 Task: Look for space in Novyy Urengoy, Russia from 12th August, 2023 to 25th August, 2023 for 6 adults, 2 children in price range Rs.10000 to Rs.15000. Place can be entire place or shared room with 6 bedrooms having 6 beds and 6 bathrooms. Property type can be house, flat, guest house. Amenities needed are: wifi, TV, free parkinig on premises, gym, breakfast. Booking option can be shelf check-in. Required host language is English.
Action: Mouse moved to (525, 131)
Screenshot: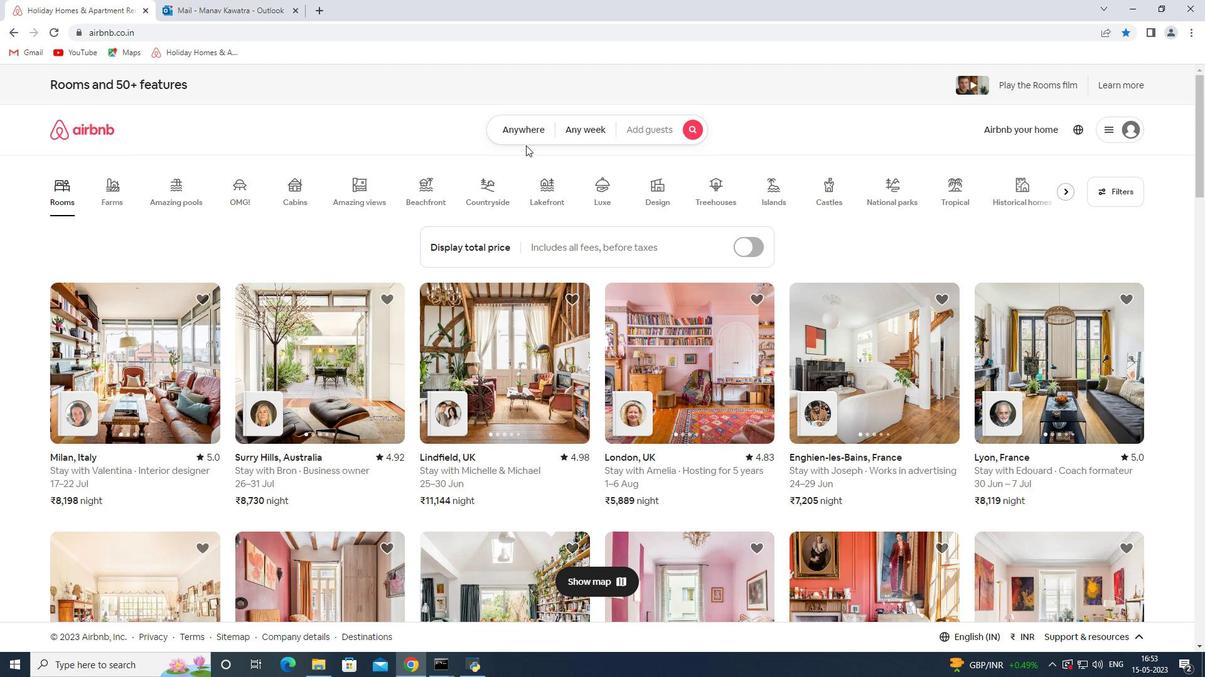 
Action: Mouse pressed left at (525, 131)
Screenshot: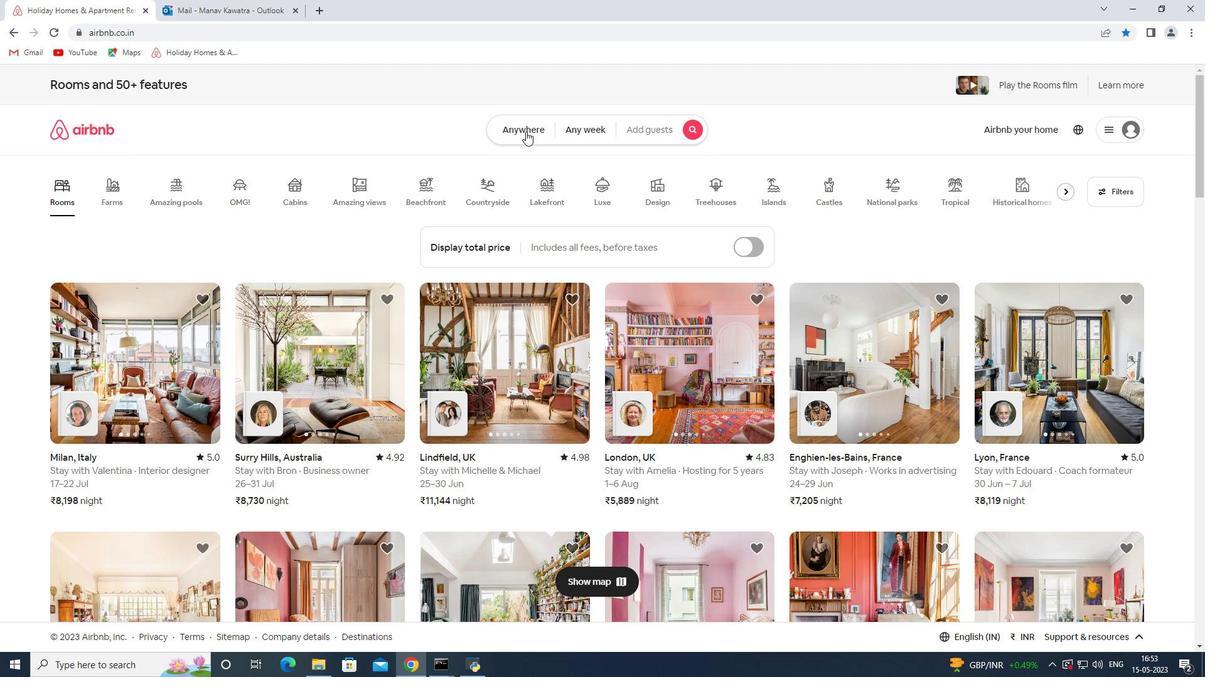 
Action: Mouse moved to (443, 188)
Screenshot: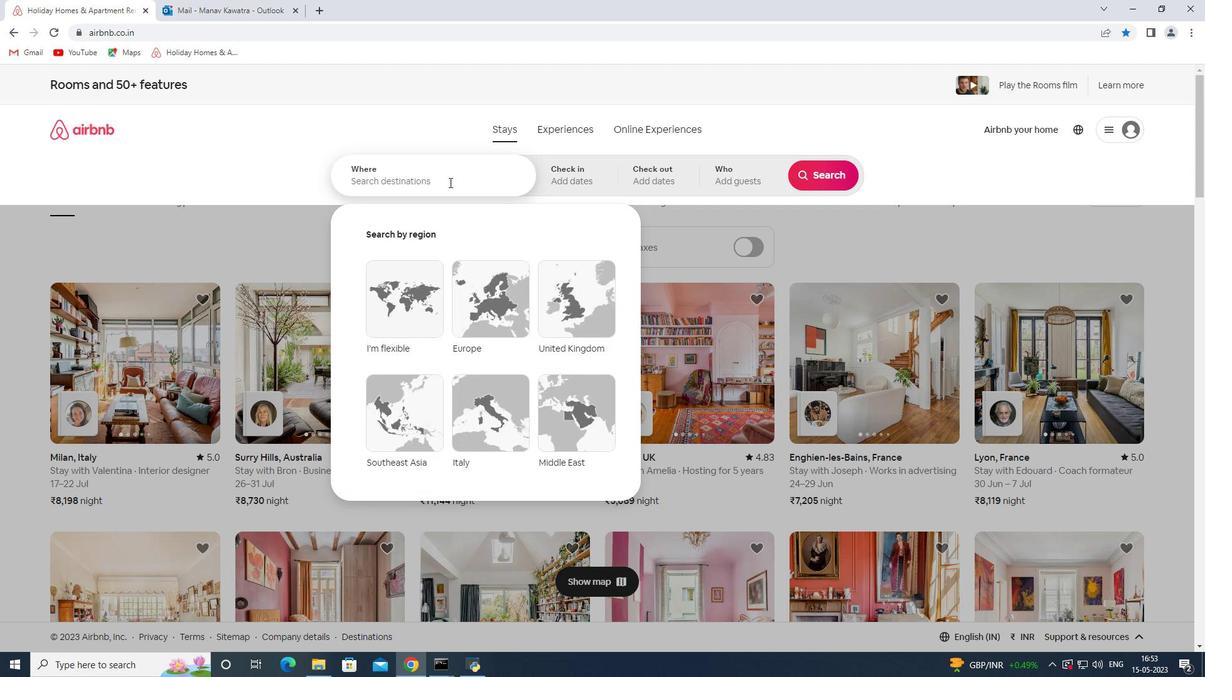 
Action: Mouse pressed left at (443, 188)
Screenshot: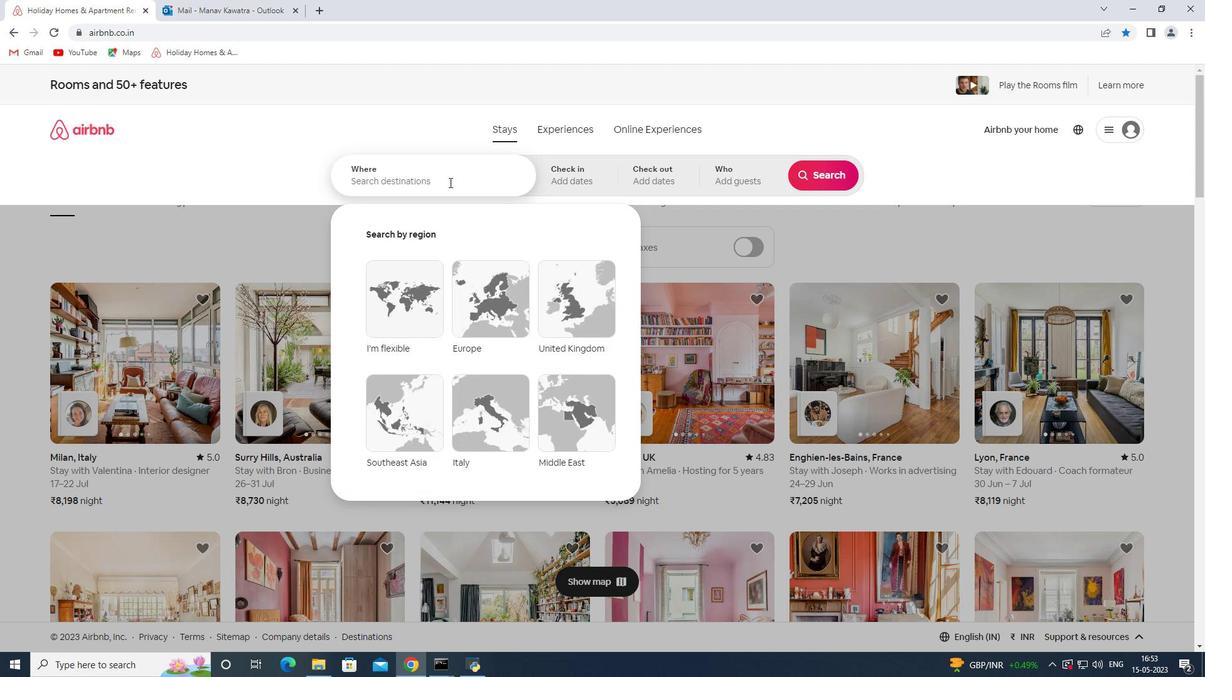 
Action: Key pressed <Key.shift><Key.shift><Key.shift>Novyy<Key.space>
Screenshot: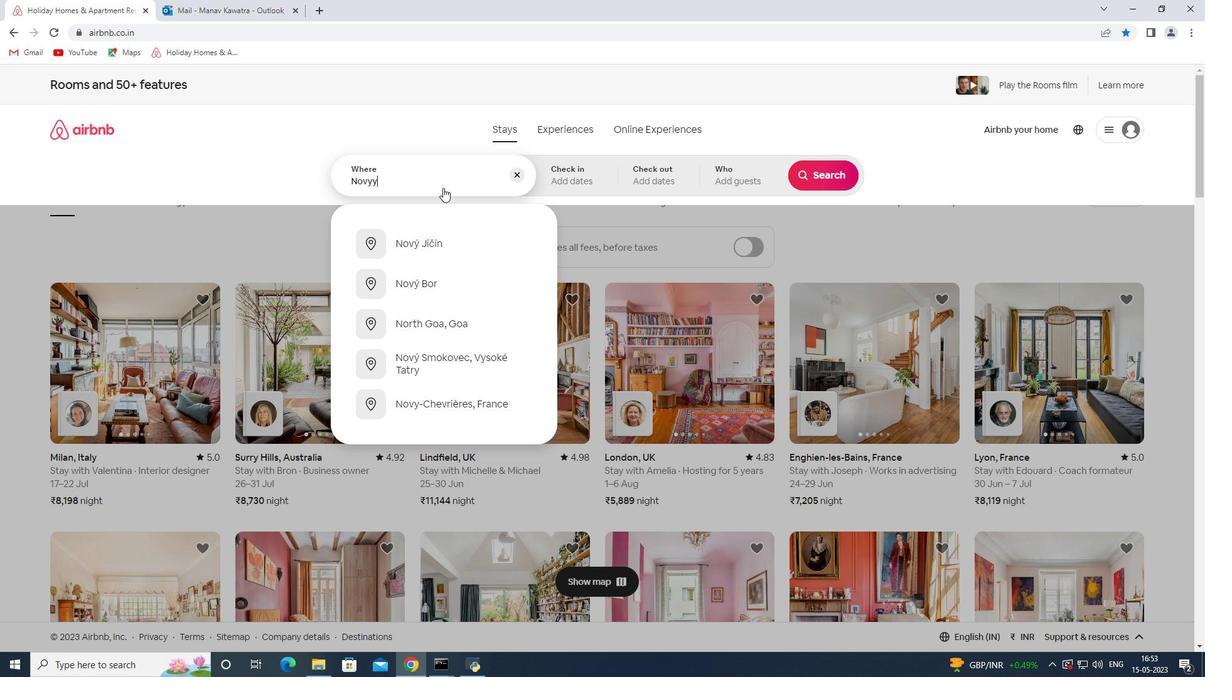 
Action: Mouse moved to (442, 187)
Screenshot: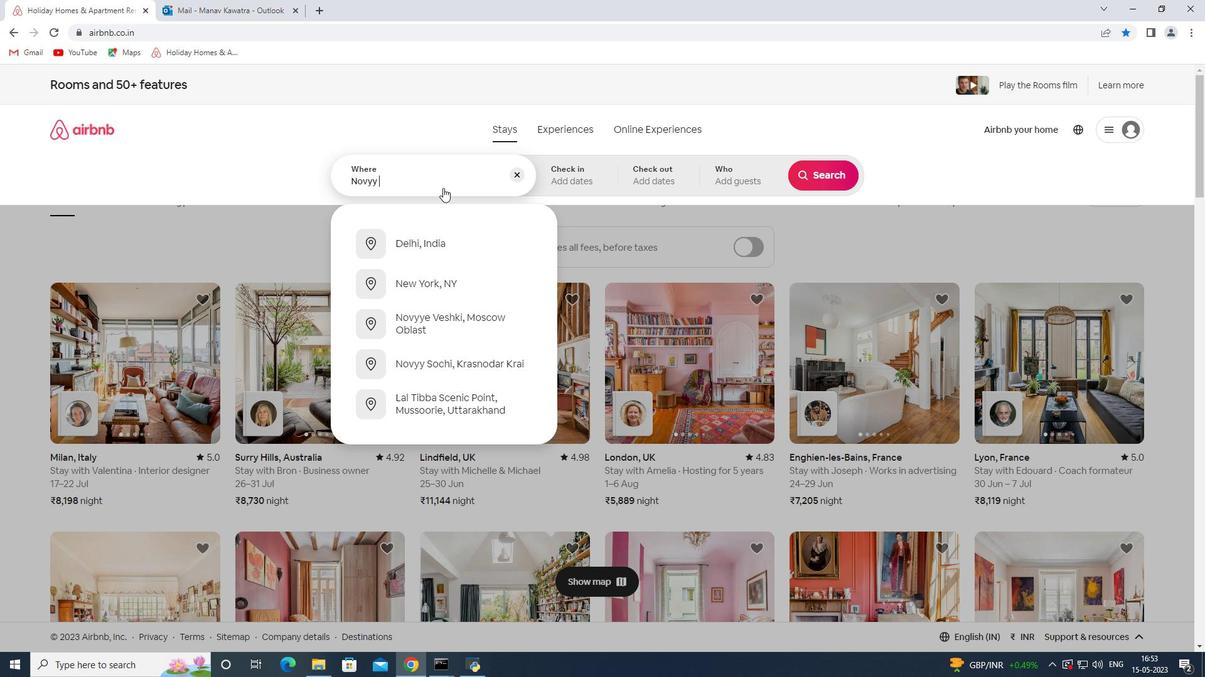 
Action: Key pressed <Key.shift>Urengoy<Key.space><Key.shift><Key.shift><Key.shift><Key.shift><Key.shift><Key.shift>Russia<Key.space>\<Key.enter>
Screenshot: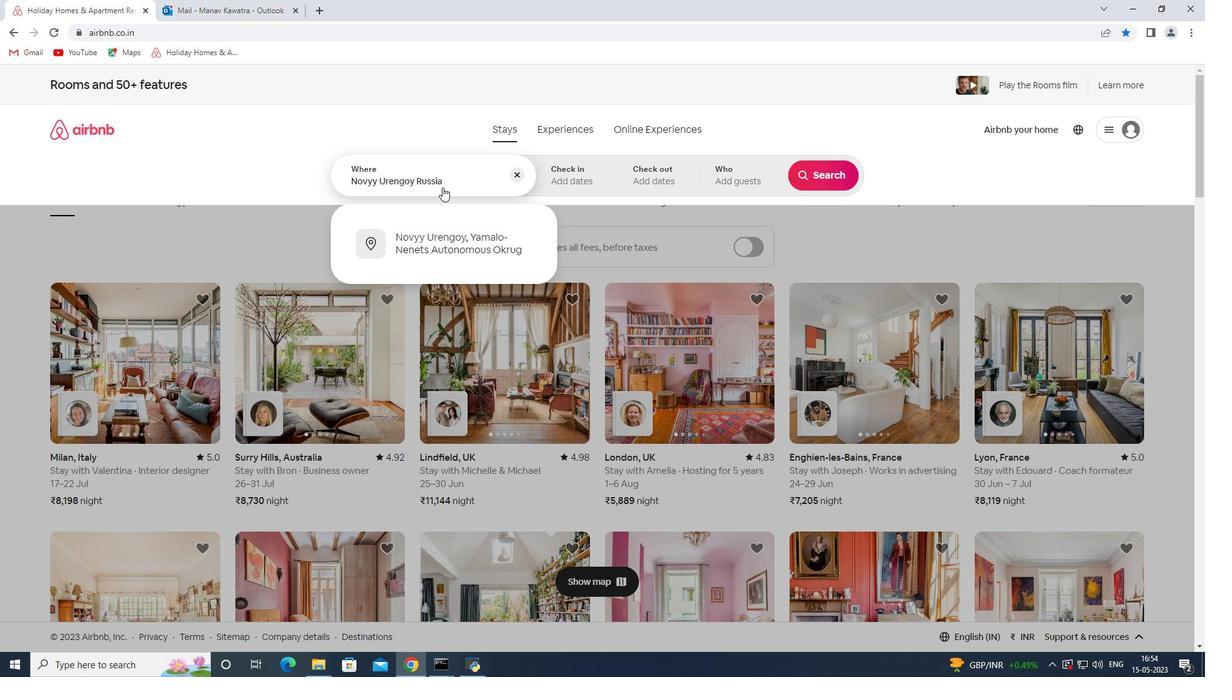 
Action: Mouse moved to (465, 181)
Screenshot: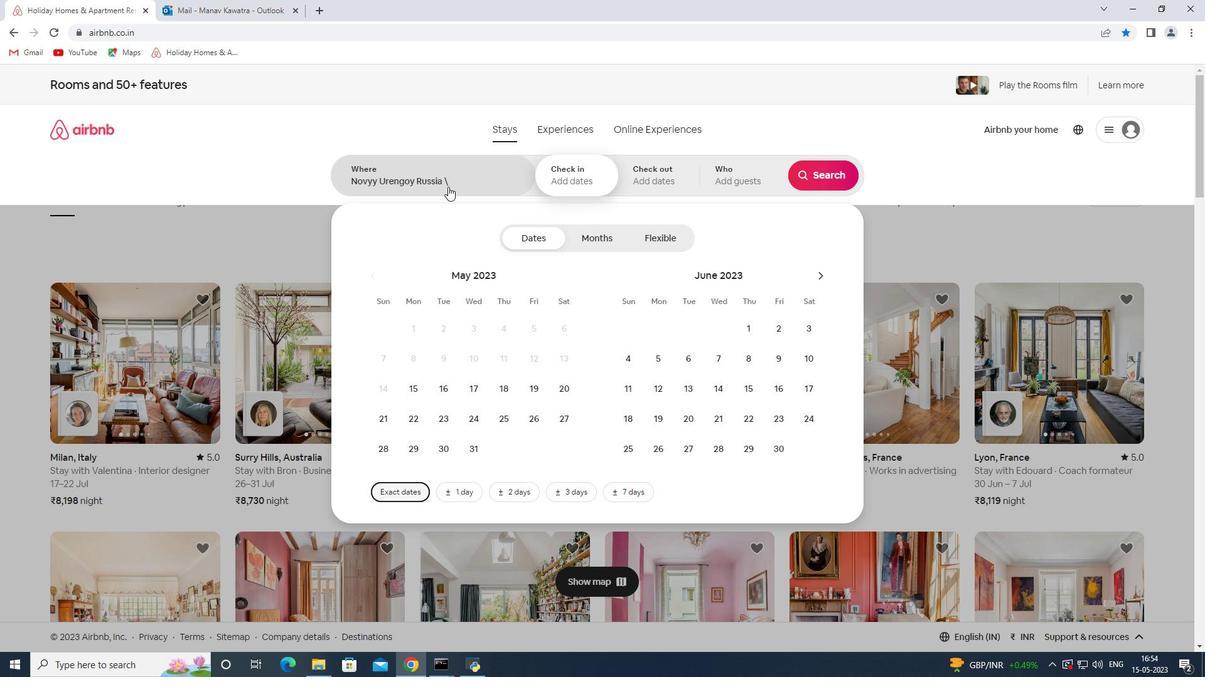 
Action: Mouse pressed left at (465, 181)
Screenshot: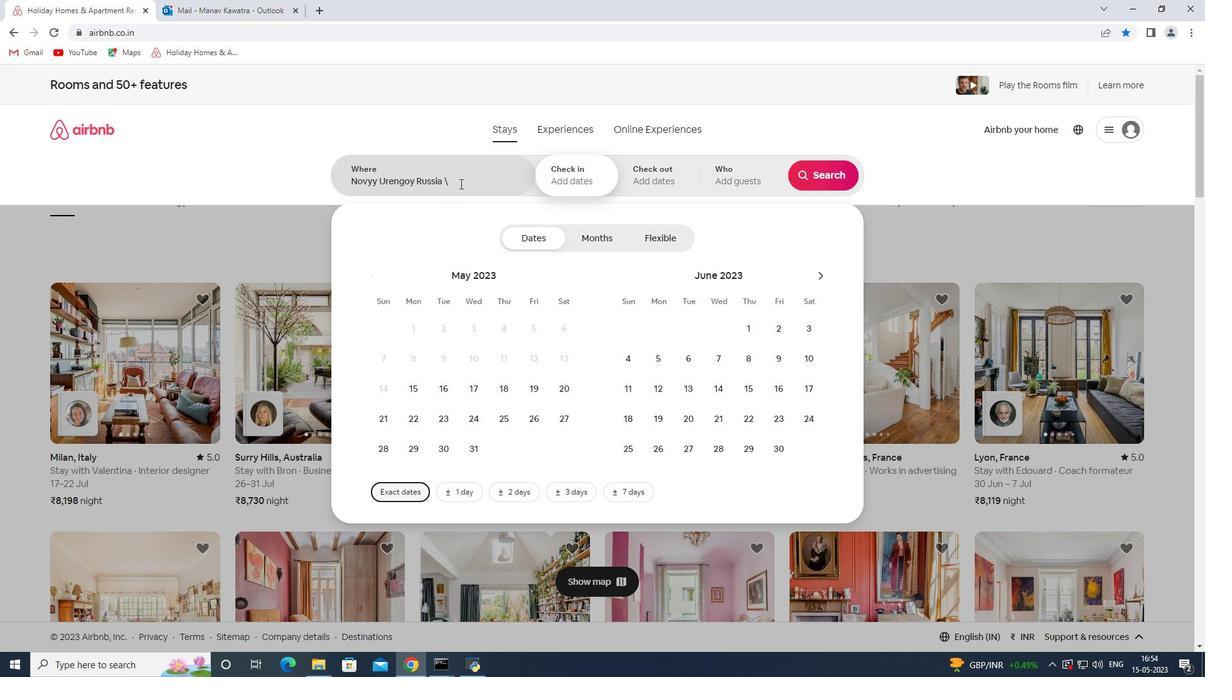 
Action: Mouse moved to (465, 181)
Screenshot: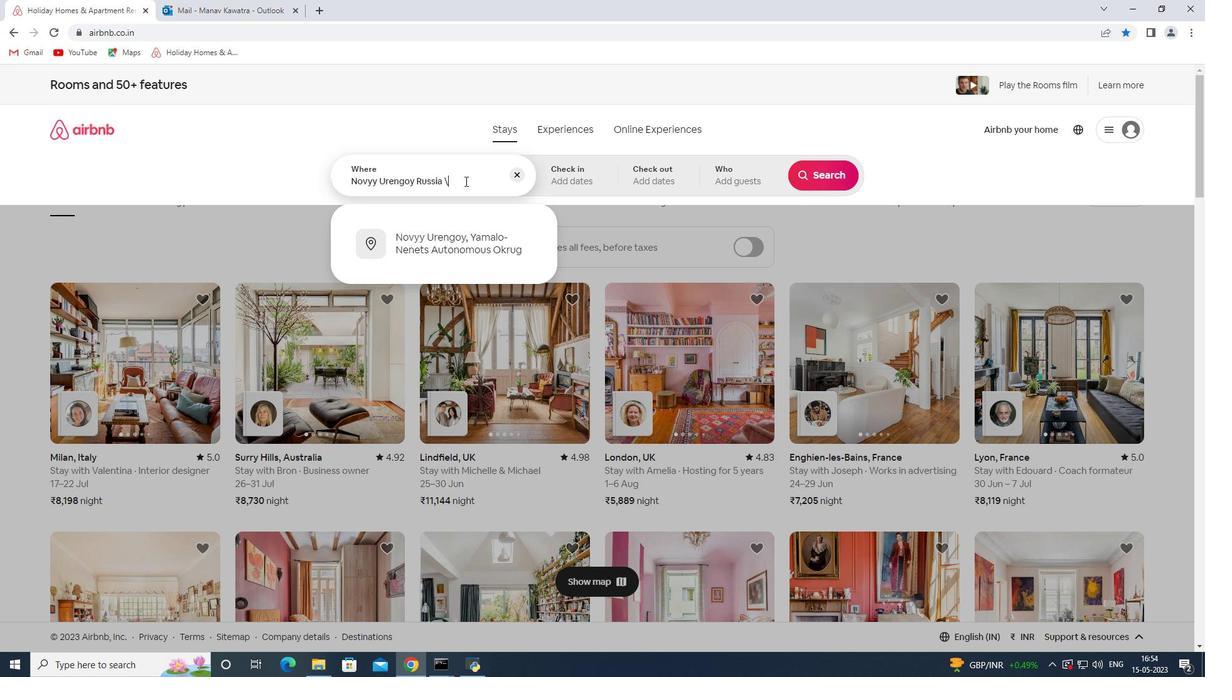 
Action: Key pressed <Key.backspace><Key.enter>
Screenshot: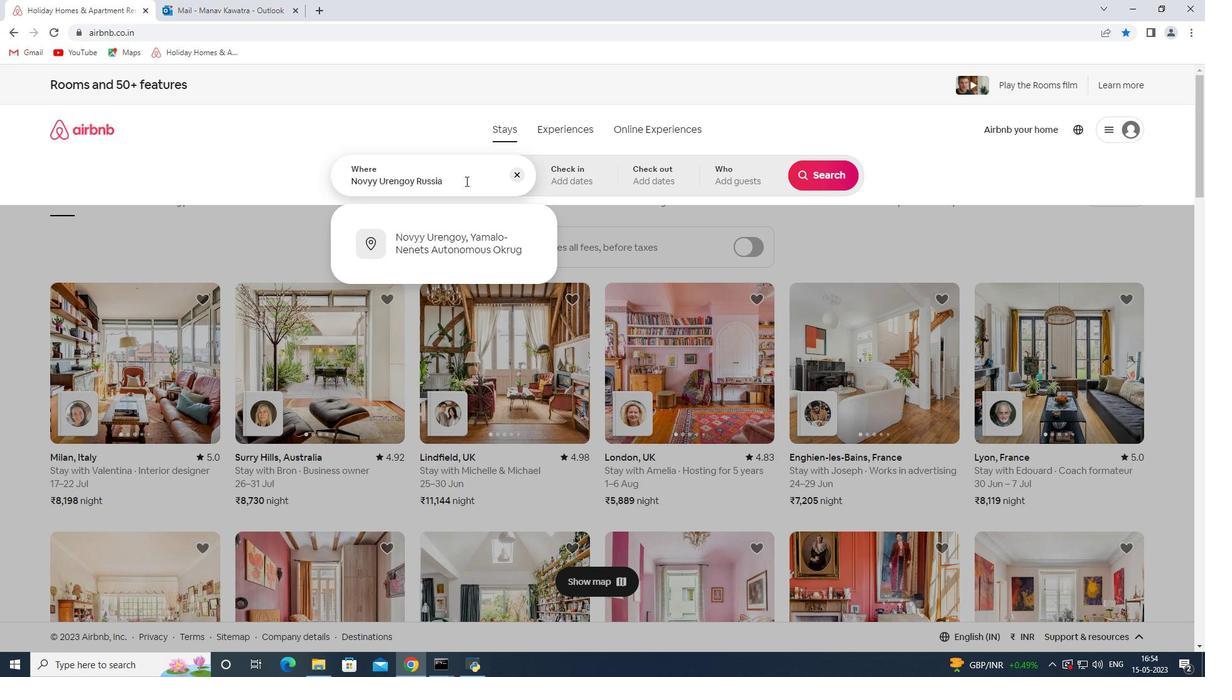 
Action: Mouse moved to (803, 267)
Screenshot: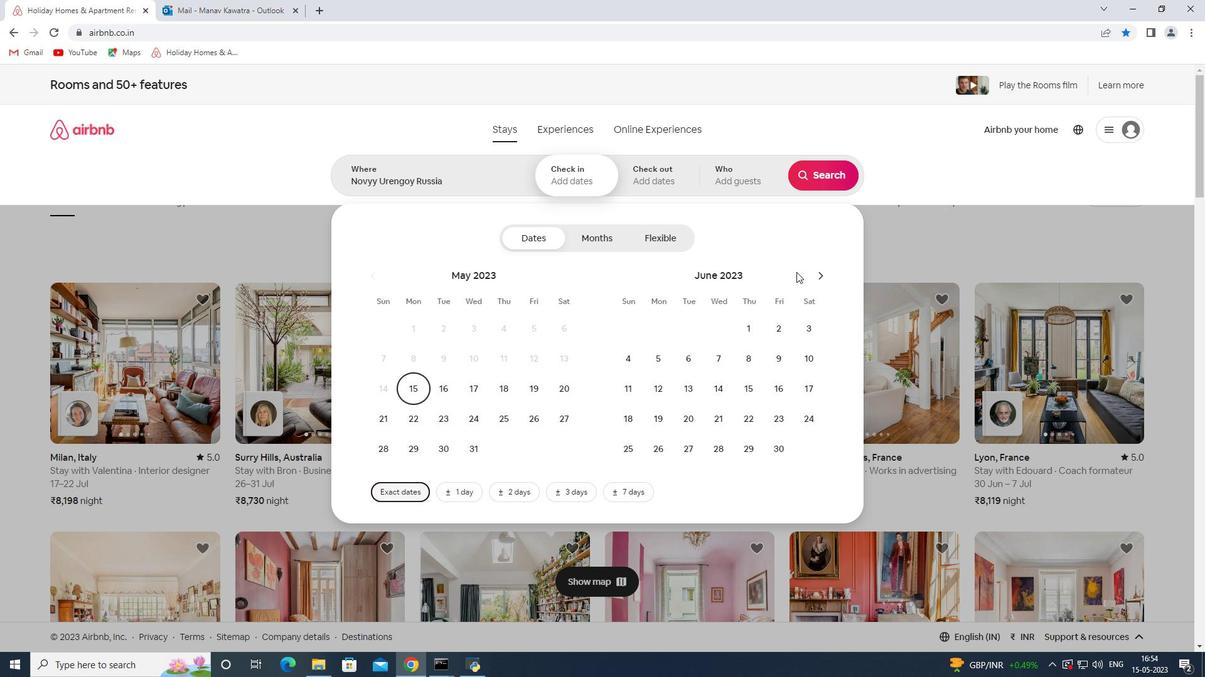 
Action: Mouse pressed left at (803, 267)
Screenshot: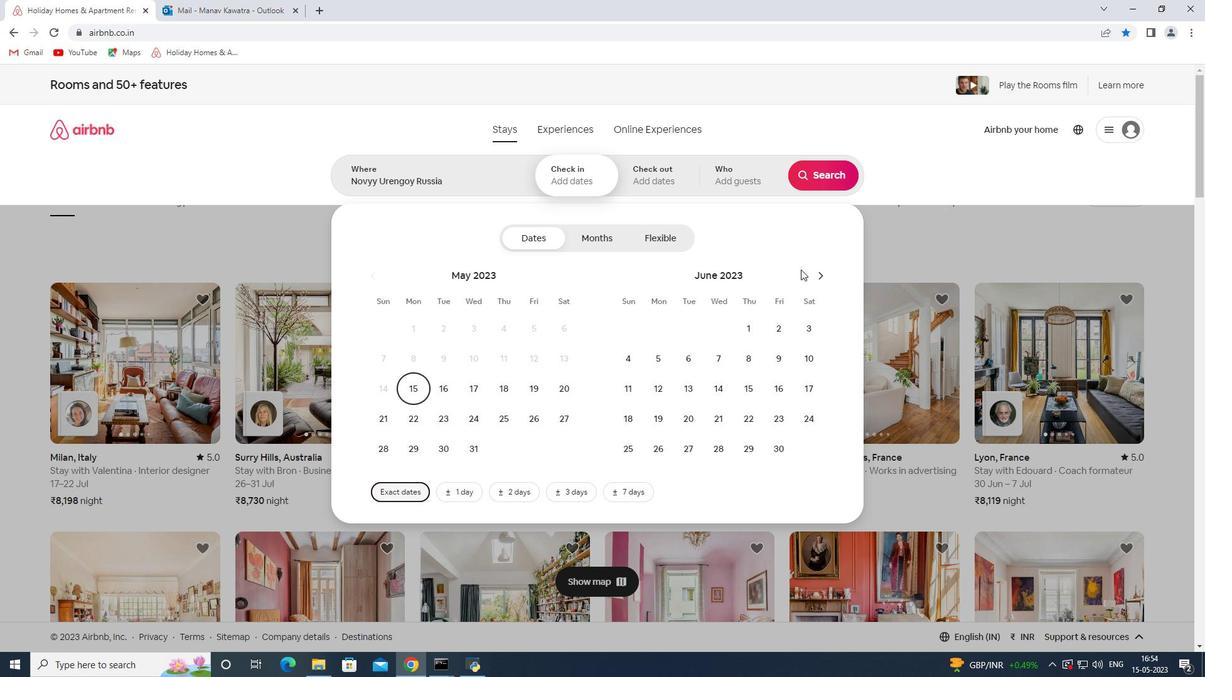 
Action: Mouse moved to (808, 271)
Screenshot: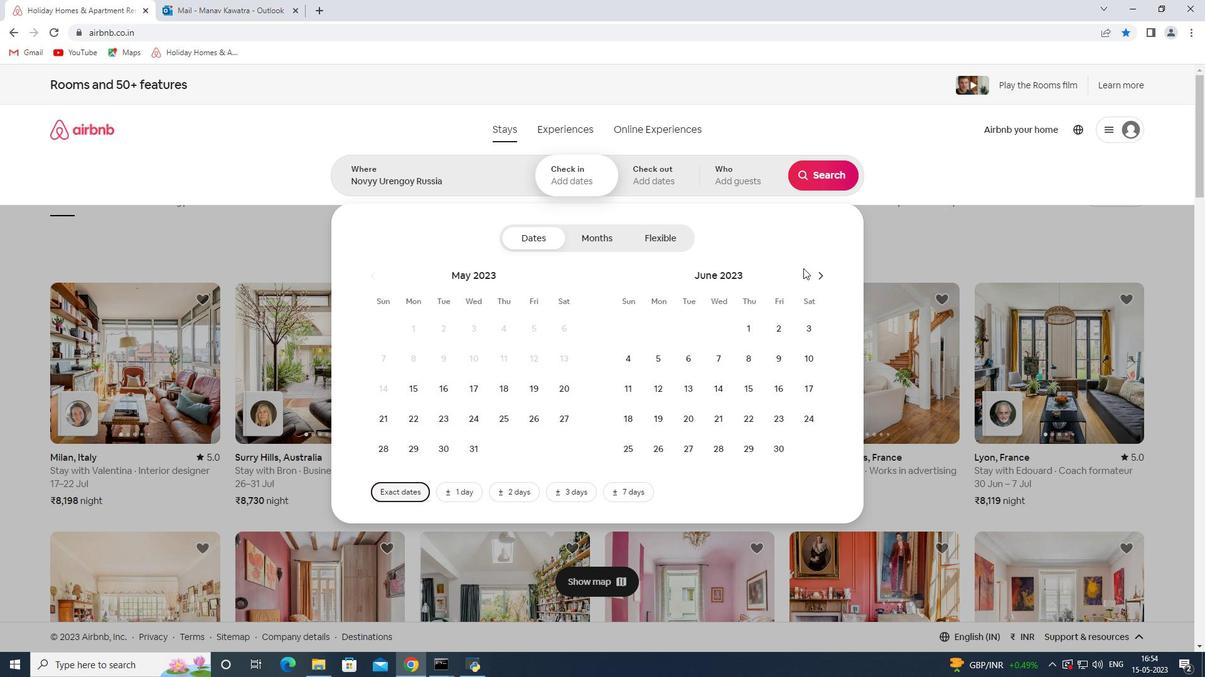 
Action: Mouse pressed left at (808, 271)
Screenshot: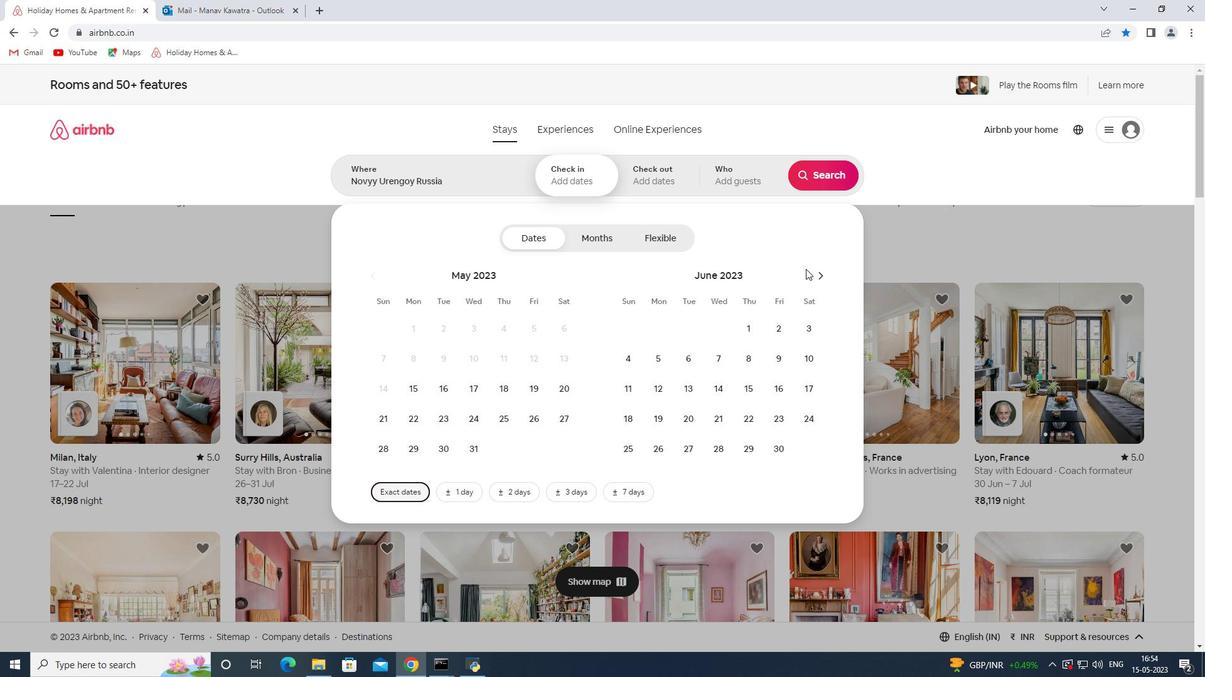 
Action: Mouse moved to (820, 272)
Screenshot: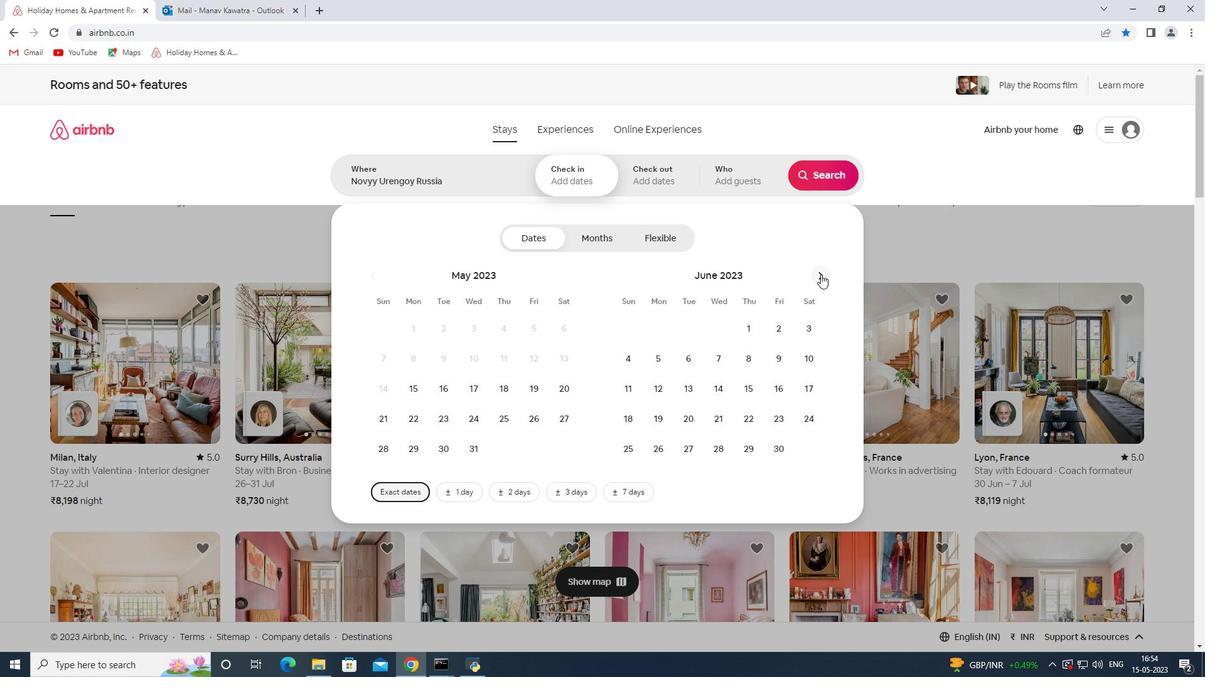 
Action: Mouse pressed left at (820, 272)
Screenshot: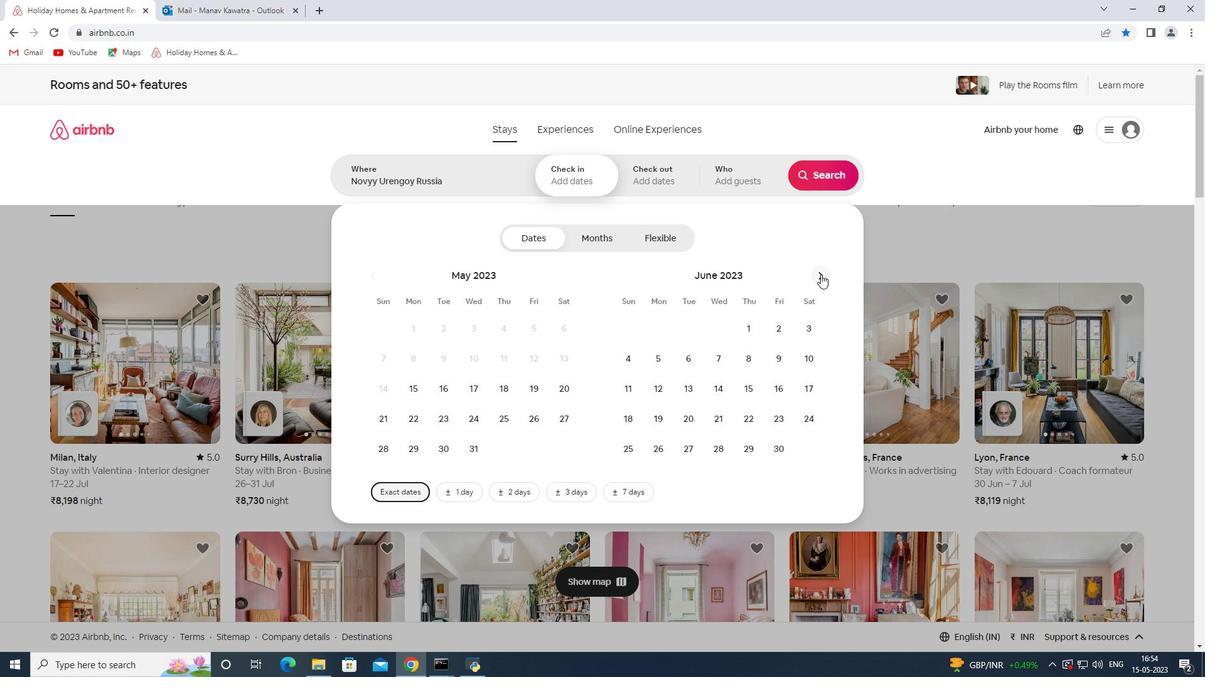 
Action: Mouse moved to (810, 271)
Screenshot: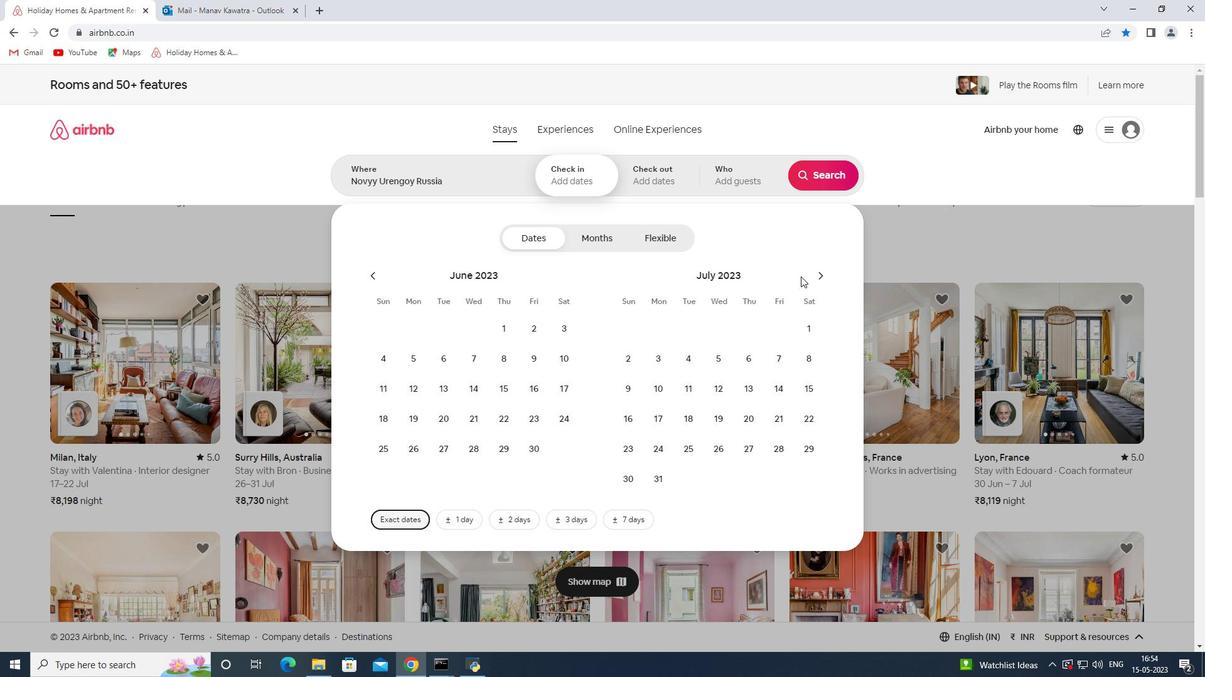 
Action: Mouse pressed left at (810, 271)
Screenshot: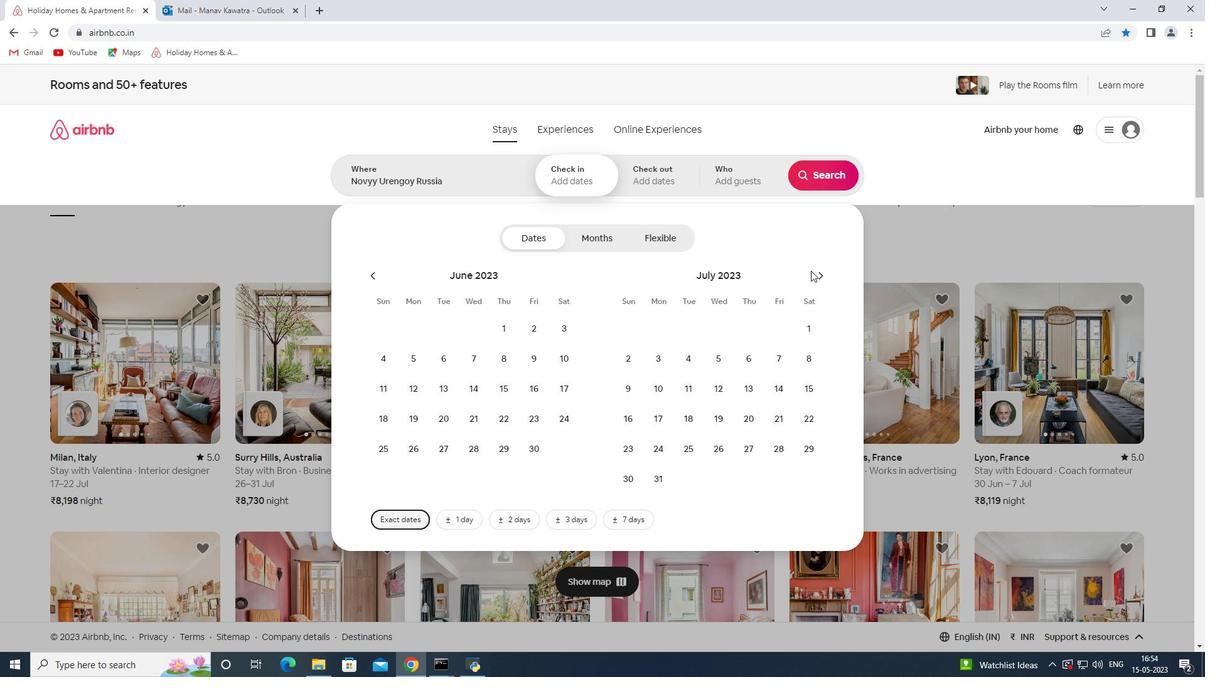 
Action: Mouse moved to (814, 273)
Screenshot: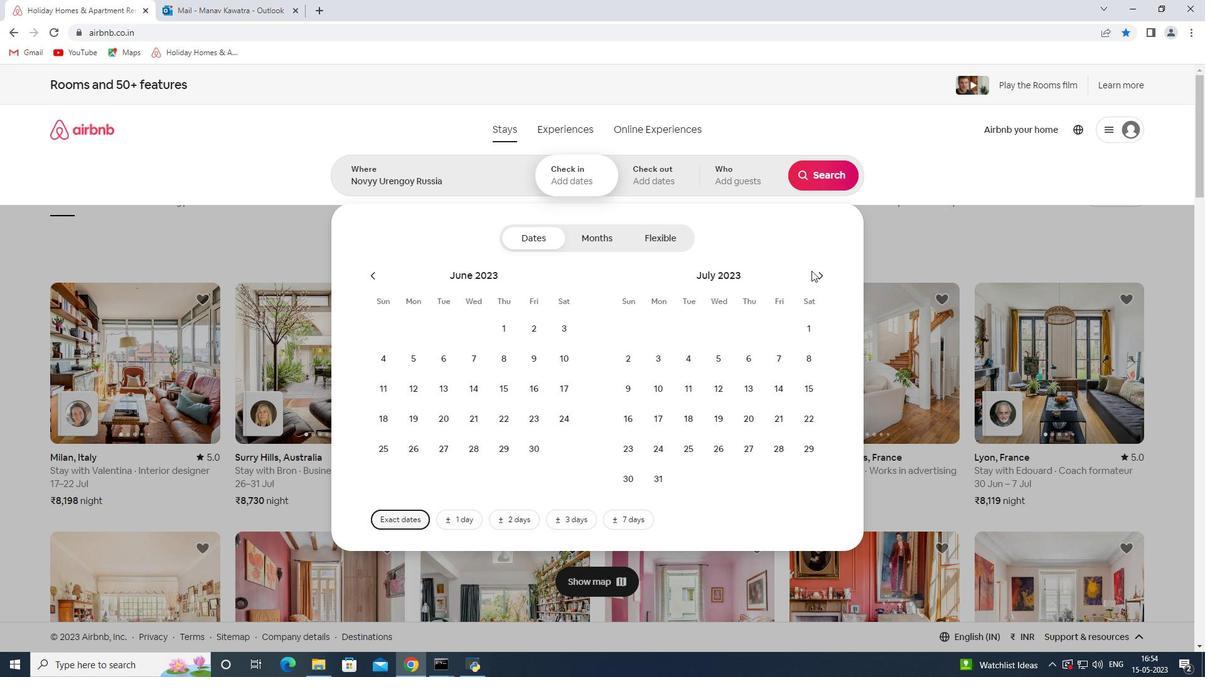 
Action: Mouse pressed left at (814, 273)
Screenshot: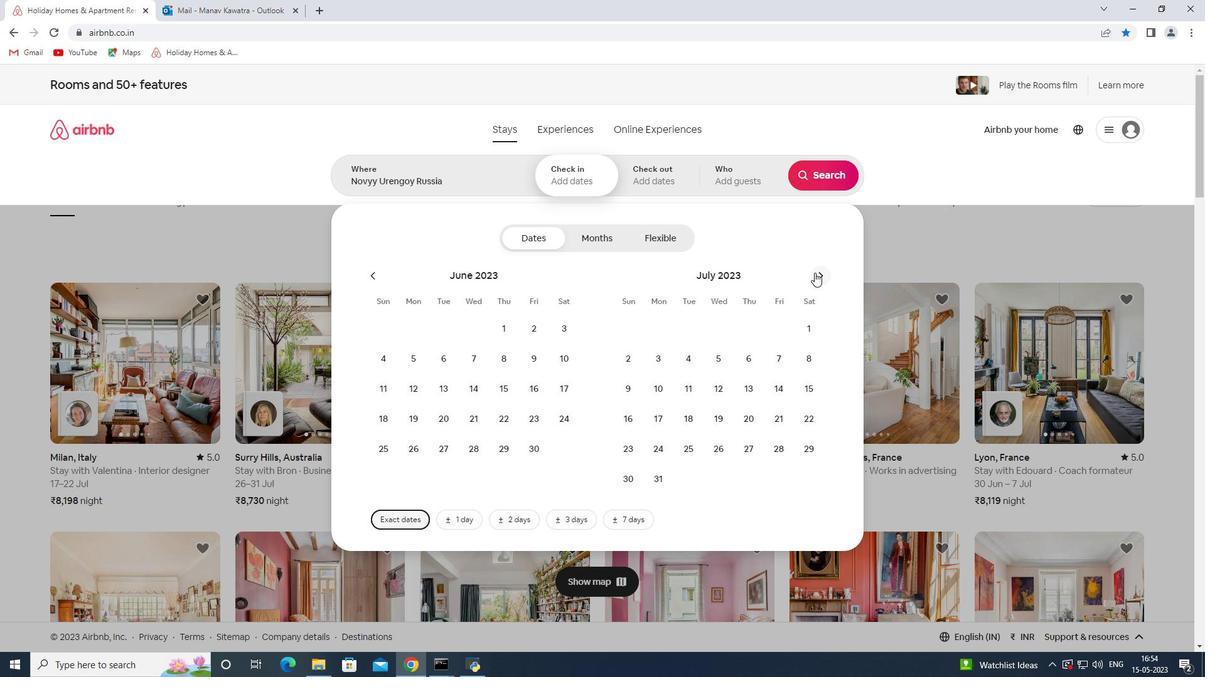 
Action: Mouse pressed left at (814, 273)
Screenshot: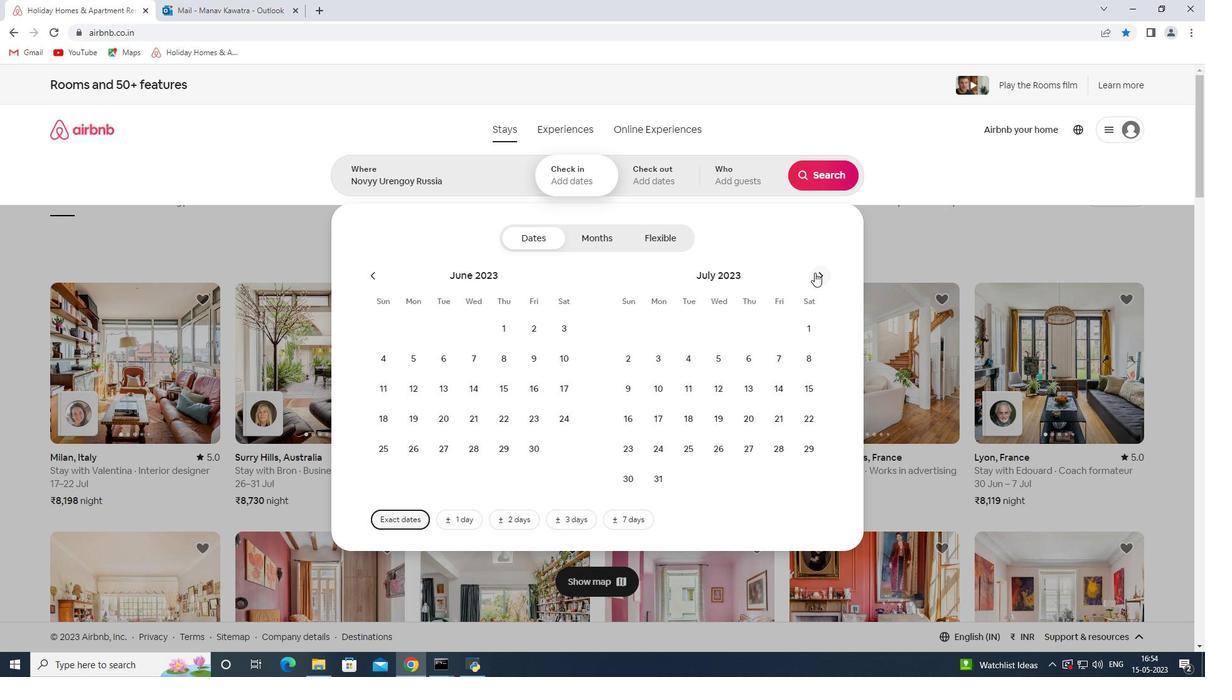 
Action: Mouse moved to (561, 353)
Screenshot: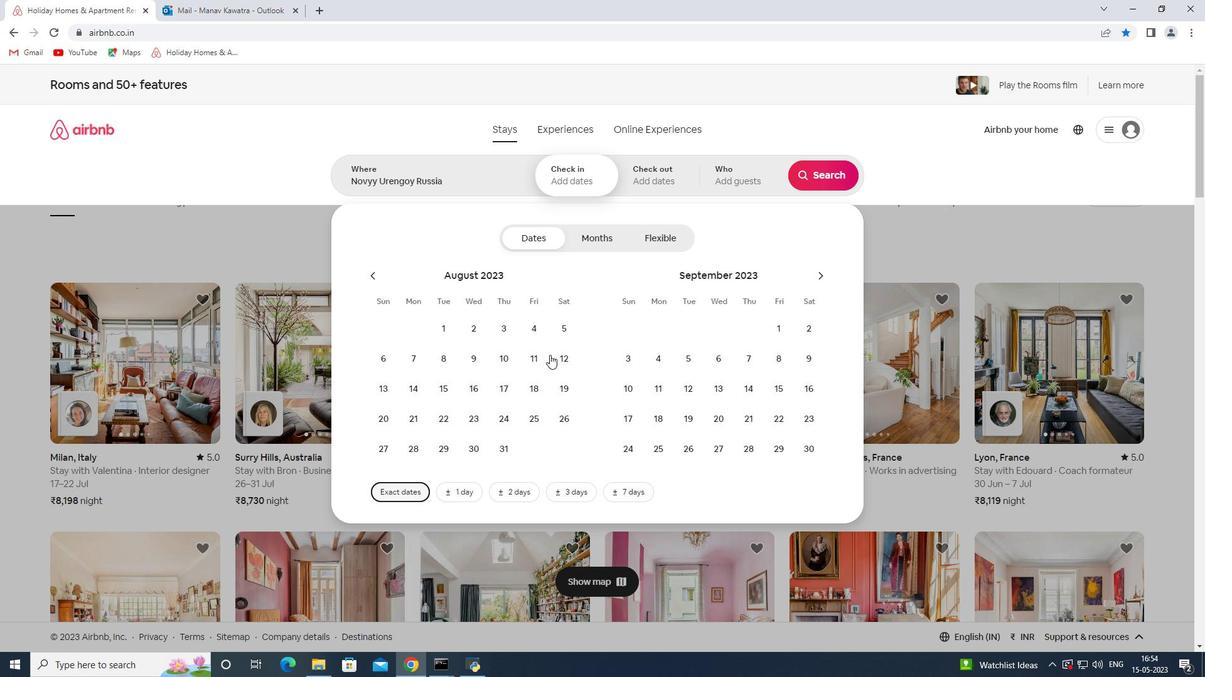 
Action: Mouse pressed left at (561, 353)
Screenshot: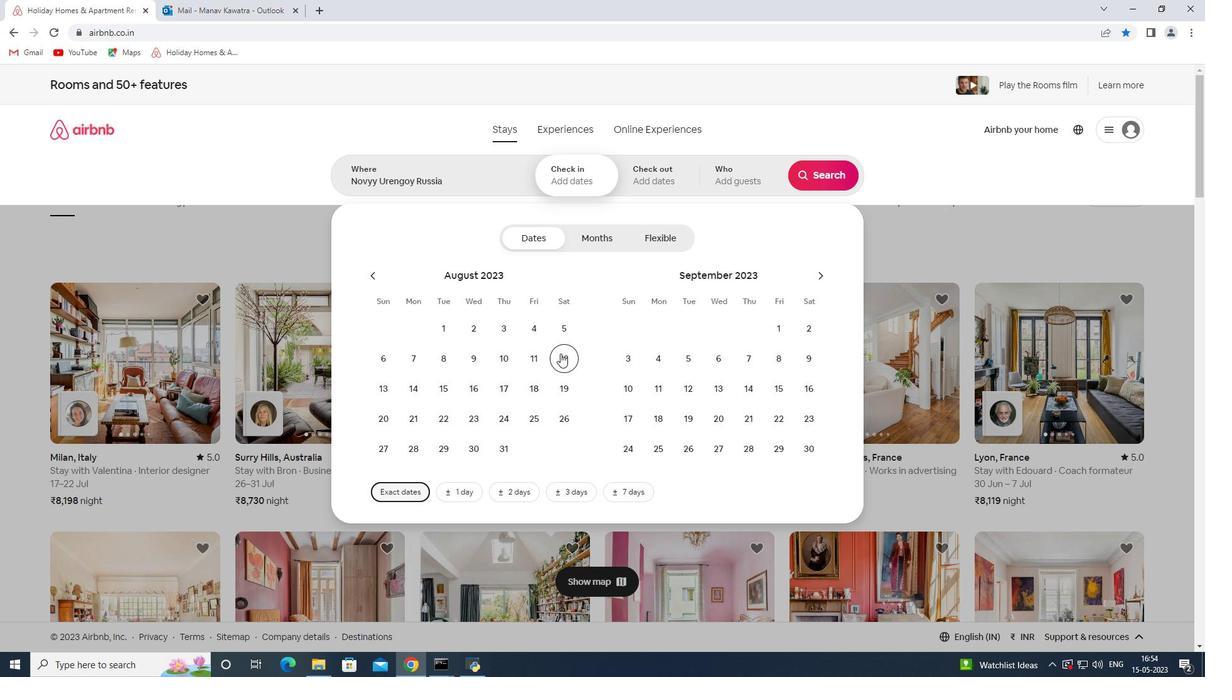
Action: Mouse moved to (527, 421)
Screenshot: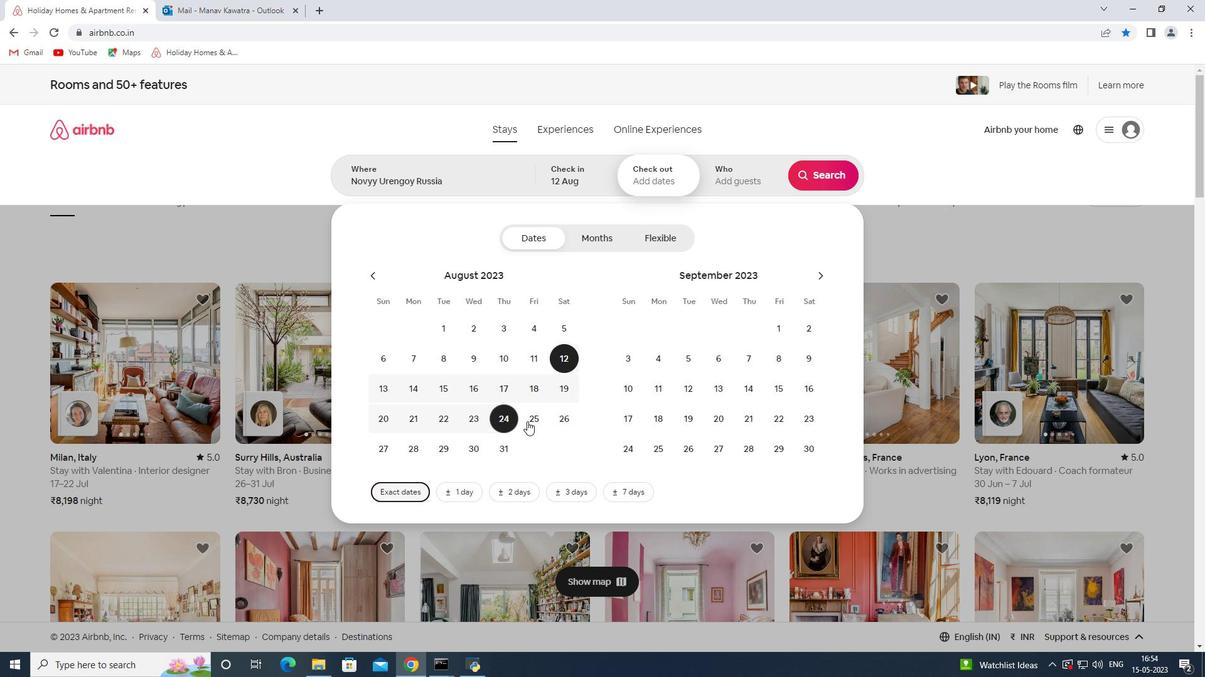 
Action: Mouse pressed left at (527, 421)
Screenshot: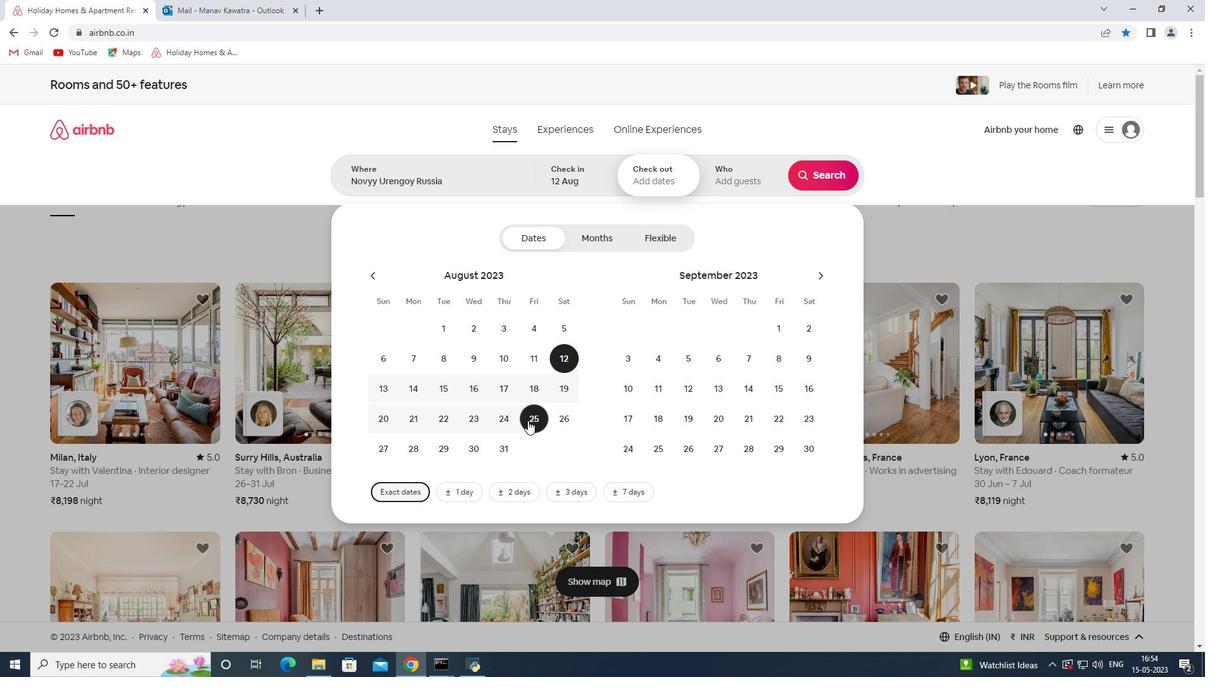 
Action: Mouse moved to (730, 178)
Screenshot: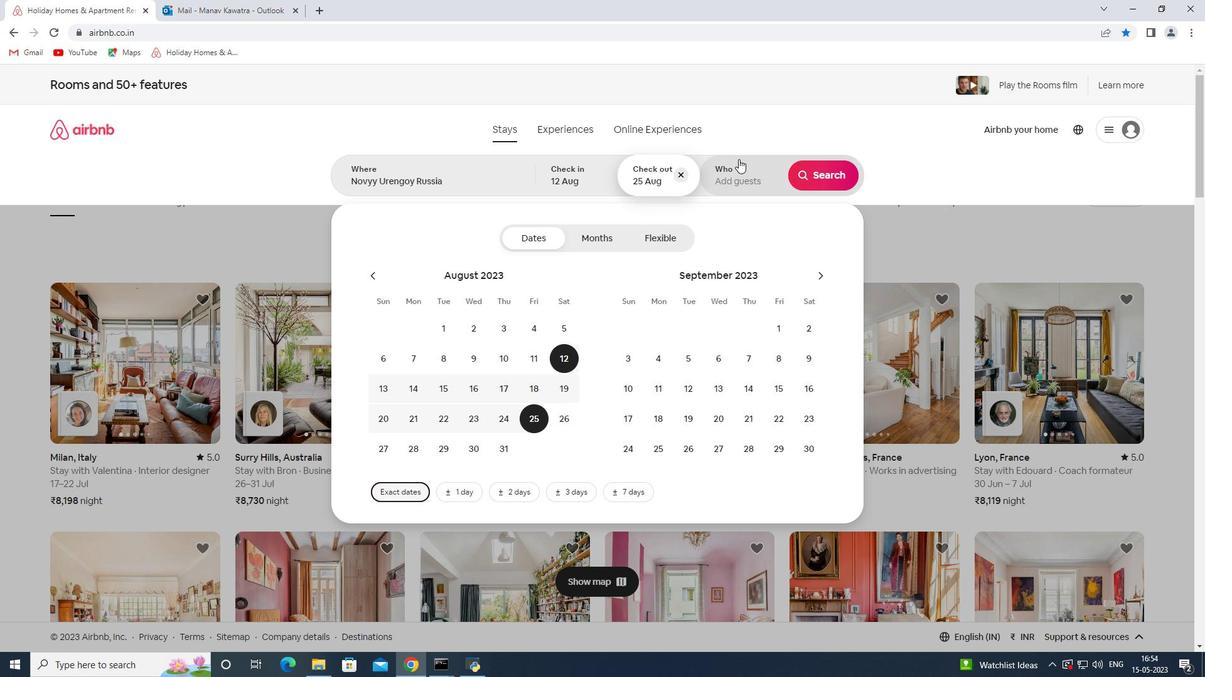 
Action: Mouse pressed left at (730, 178)
Screenshot: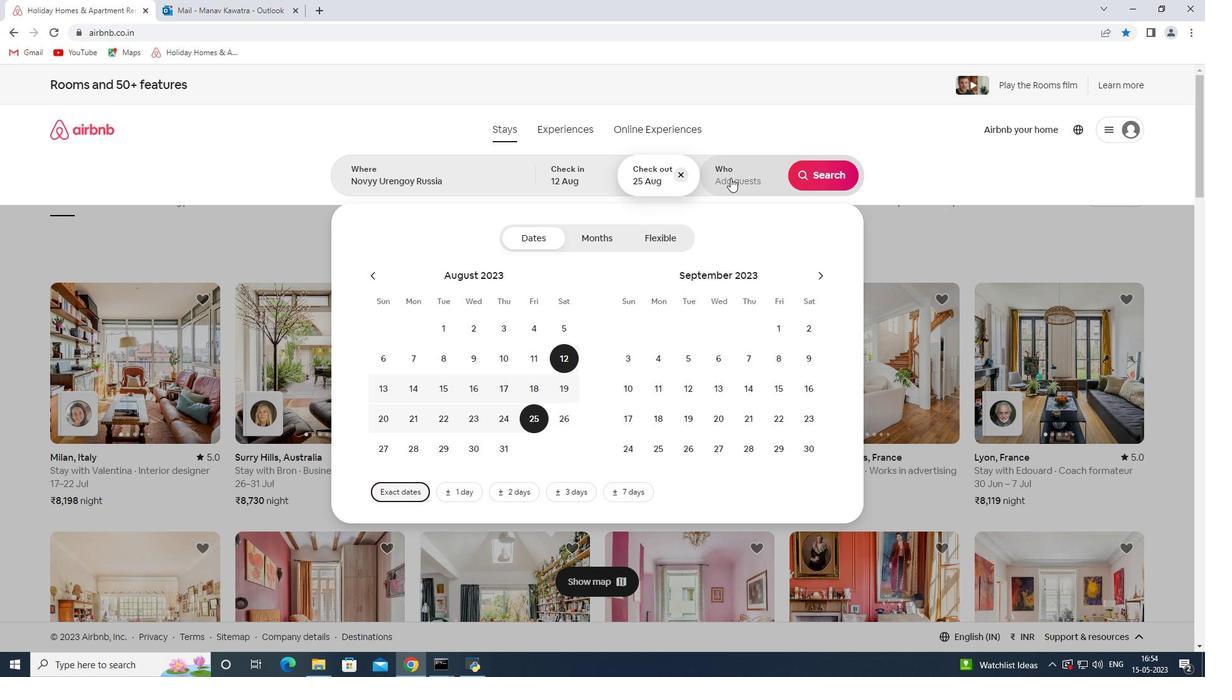
Action: Mouse moved to (827, 241)
Screenshot: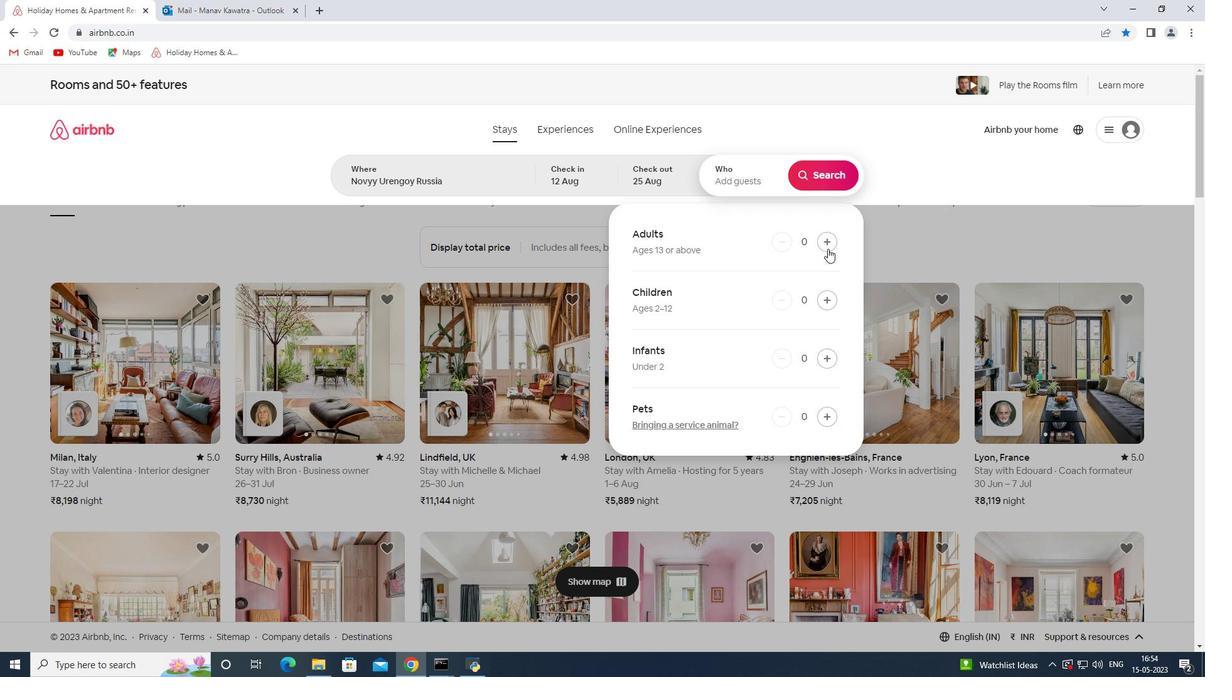 
Action: Mouse pressed left at (827, 241)
Screenshot: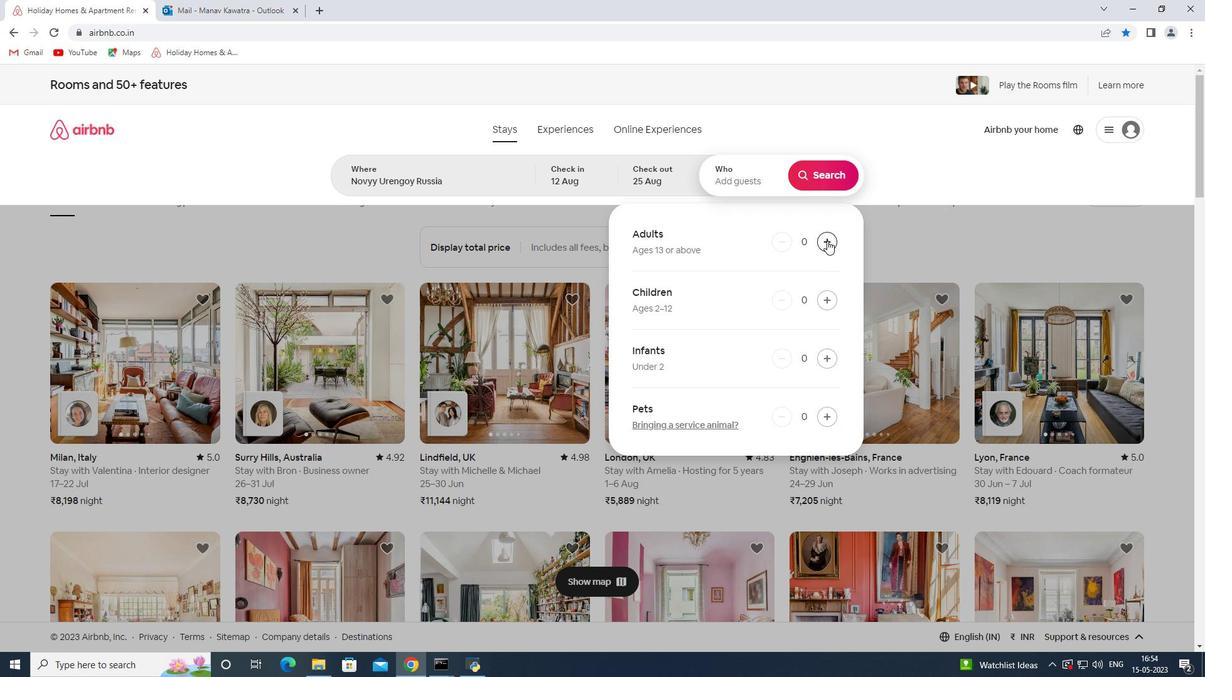 
Action: Mouse moved to (823, 241)
Screenshot: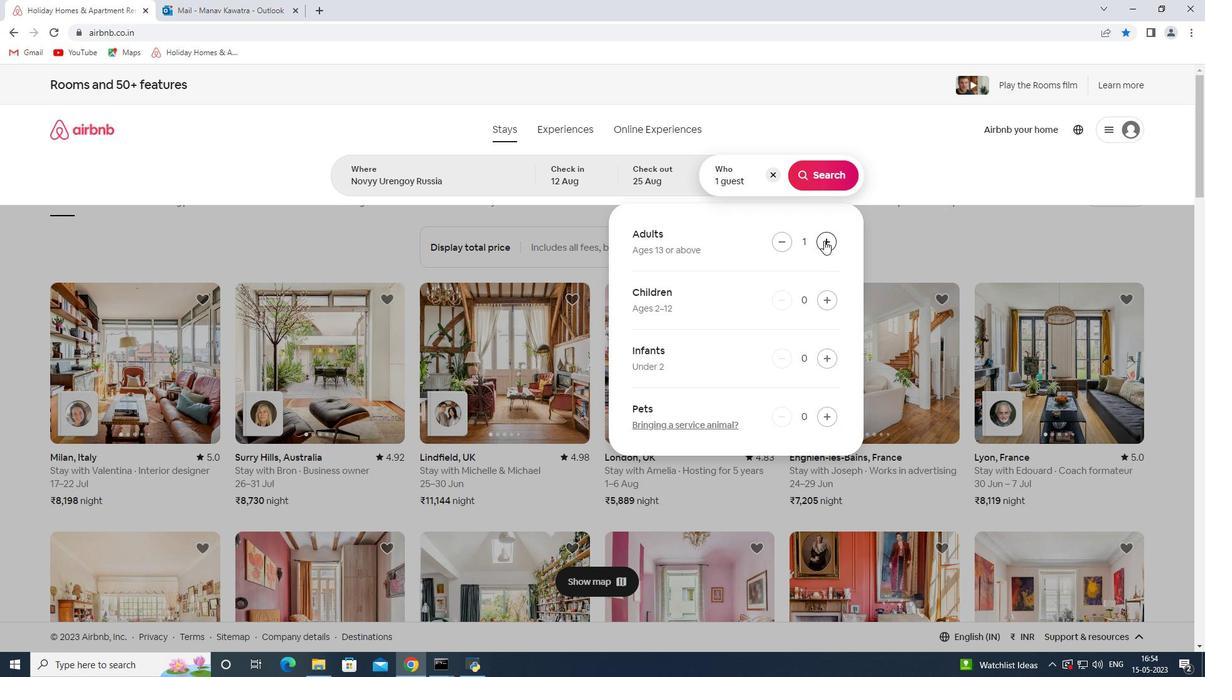
Action: Mouse pressed left at (823, 241)
Screenshot: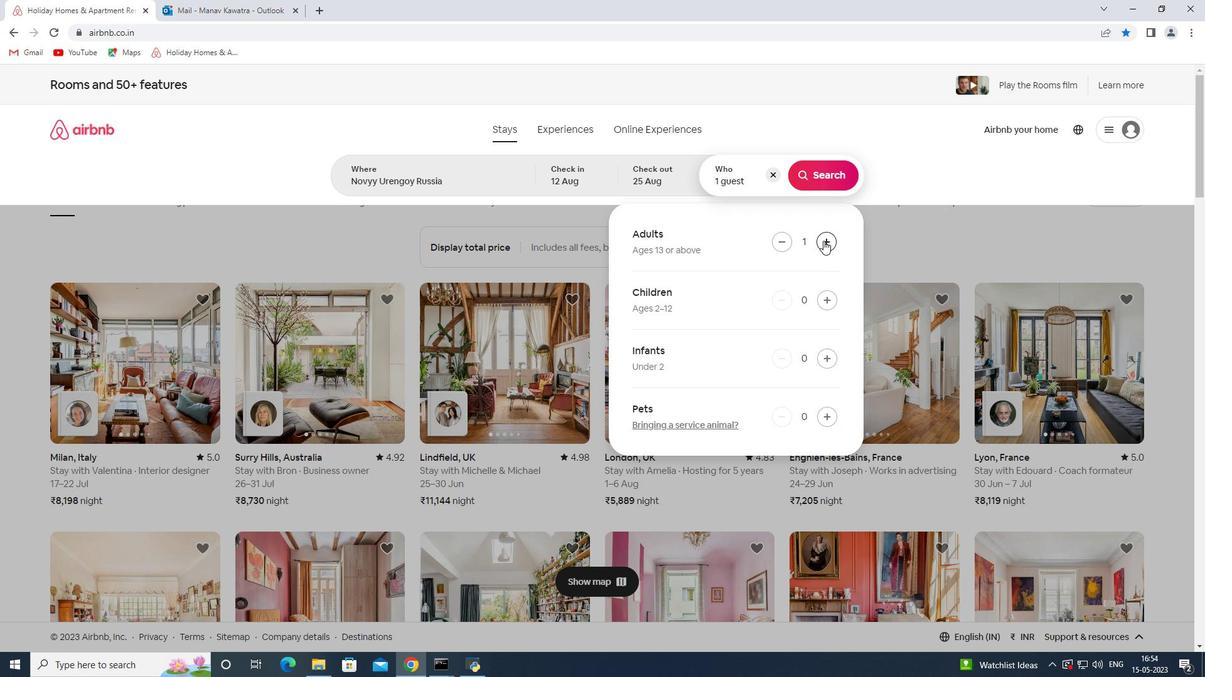 
Action: Mouse moved to (827, 249)
Screenshot: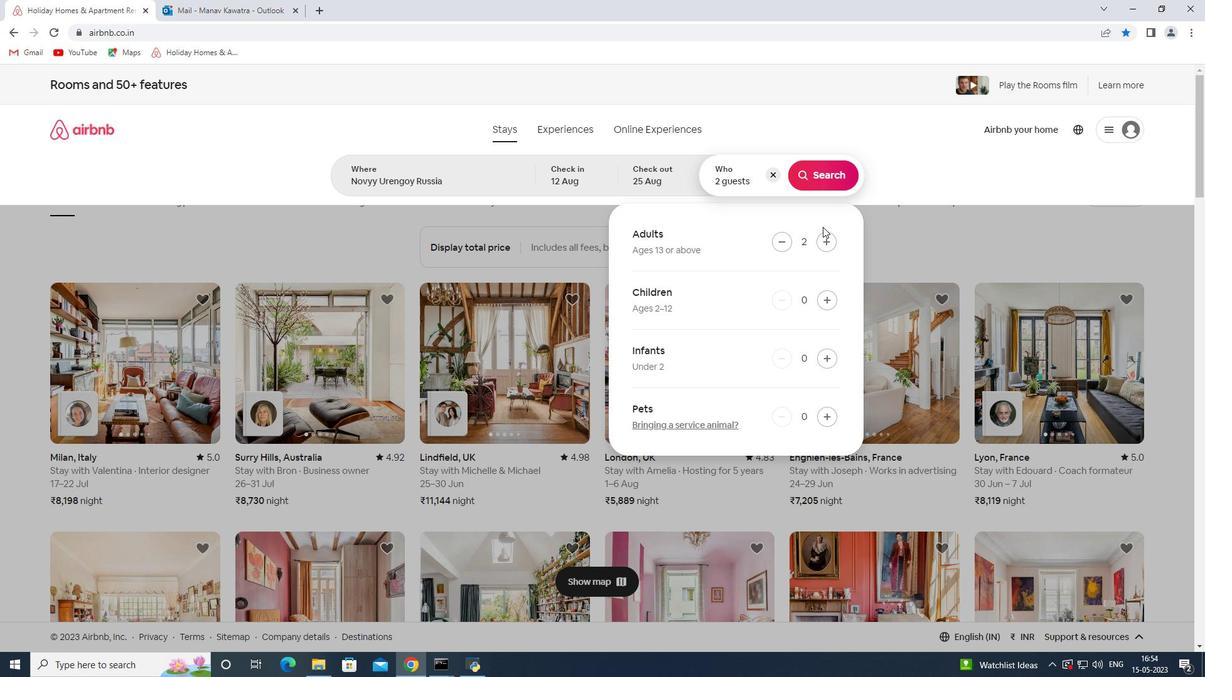 
Action: Mouse pressed left at (827, 249)
Screenshot: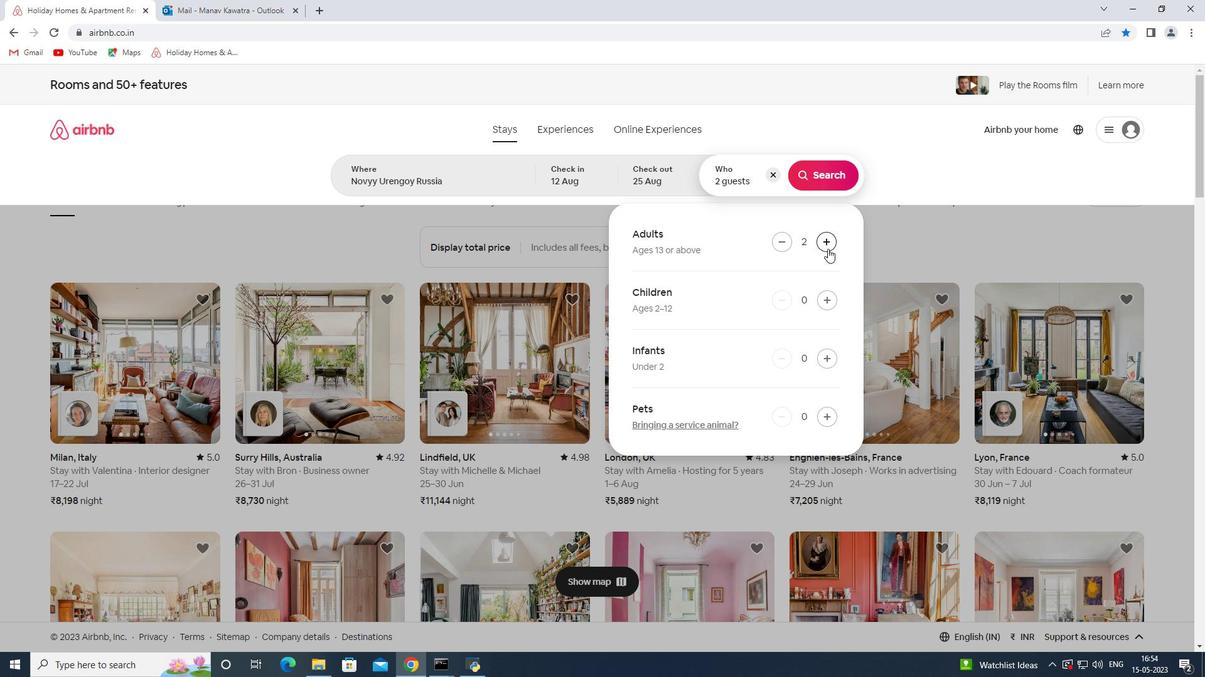 
Action: Mouse pressed left at (827, 249)
Screenshot: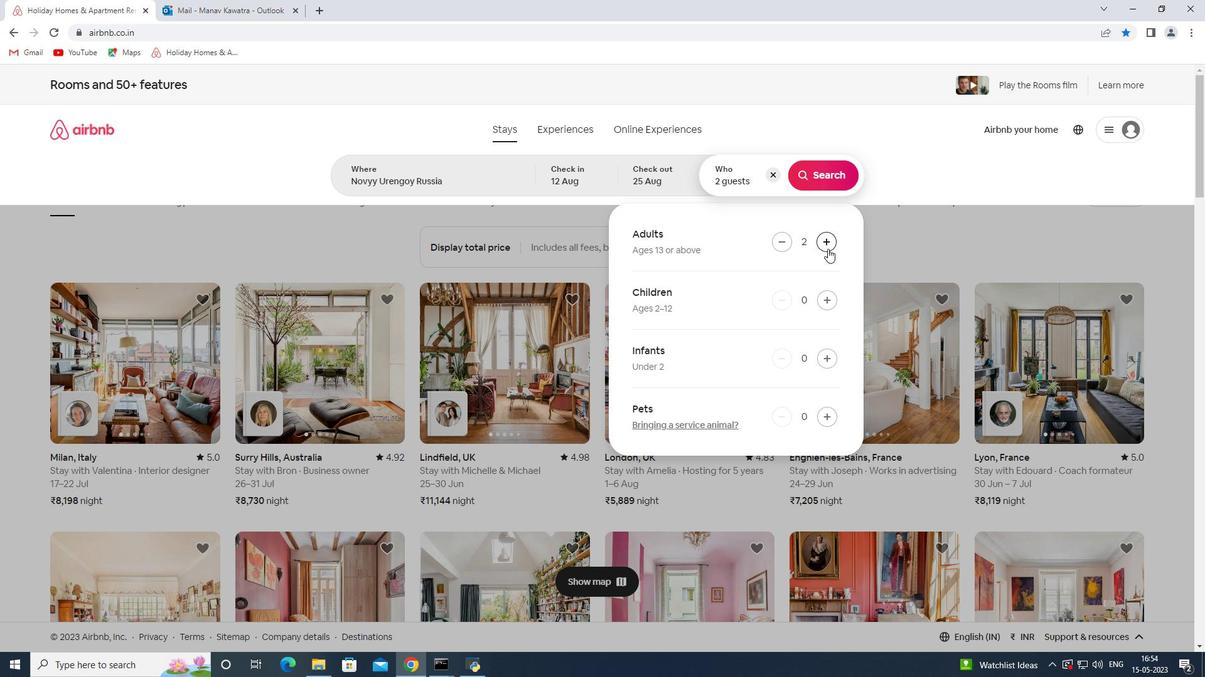 
Action: Mouse pressed left at (827, 249)
Screenshot: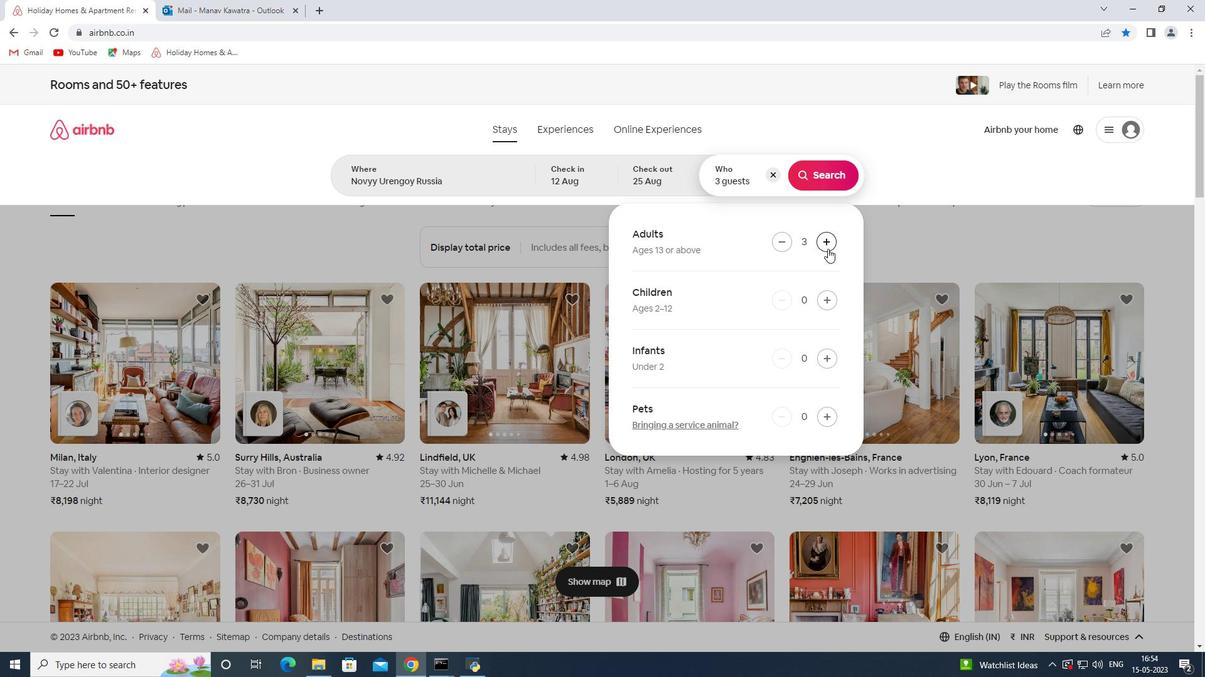 
Action: Mouse pressed left at (827, 249)
Screenshot: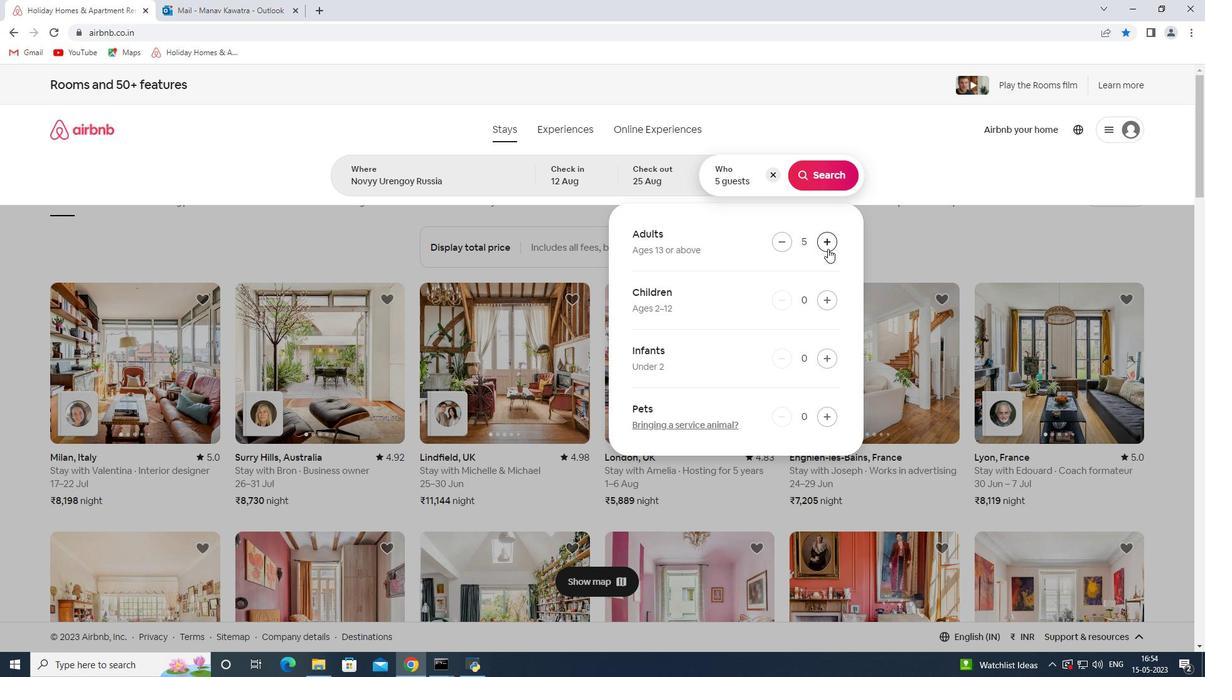 
Action: Mouse moved to (823, 301)
Screenshot: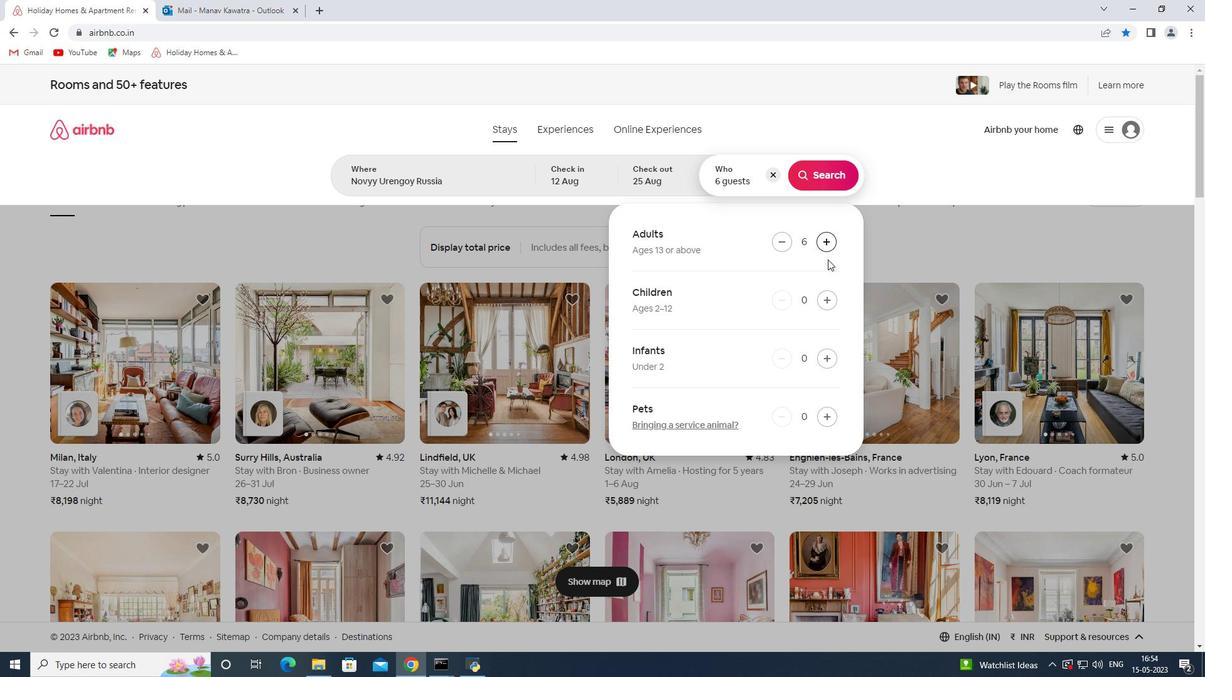 
Action: Mouse pressed left at (823, 301)
Screenshot: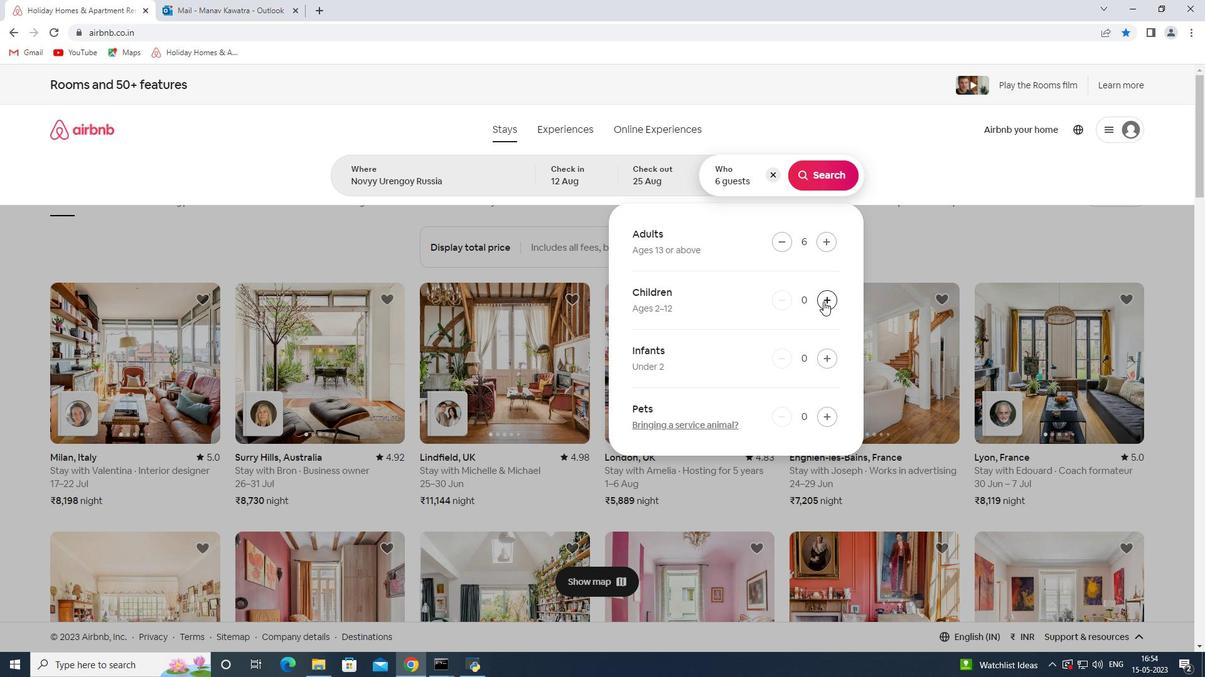 
Action: Mouse pressed left at (823, 301)
Screenshot: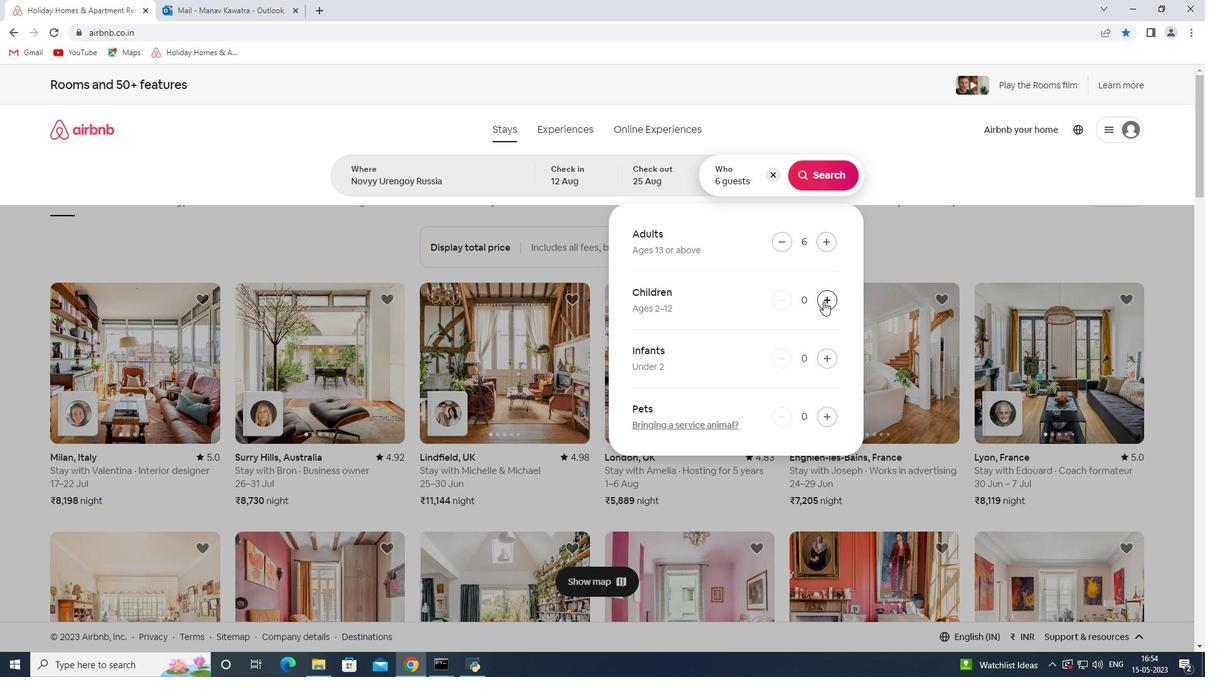 
Action: Mouse moved to (822, 177)
Screenshot: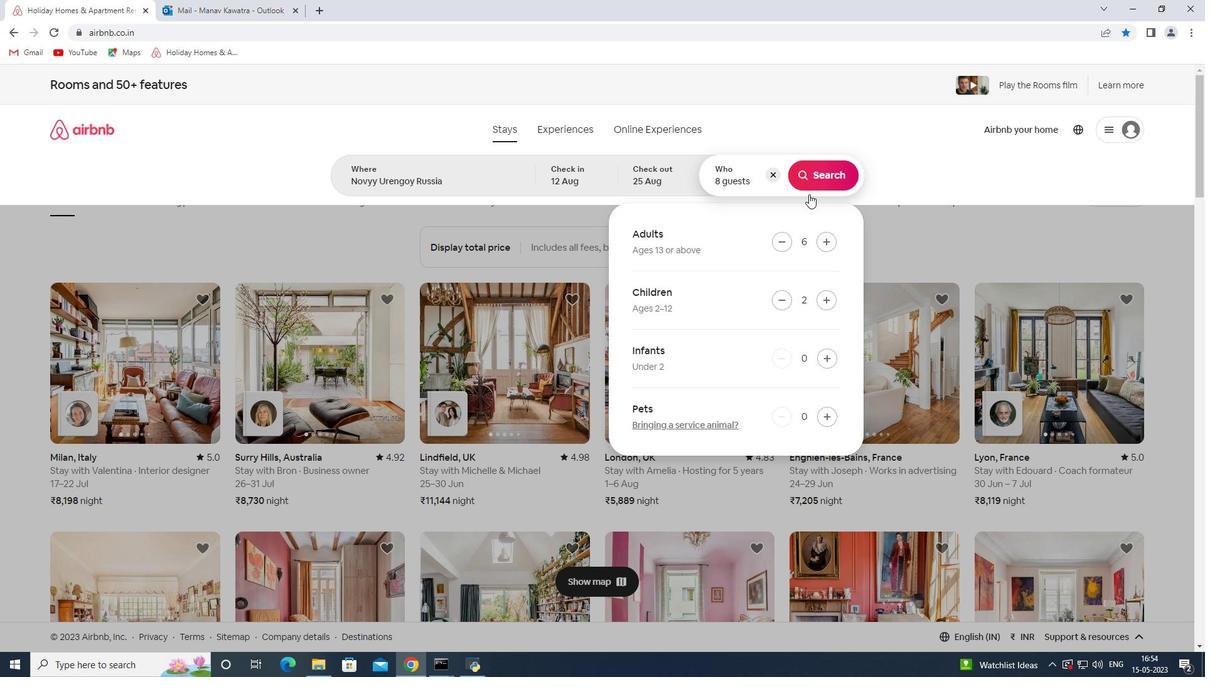 
Action: Mouse pressed left at (822, 177)
Screenshot: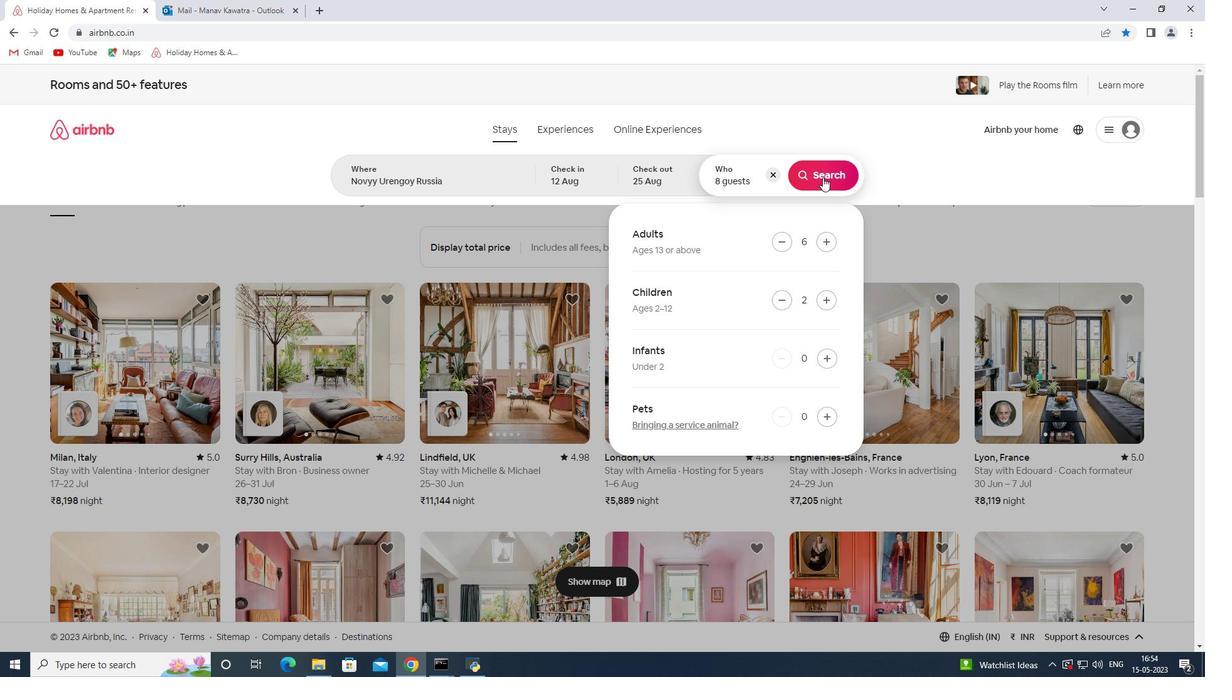 
Action: Mouse moved to (1143, 142)
Screenshot: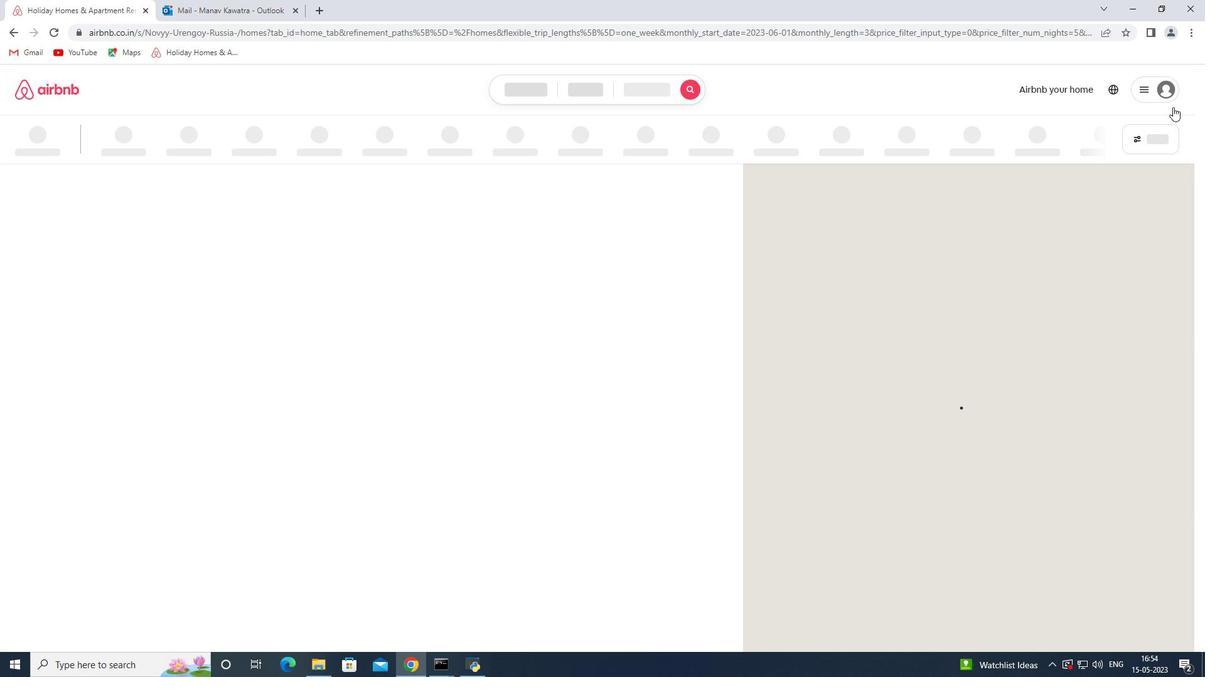 
Action: Mouse pressed left at (1143, 142)
Screenshot: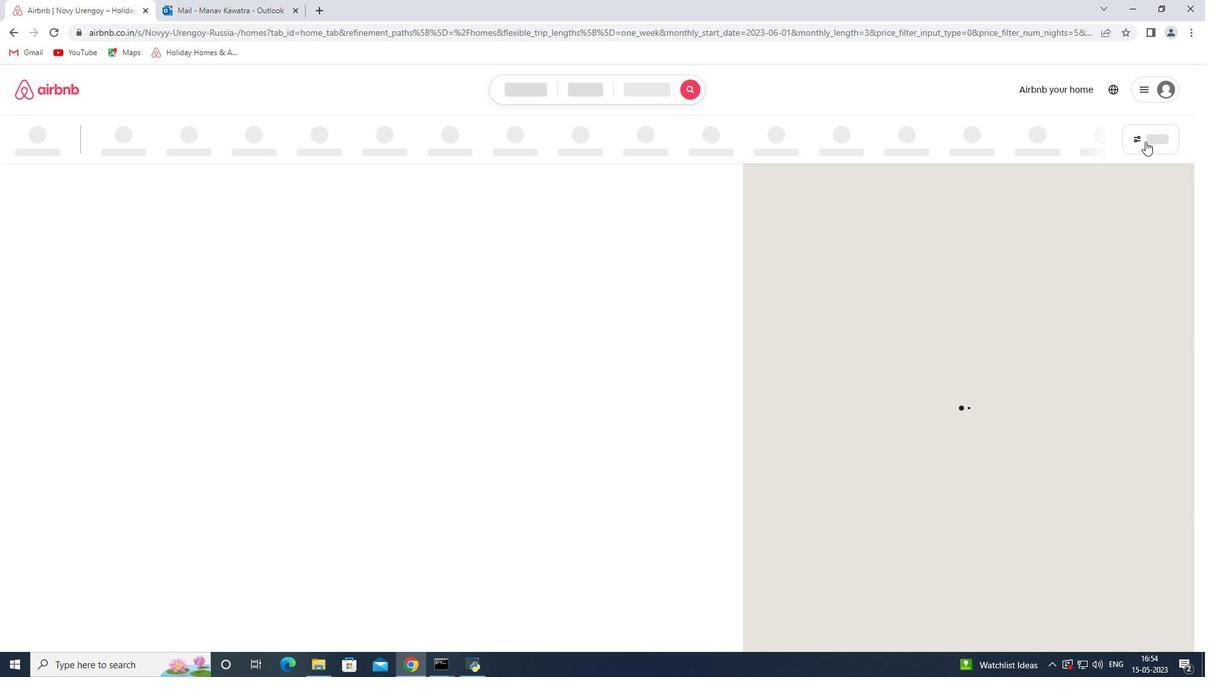 
Action: Mouse moved to (458, 445)
Screenshot: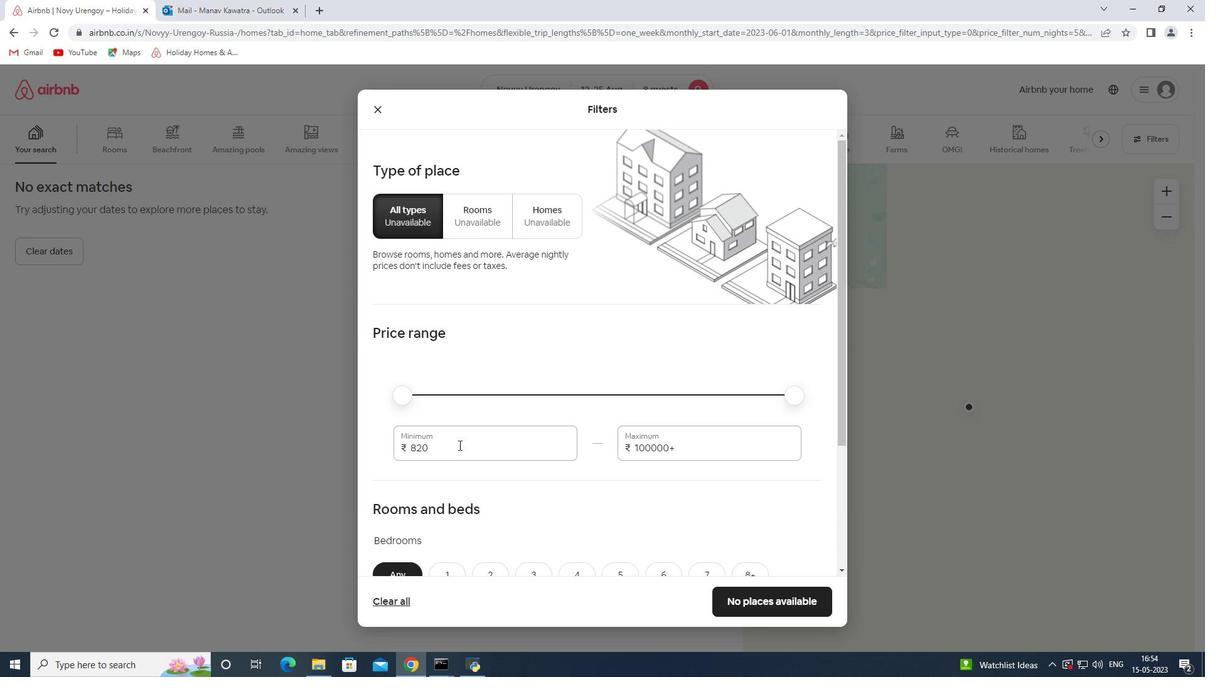 
Action: Mouse pressed left at (458, 445)
Screenshot: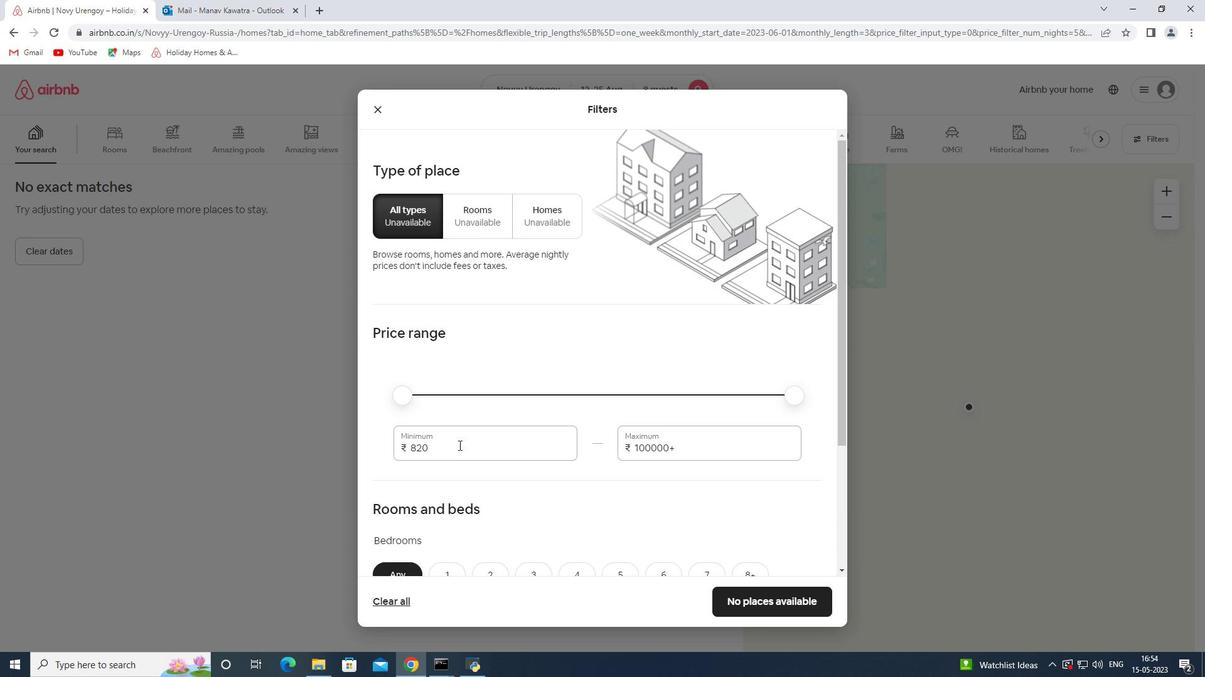 
Action: Mouse moved to (461, 446)
Screenshot: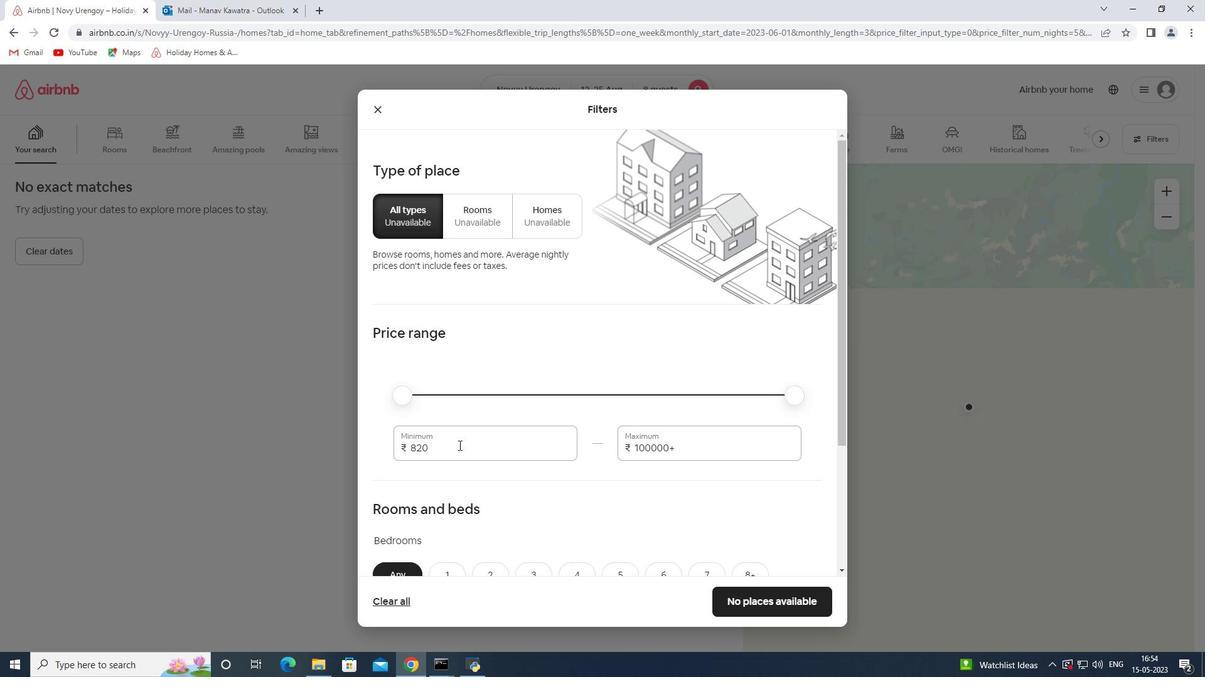 
Action: Mouse pressed left at (461, 446)
Screenshot: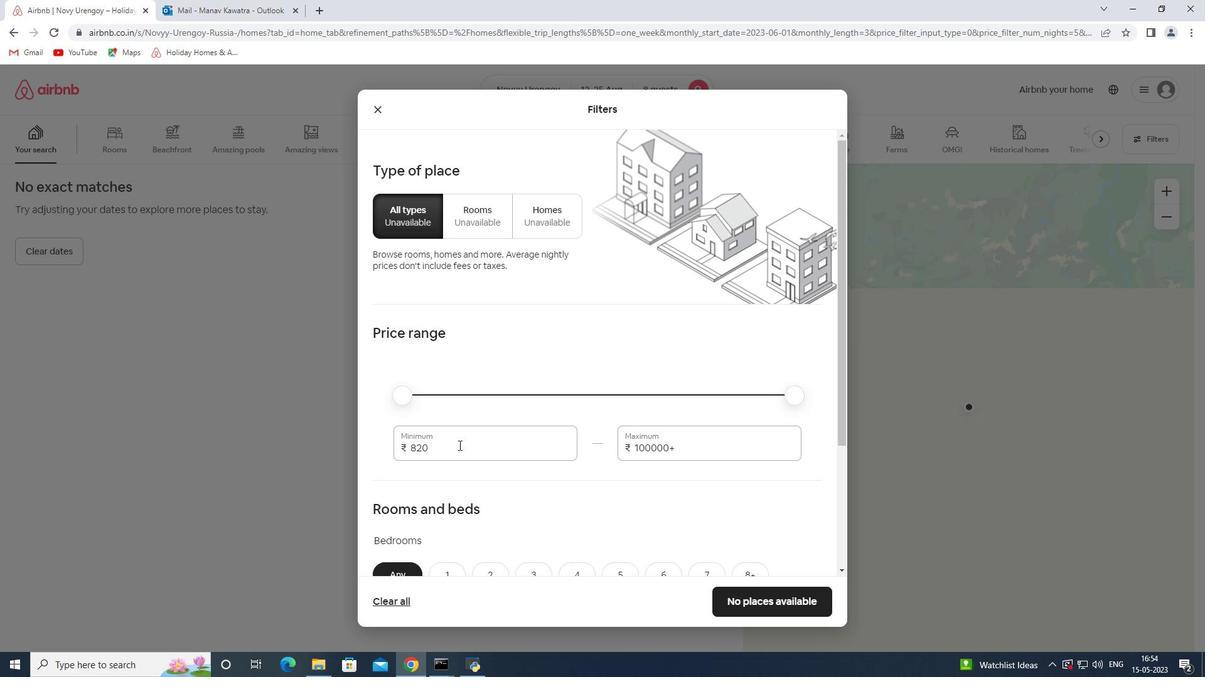 
Action: Mouse moved to (431, 440)
Screenshot: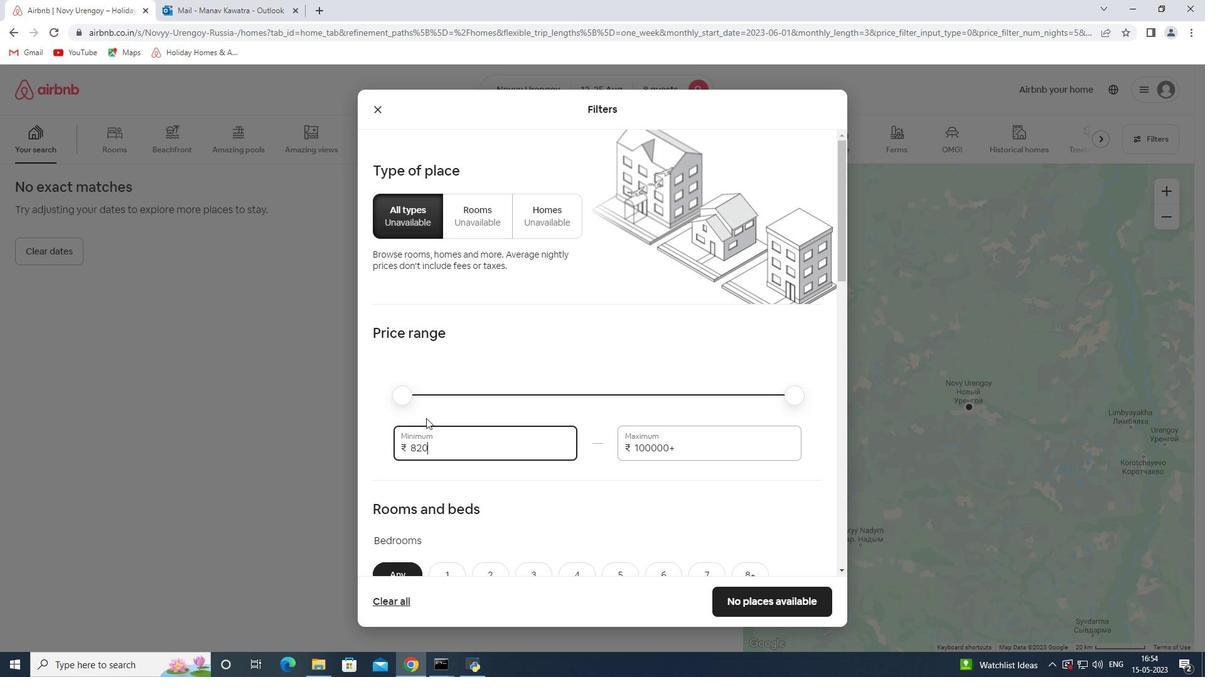 
Action: Mouse pressed left at (431, 440)
Screenshot: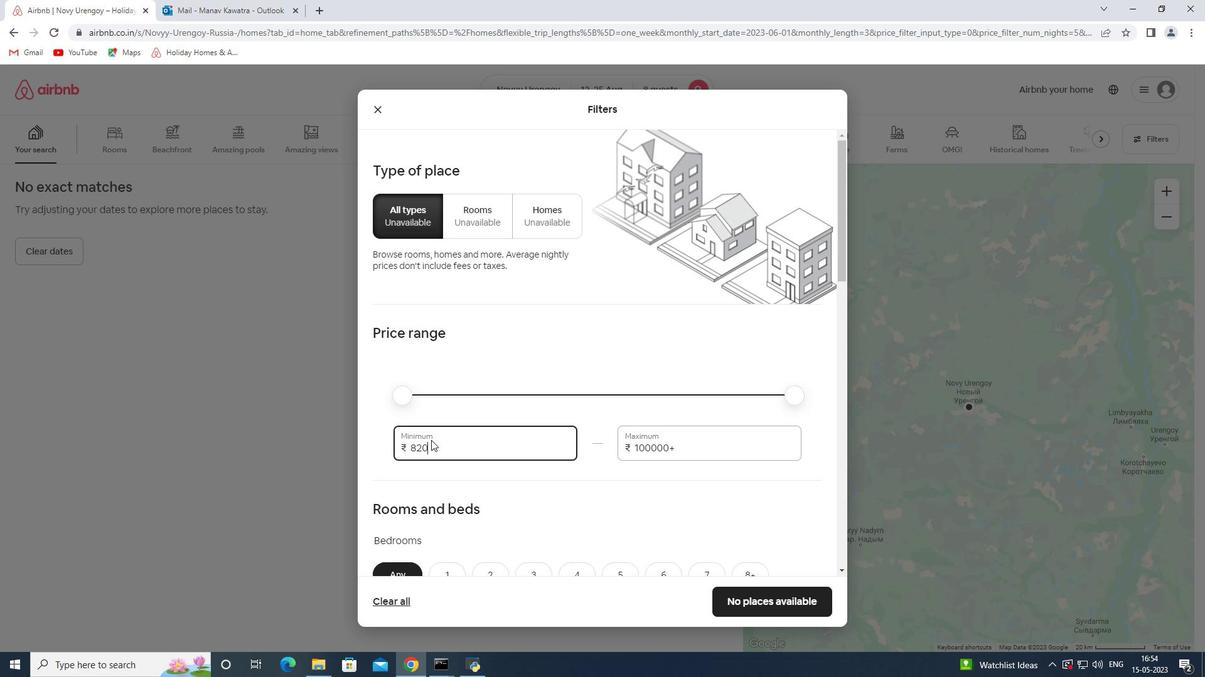 
Action: Mouse moved to (431, 441)
Screenshot: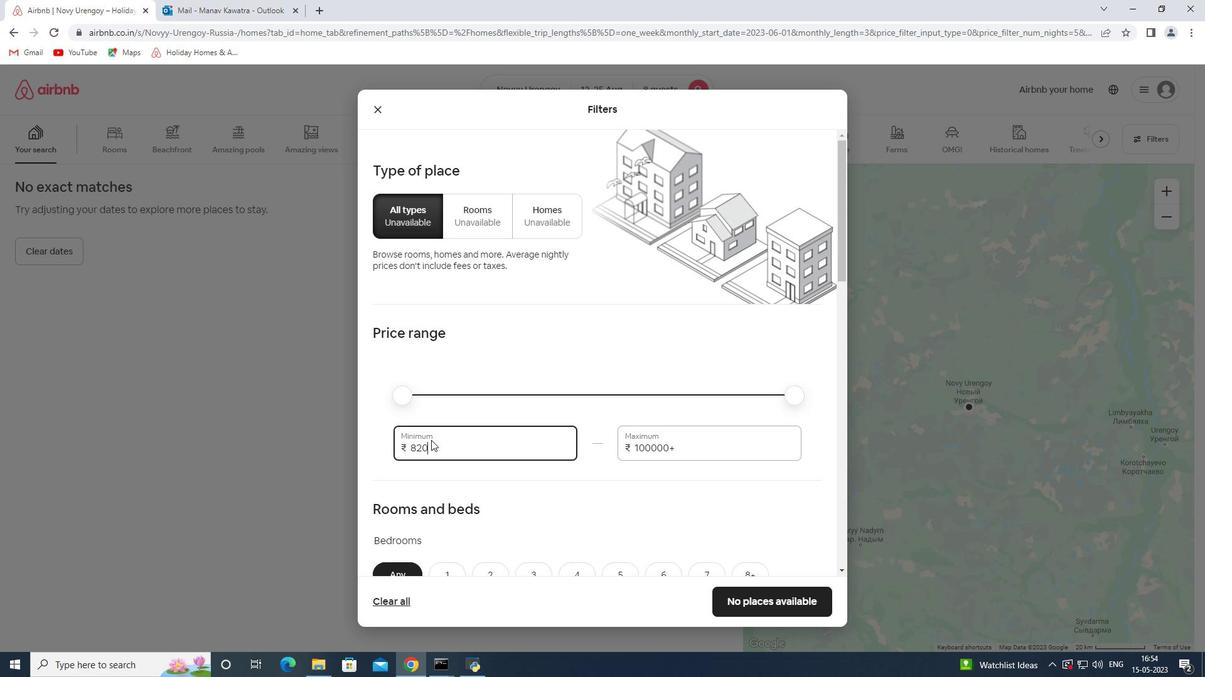 
Action: Mouse pressed left at (431, 441)
Screenshot: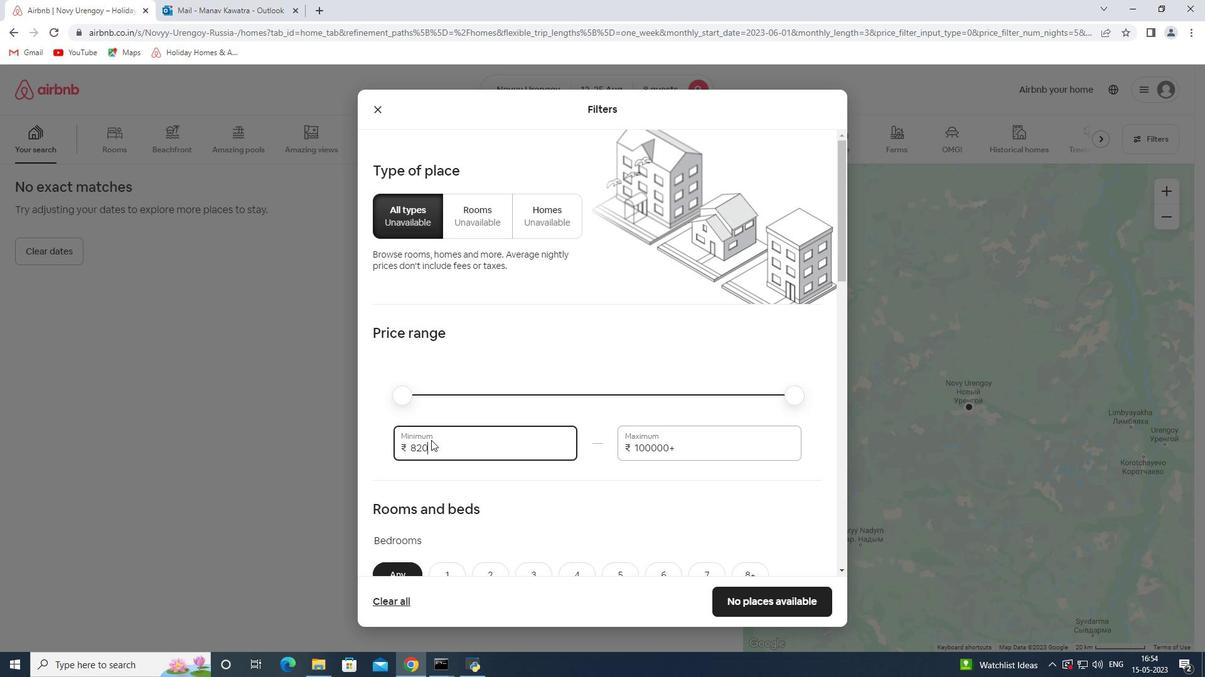 
Action: Mouse moved to (431, 448)
Screenshot: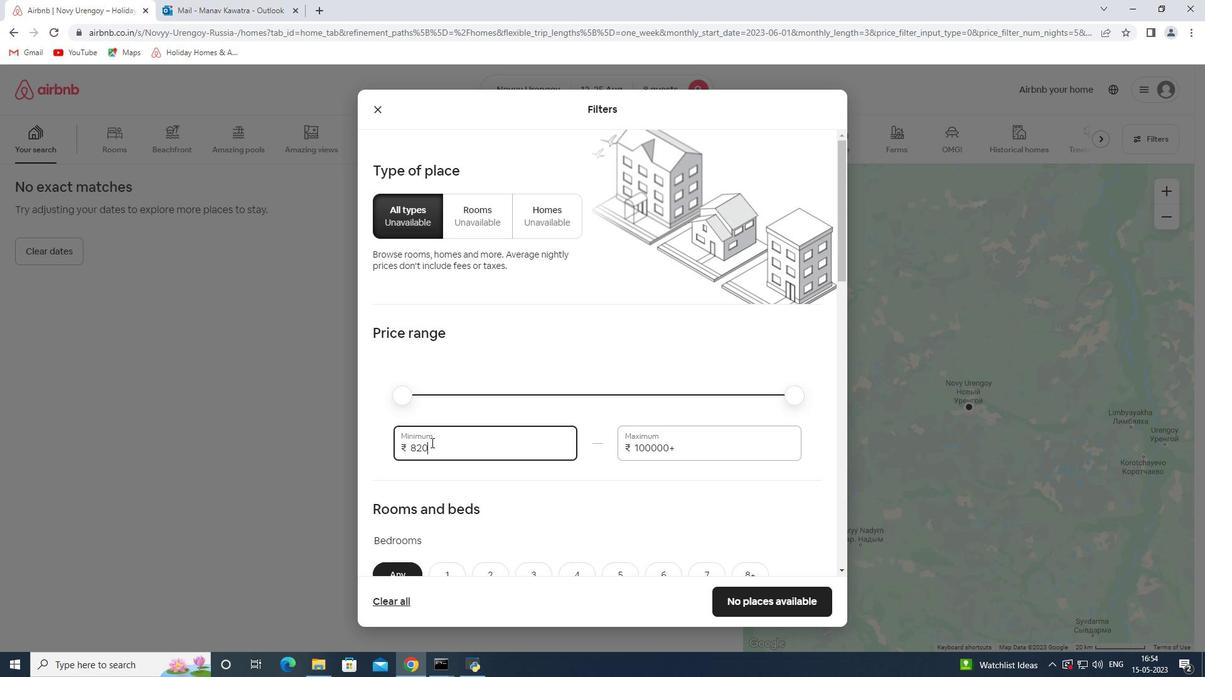 
Action: Mouse pressed left at (431, 448)
Screenshot: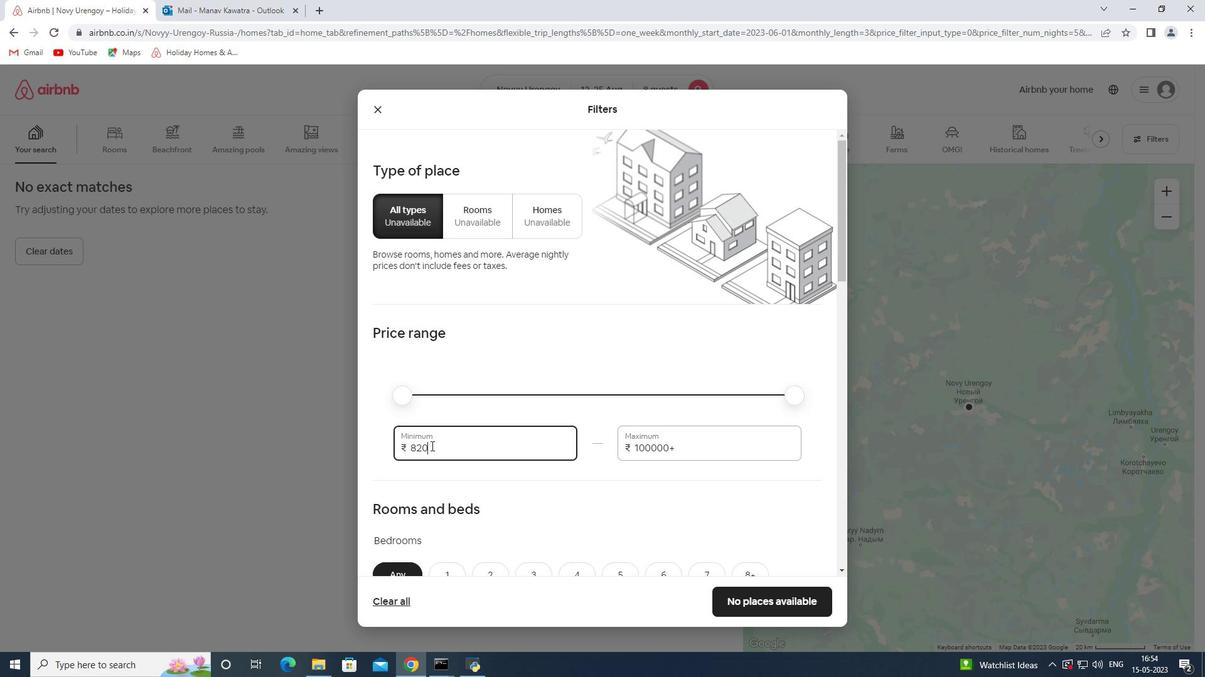 
Action: Mouse moved to (430, 448)
Screenshot: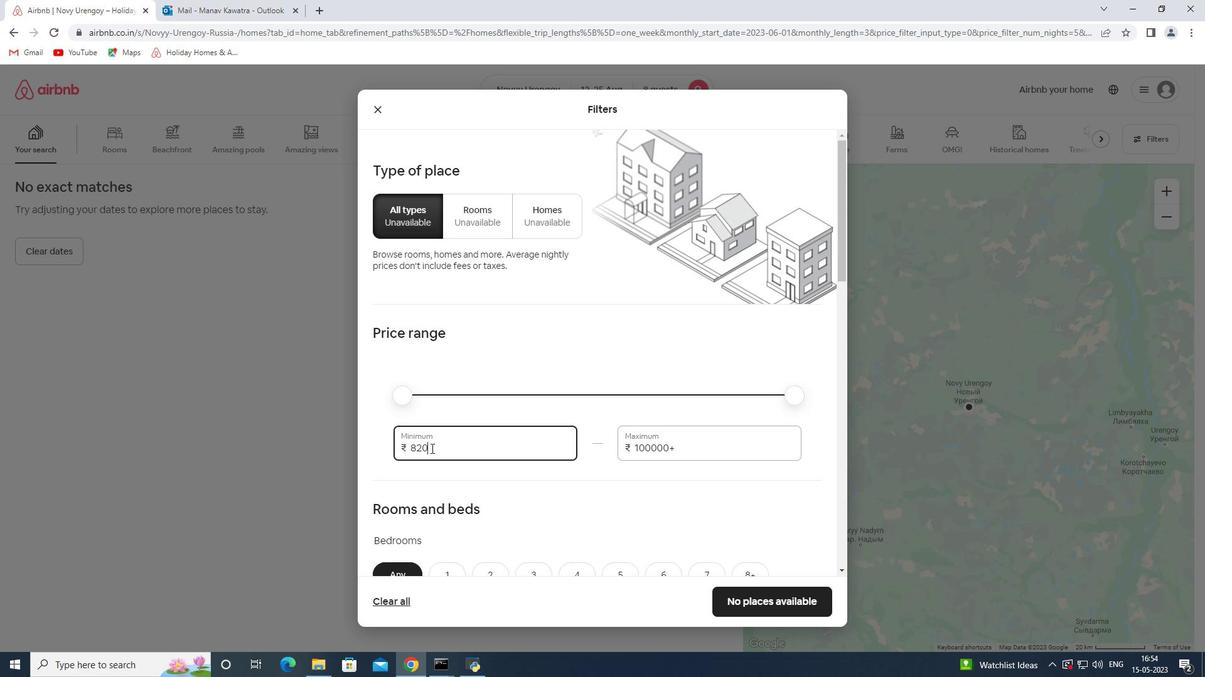 
Action: Mouse pressed left at (430, 448)
Screenshot: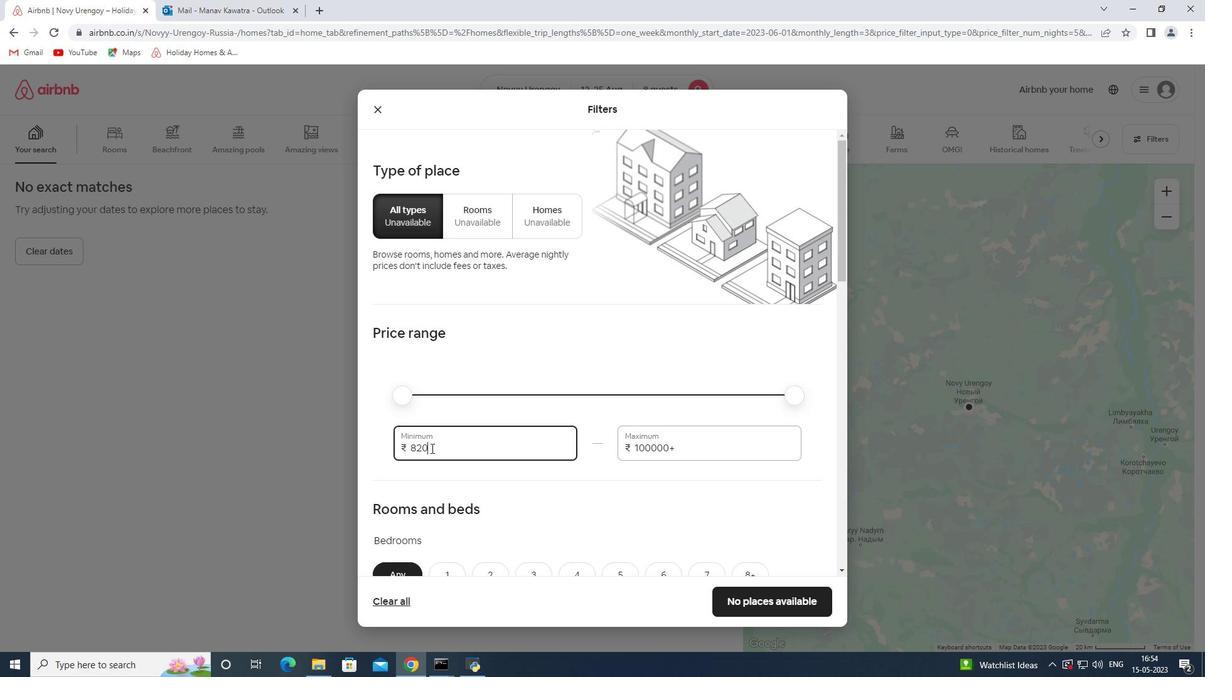 
Action: Key pressed 10000<Key.tab>15000
Screenshot: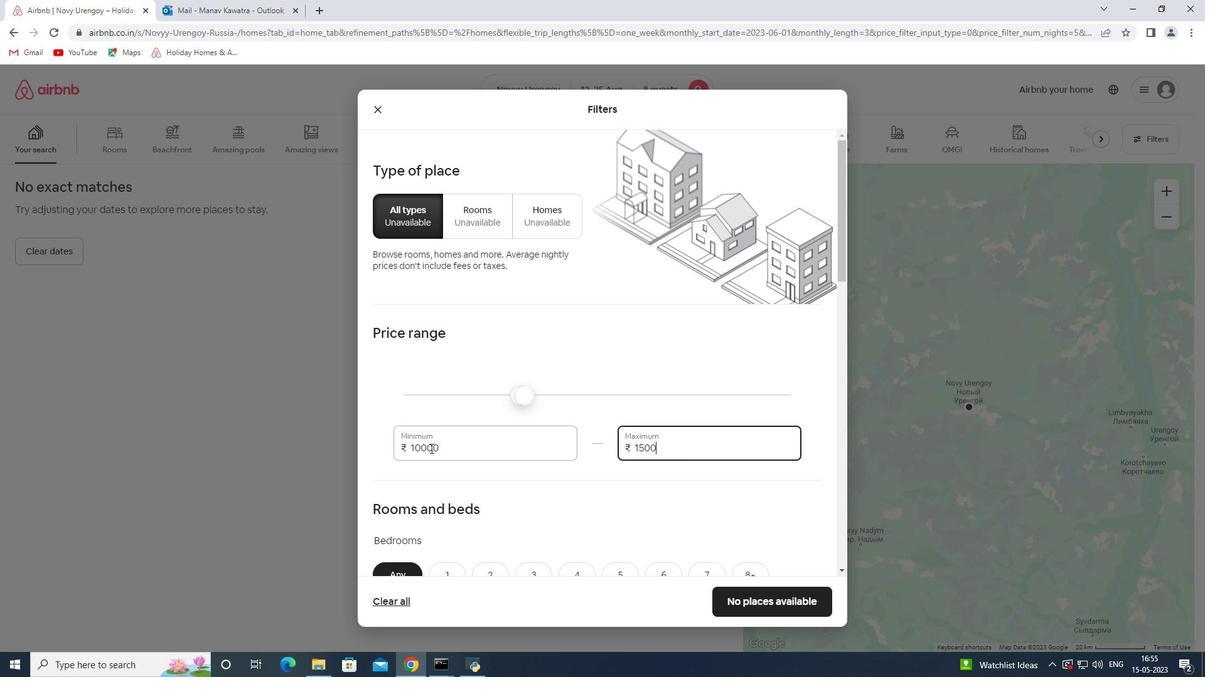 
Action: Mouse moved to (461, 441)
Screenshot: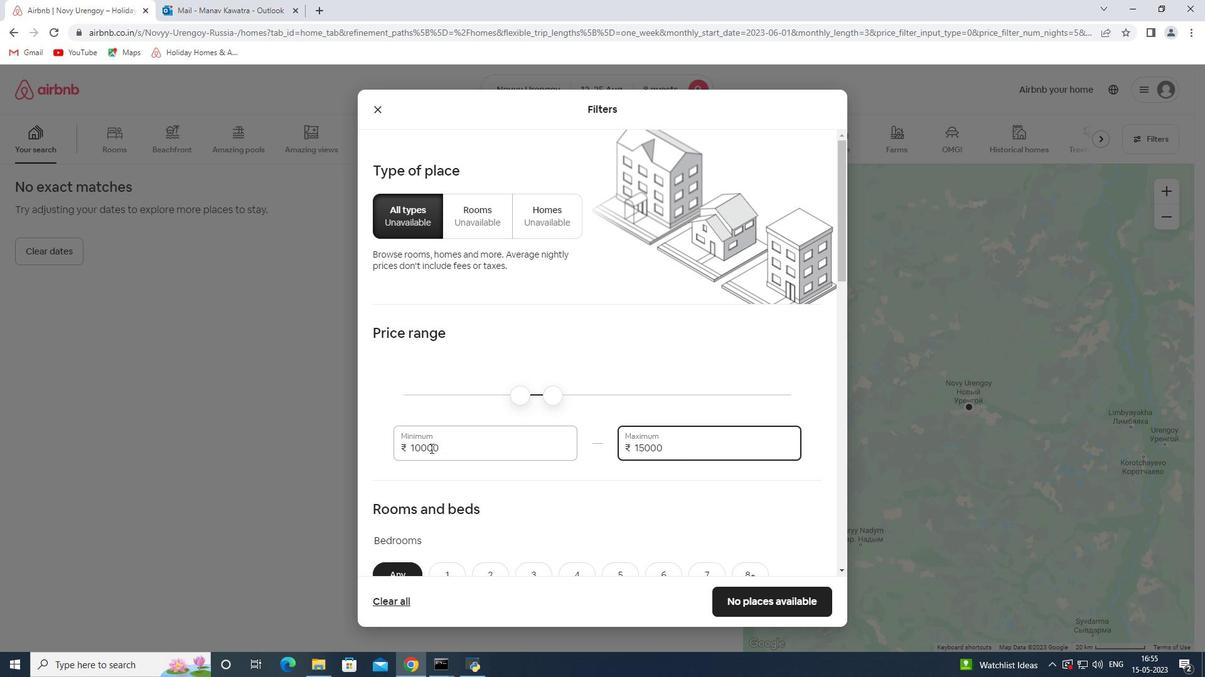 
Action: Mouse scrolled (461, 441) with delta (0, 0)
Screenshot: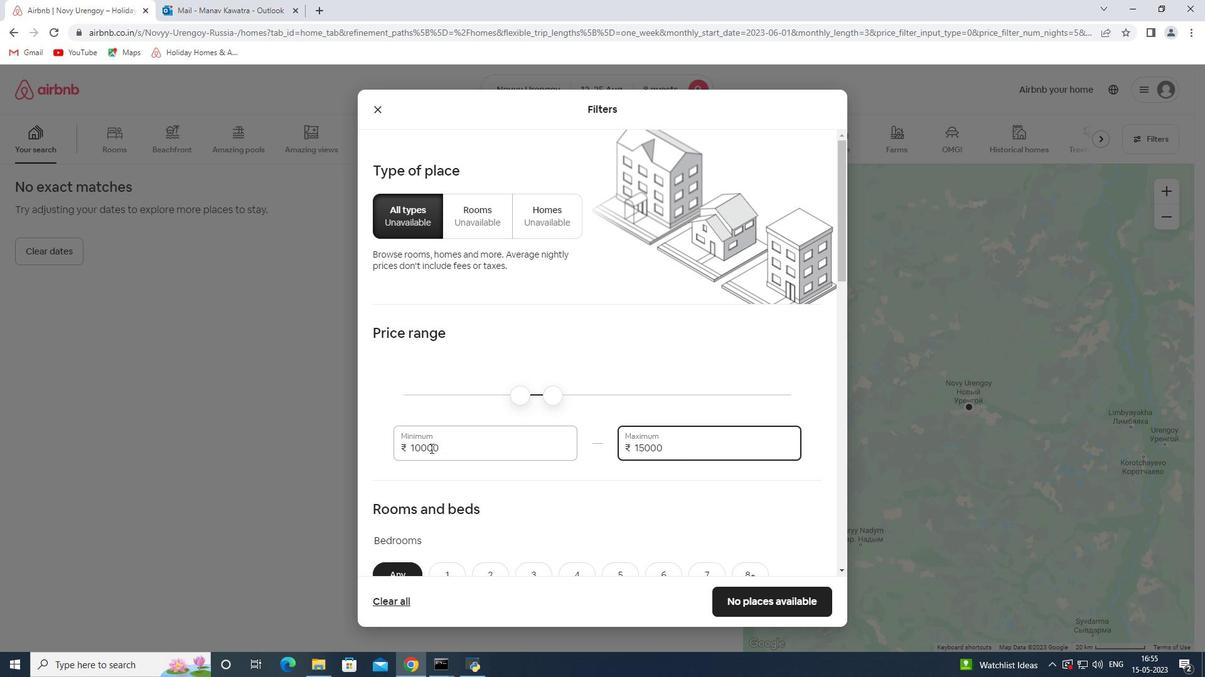 
Action: Mouse scrolled (461, 441) with delta (0, 0)
Screenshot: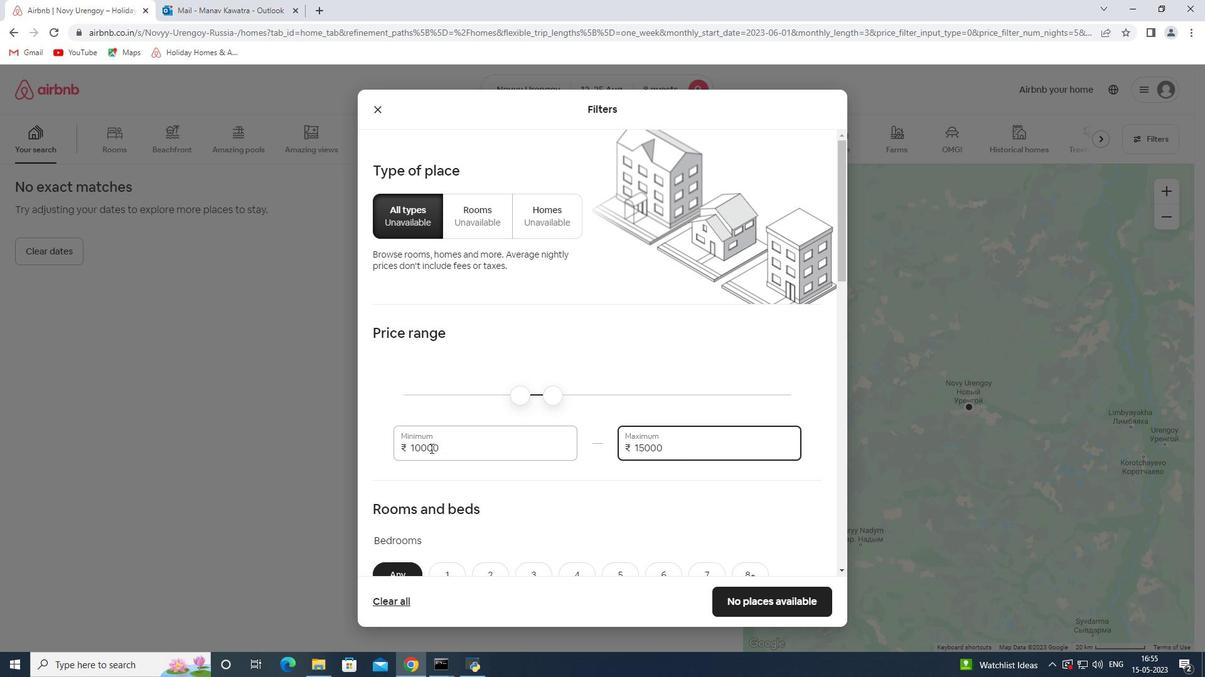 
Action: Mouse scrolled (461, 441) with delta (0, 0)
Screenshot: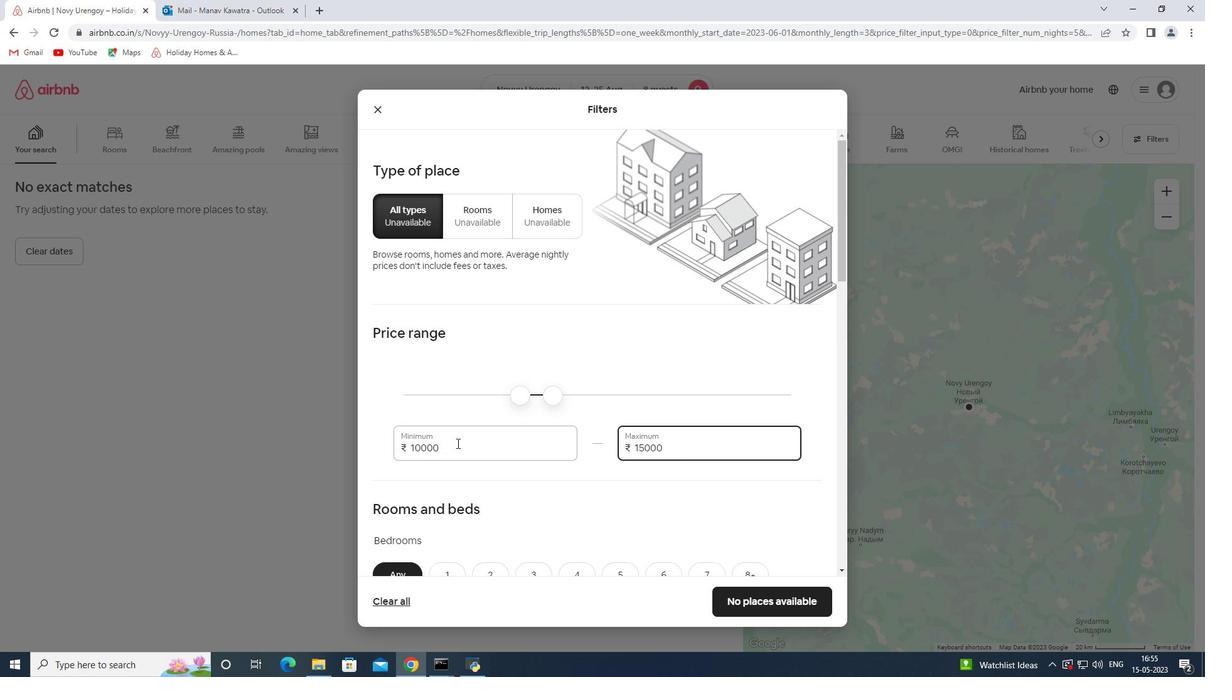 
Action: Mouse scrolled (461, 441) with delta (0, 0)
Screenshot: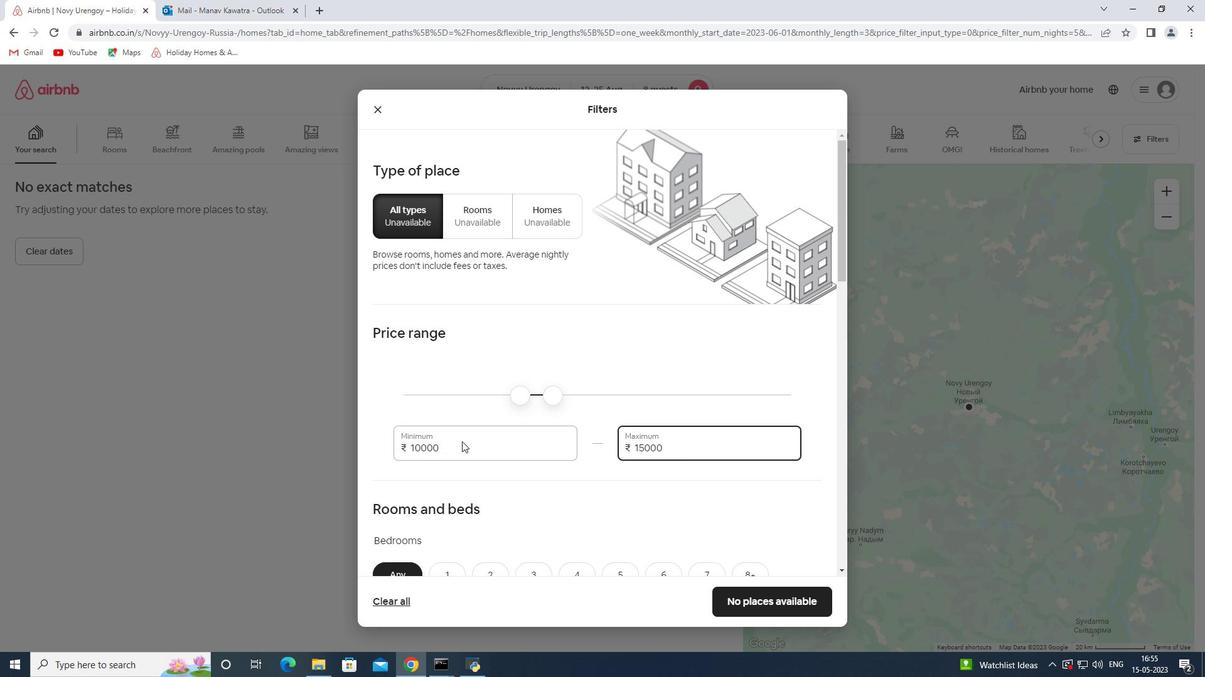 
Action: Mouse moved to (497, 396)
Screenshot: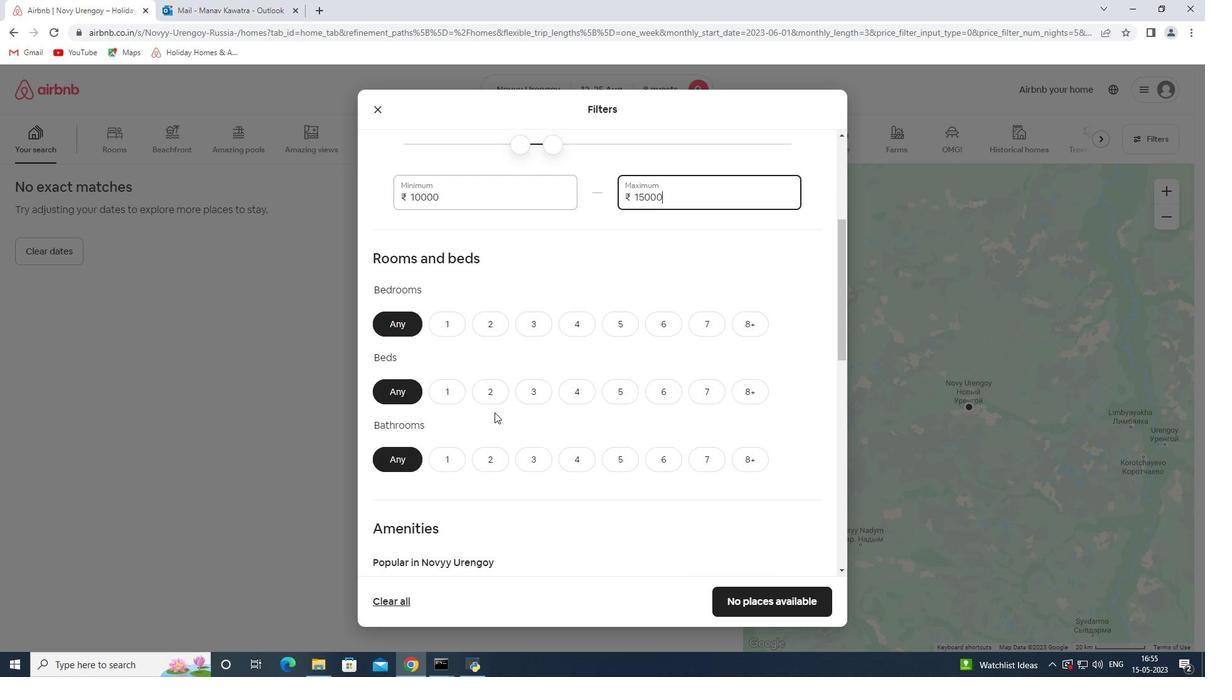 
Action: Mouse scrolled (497, 395) with delta (0, 0)
Screenshot: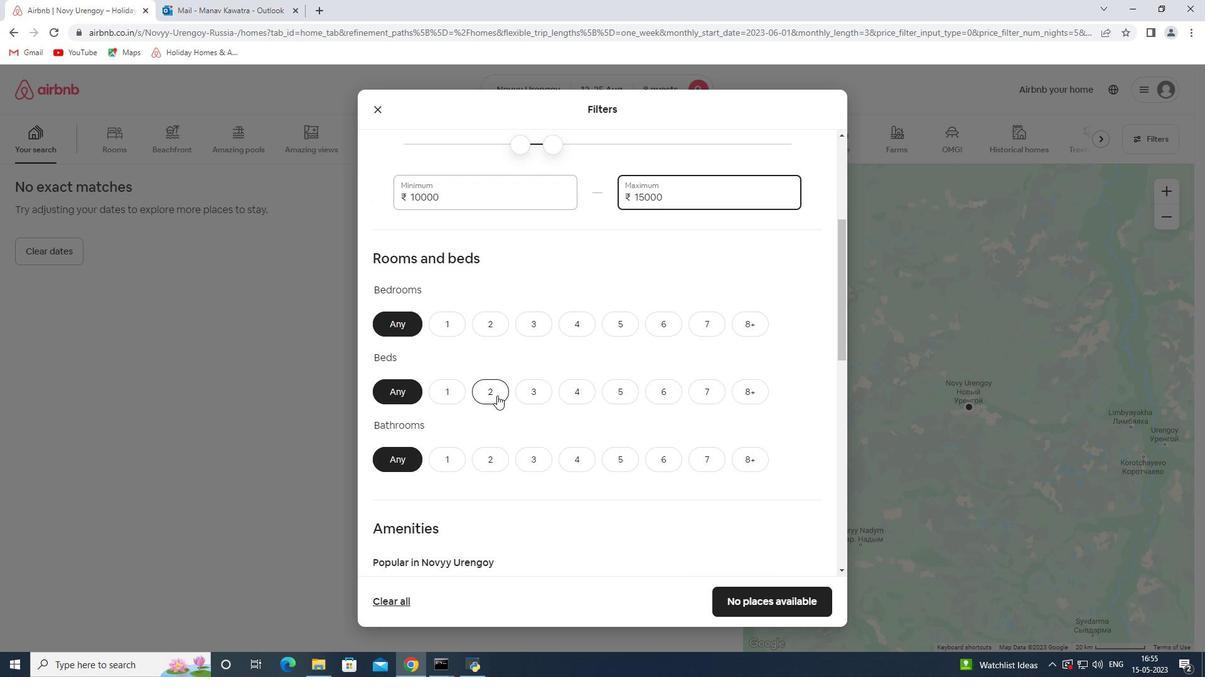 
Action: Mouse scrolled (497, 395) with delta (0, 0)
Screenshot: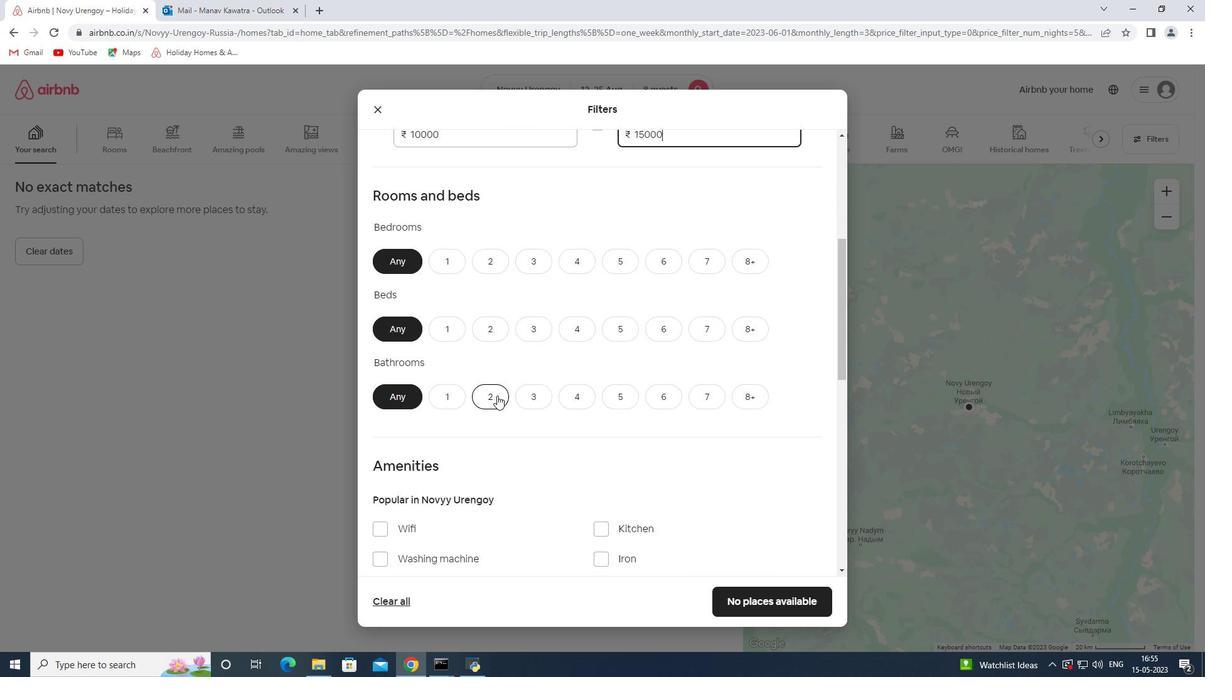 
Action: Mouse moved to (660, 194)
Screenshot: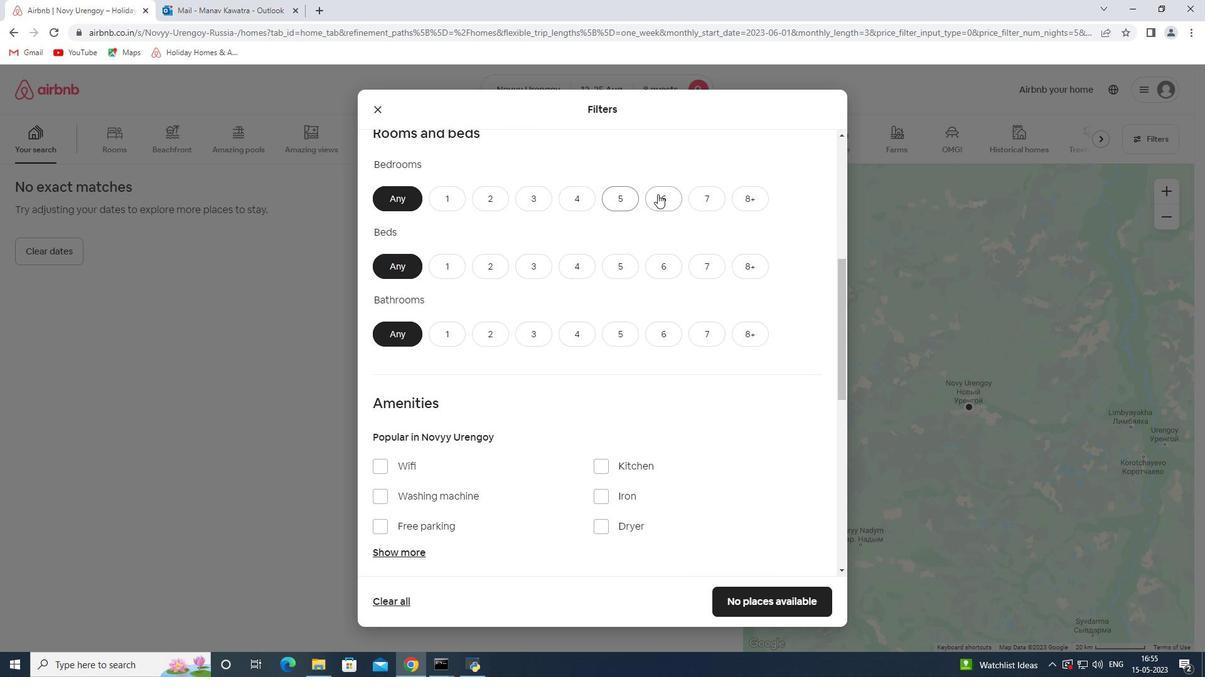 
Action: Mouse pressed left at (660, 194)
Screenshot: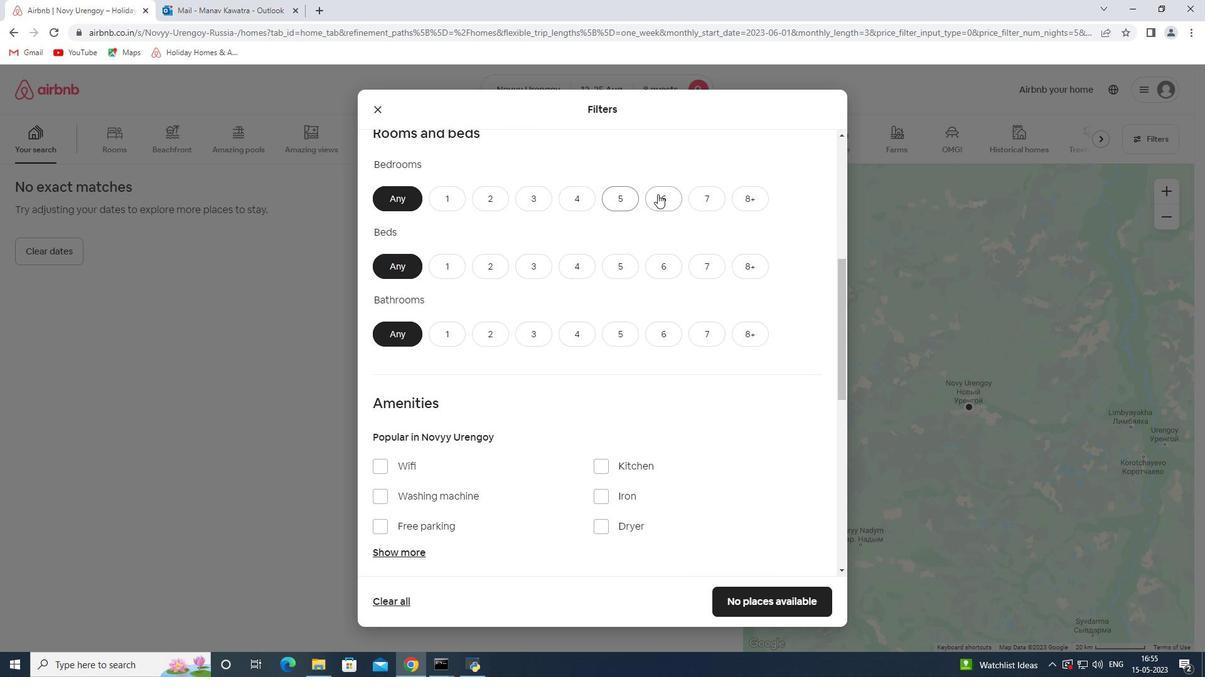 
Action: Mouse moved to (658, 256)
Screenshot: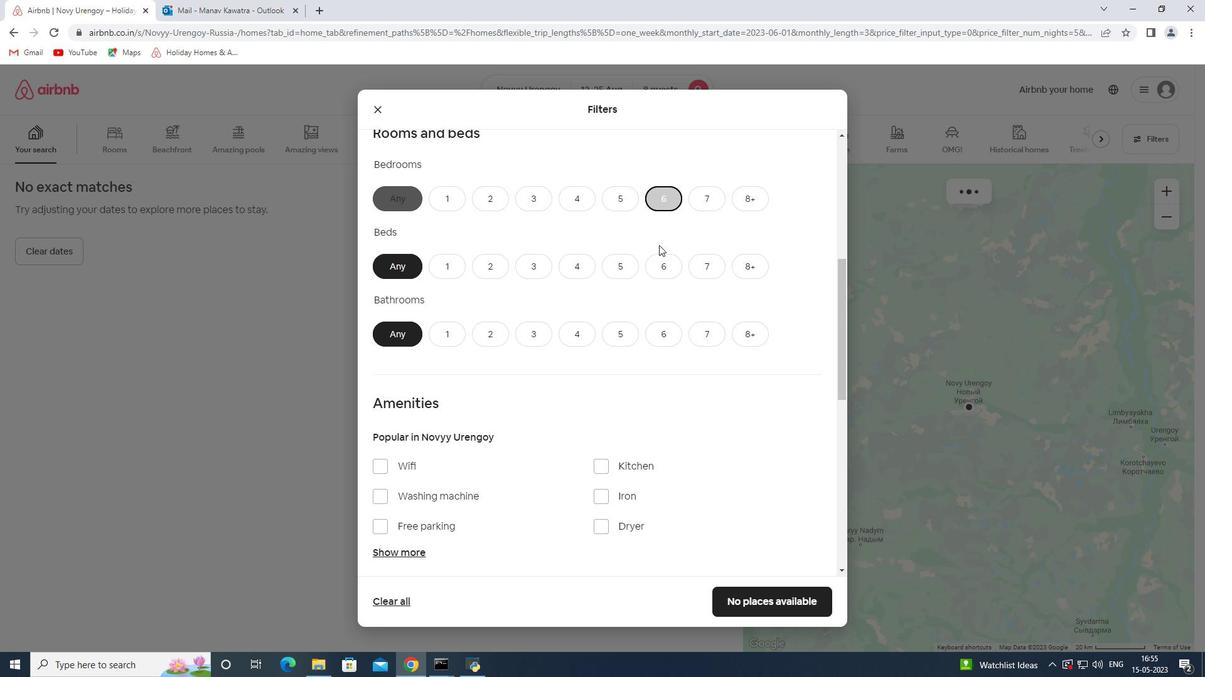 
Action: Mouse pressed left at (658, 256)
Screenshot: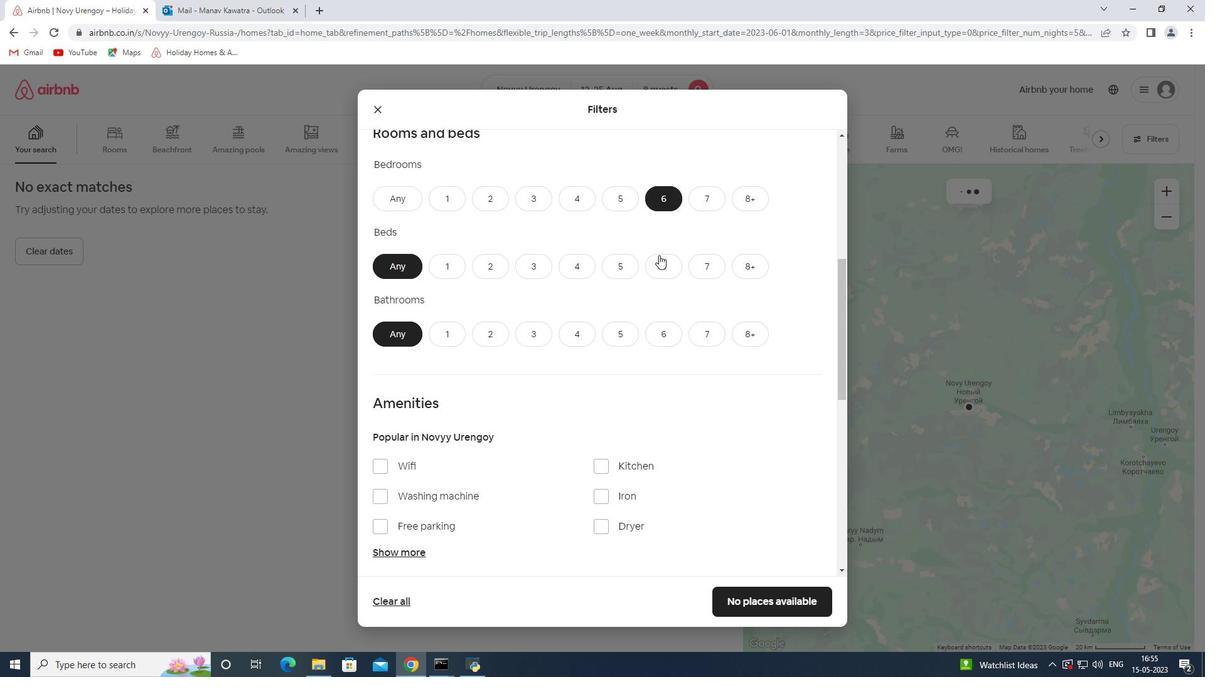 
Action: Mouse moved to (652, 335)
Screenshot: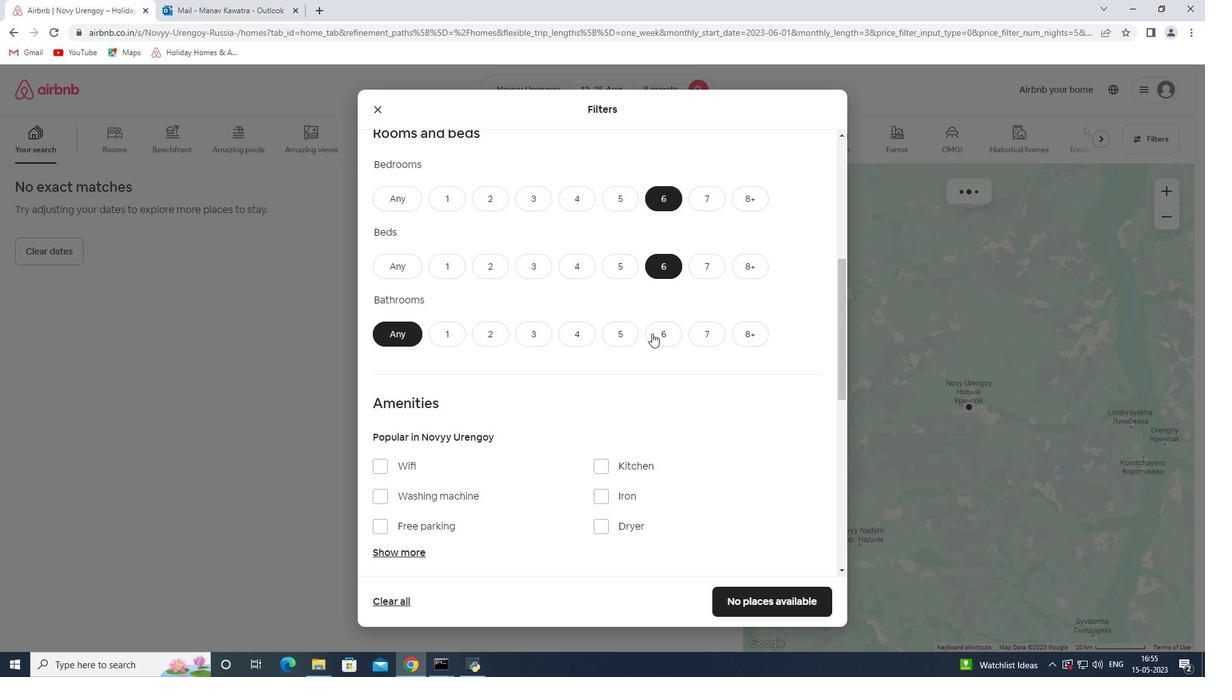 
Action: Mouse pressed left at (652, 335)
Screenshot: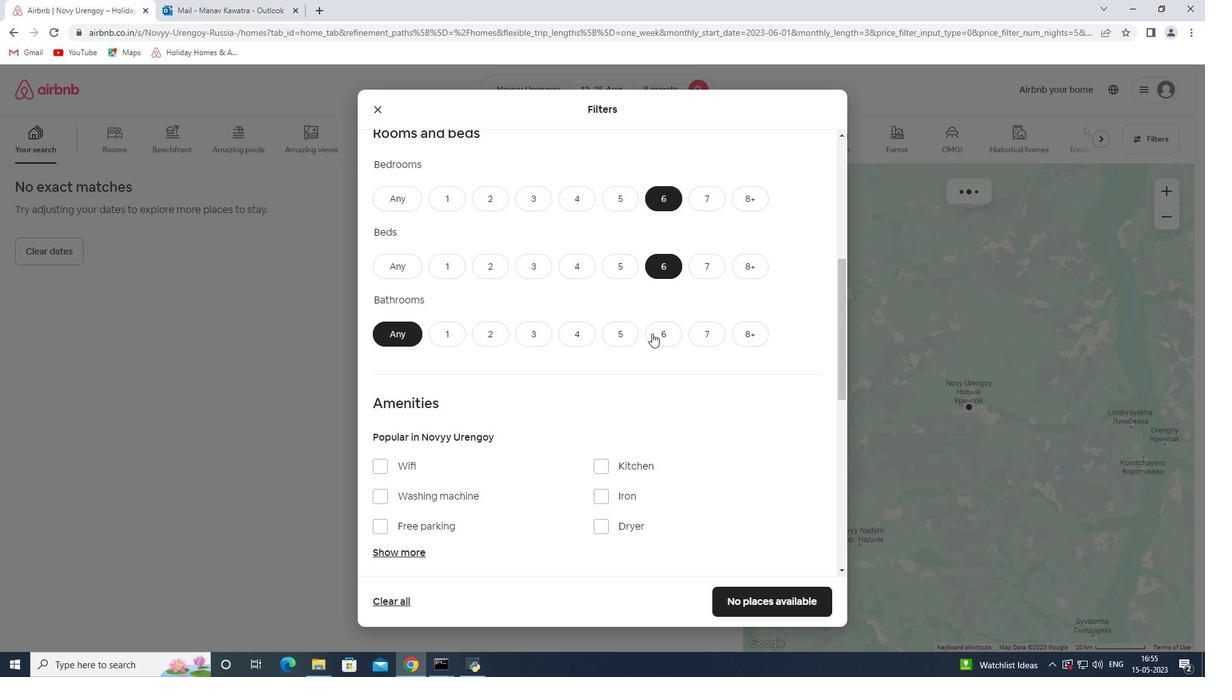 
Action: Mouse moved to (653, 335)
Screenshot: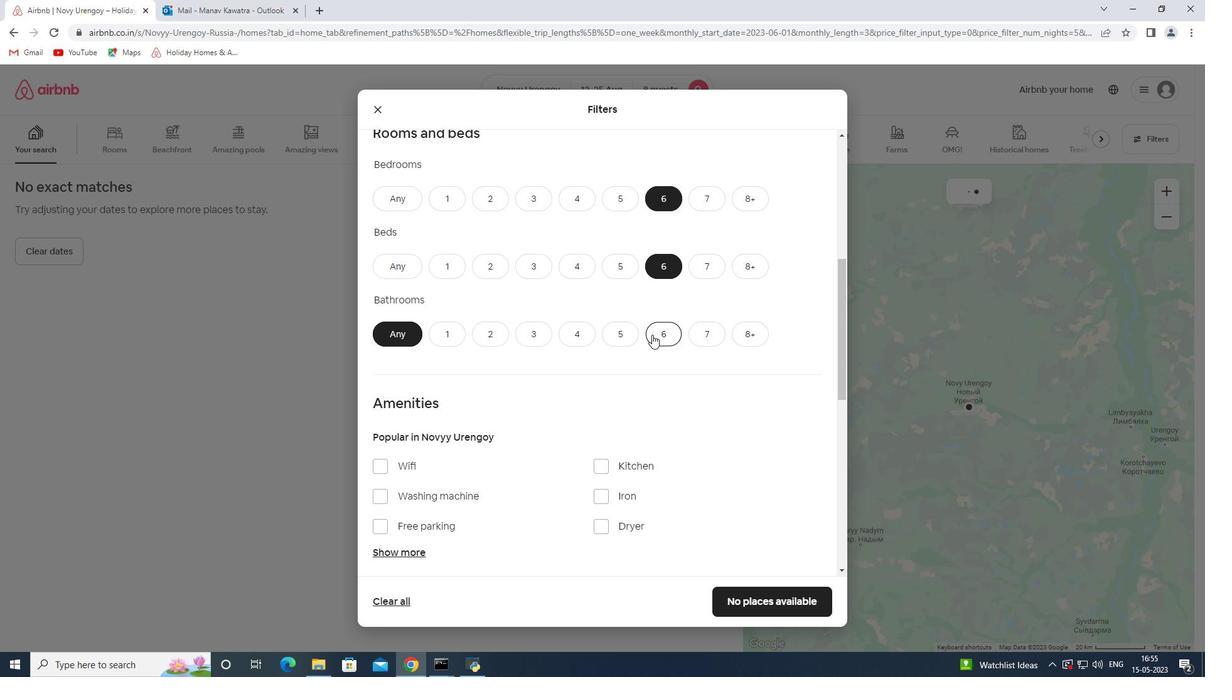 
Action: Mouse scrolled (653, 334) with delta (0, 0)
Screenshot: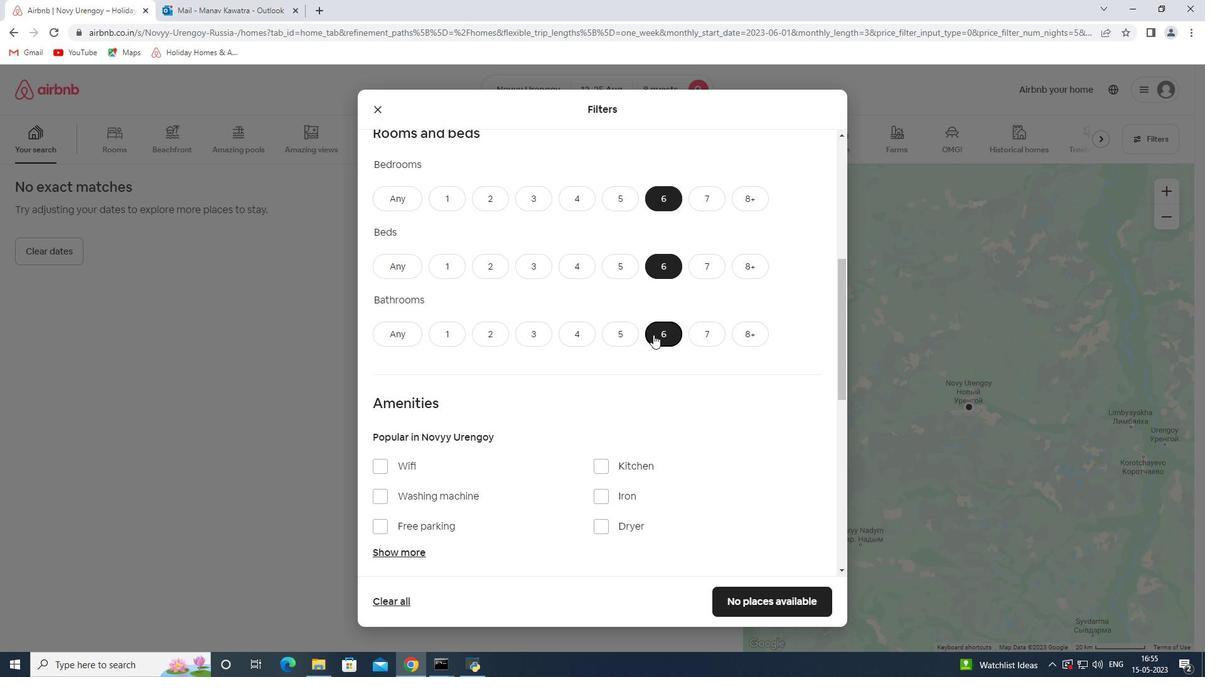 
Action: Mouse scrolled (653, 334) with delta (0, 0)
Screenshot: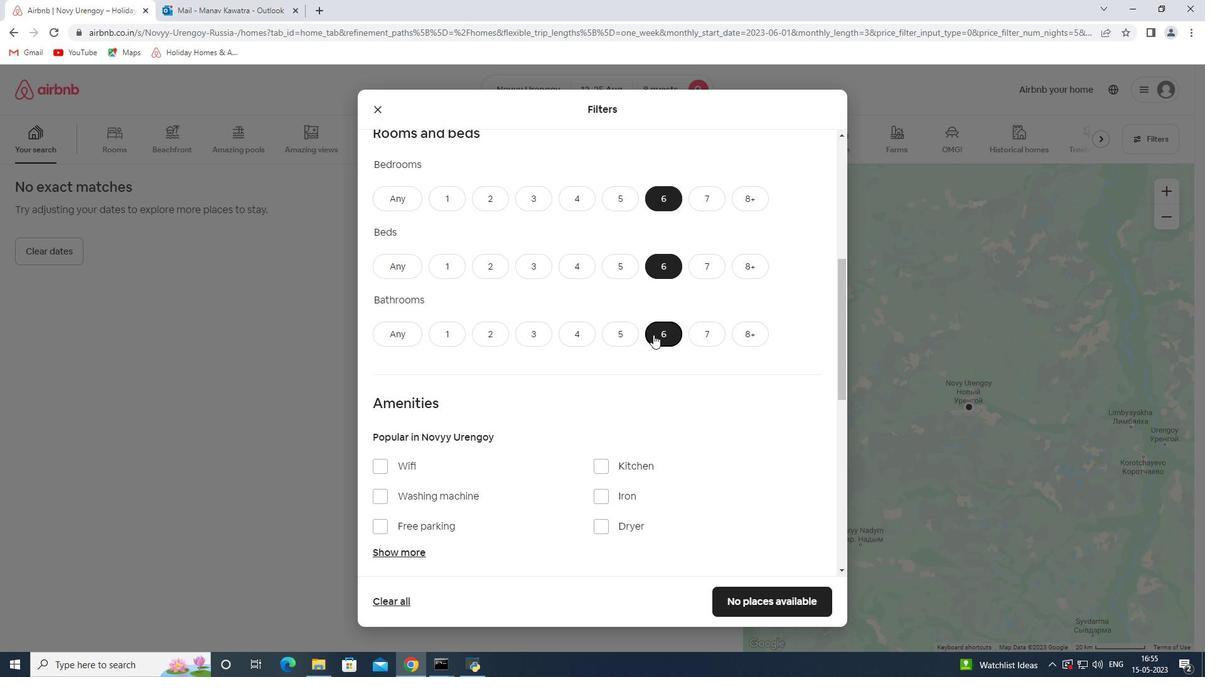 
Action: Mouse scrolled (653, 334) with delta (0, 0)
Screenshot: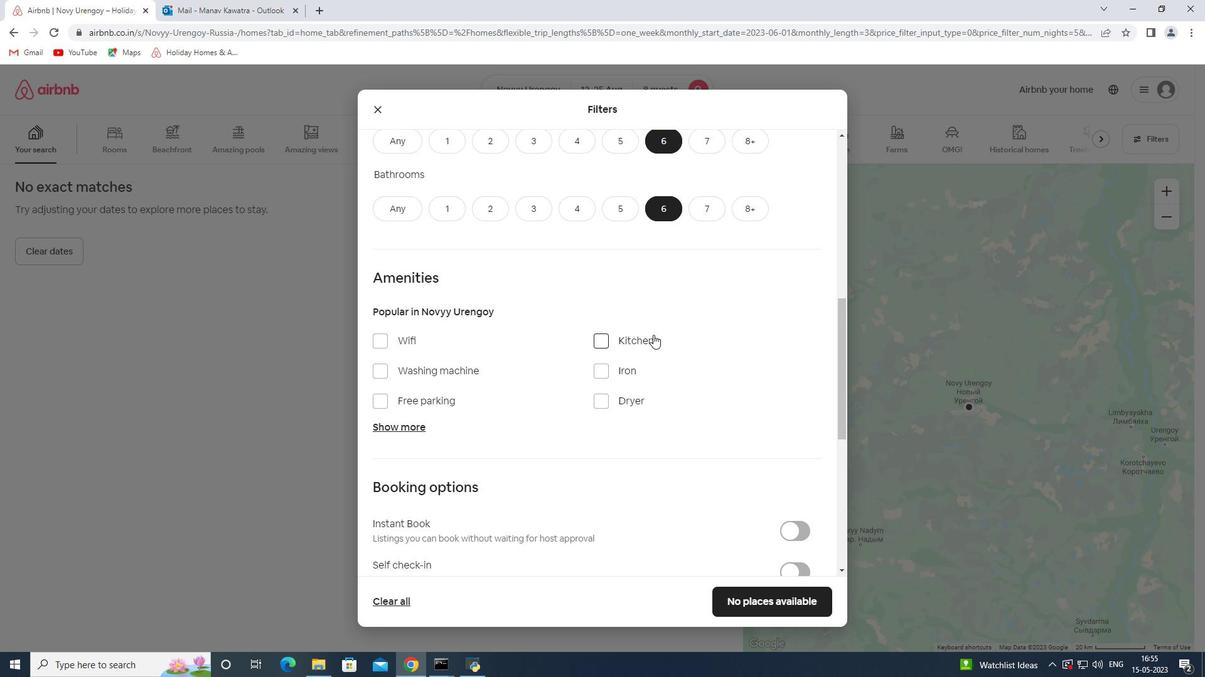 
Action: Mouse scrolled (653, 334) with delta (0, 0)
Screenshot: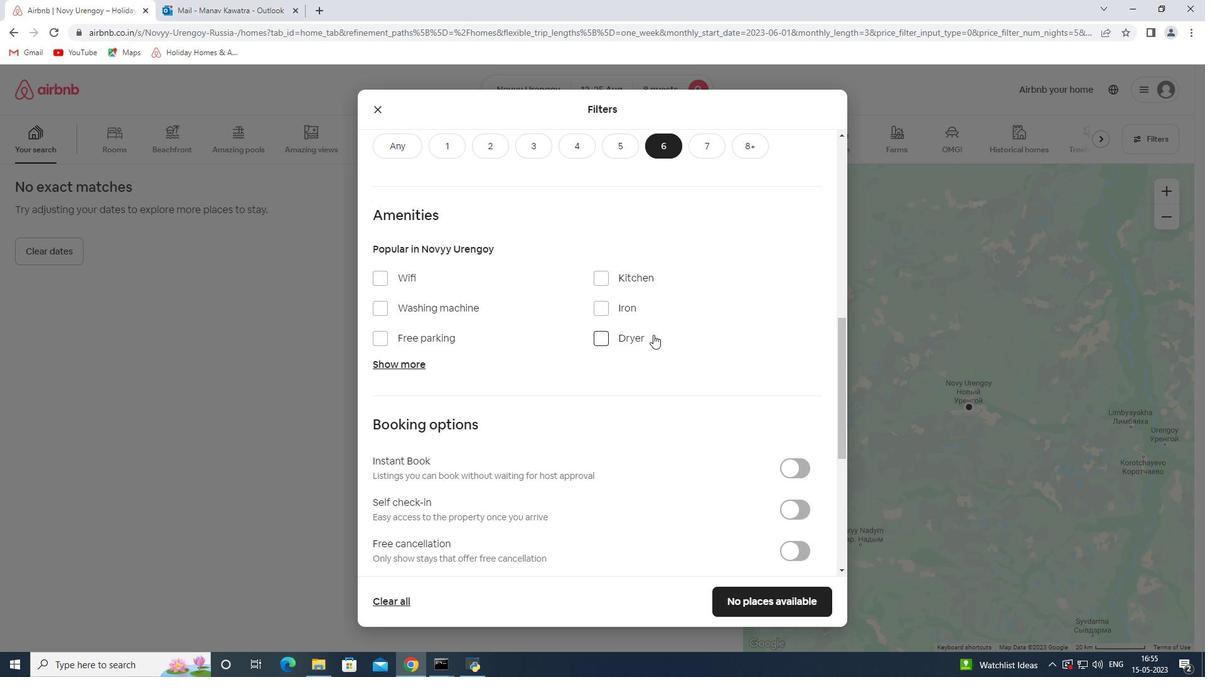 
Action: Mouse moved to (527, 256)
Screenshot: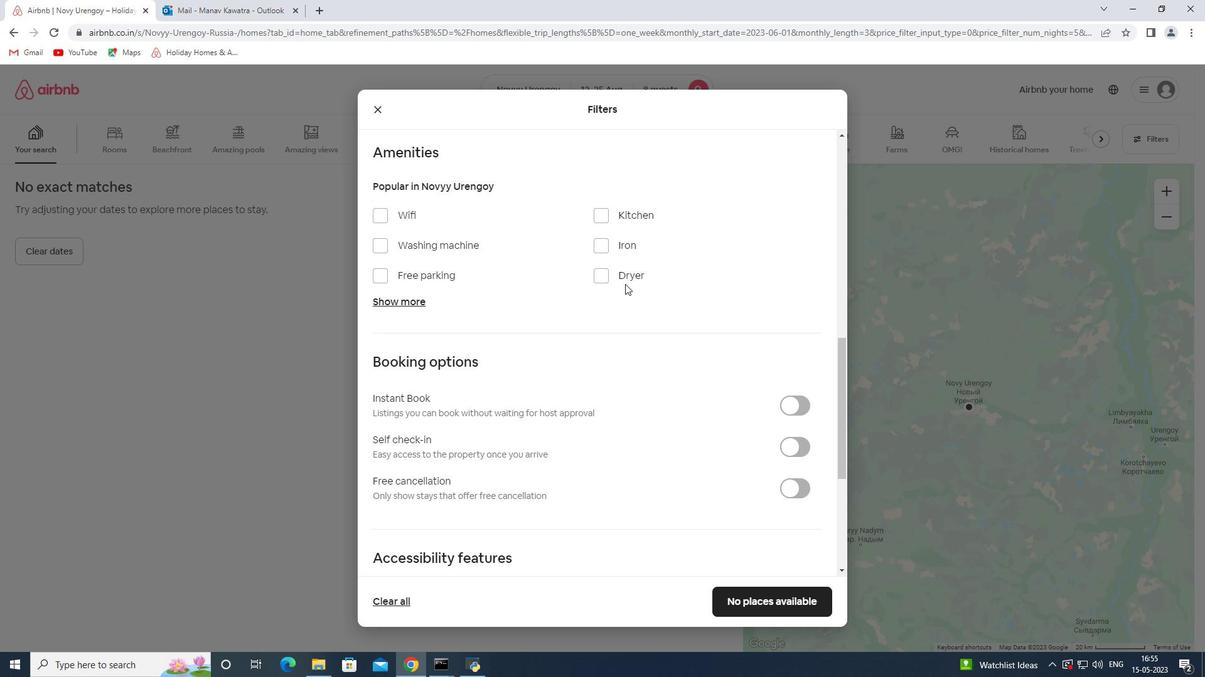 
Action: Mouse scrolled (527, 257) with delta (0, 0)
Screenshot: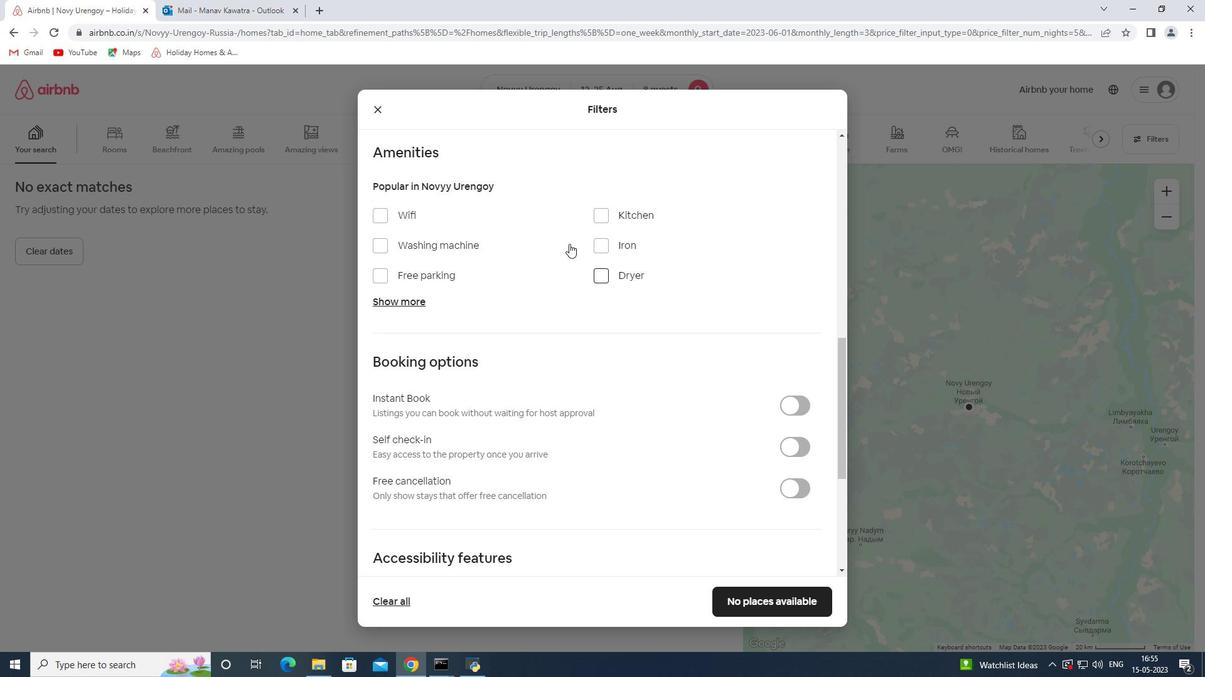 
Action: Mouse scrolled (527, 257) with delta (0, 0)
Screenshot: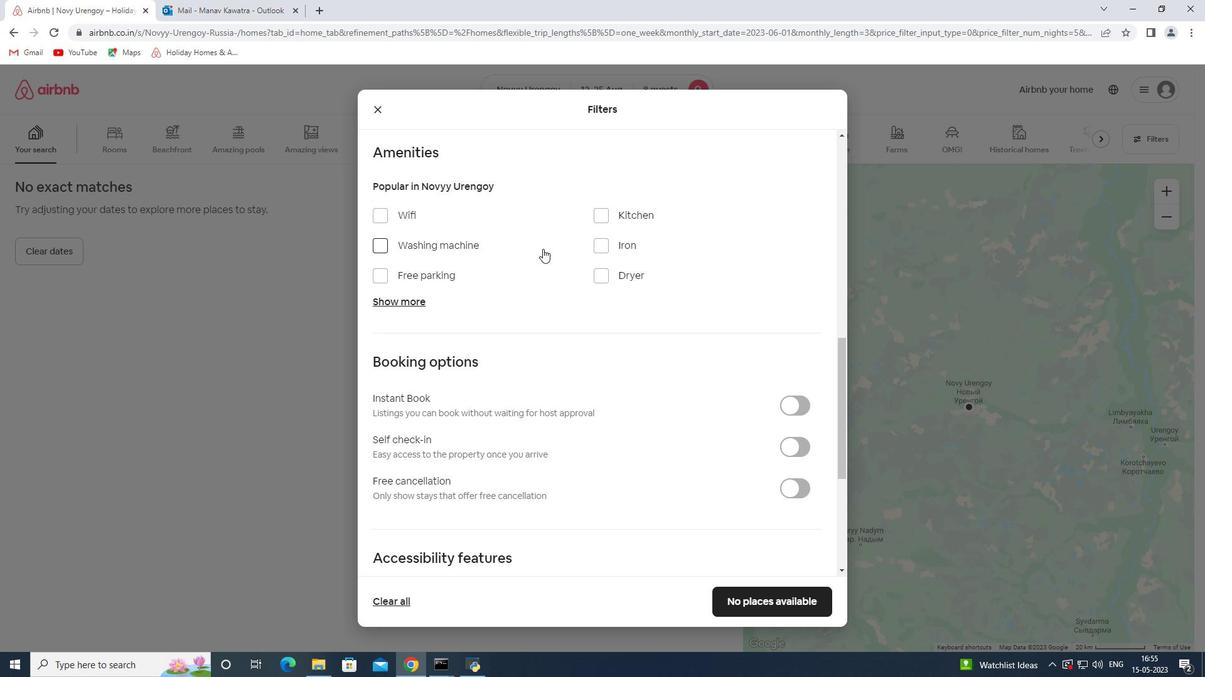 
Action: Mouse scrolled (527, 257) with delta (0, 0)
Screenshot: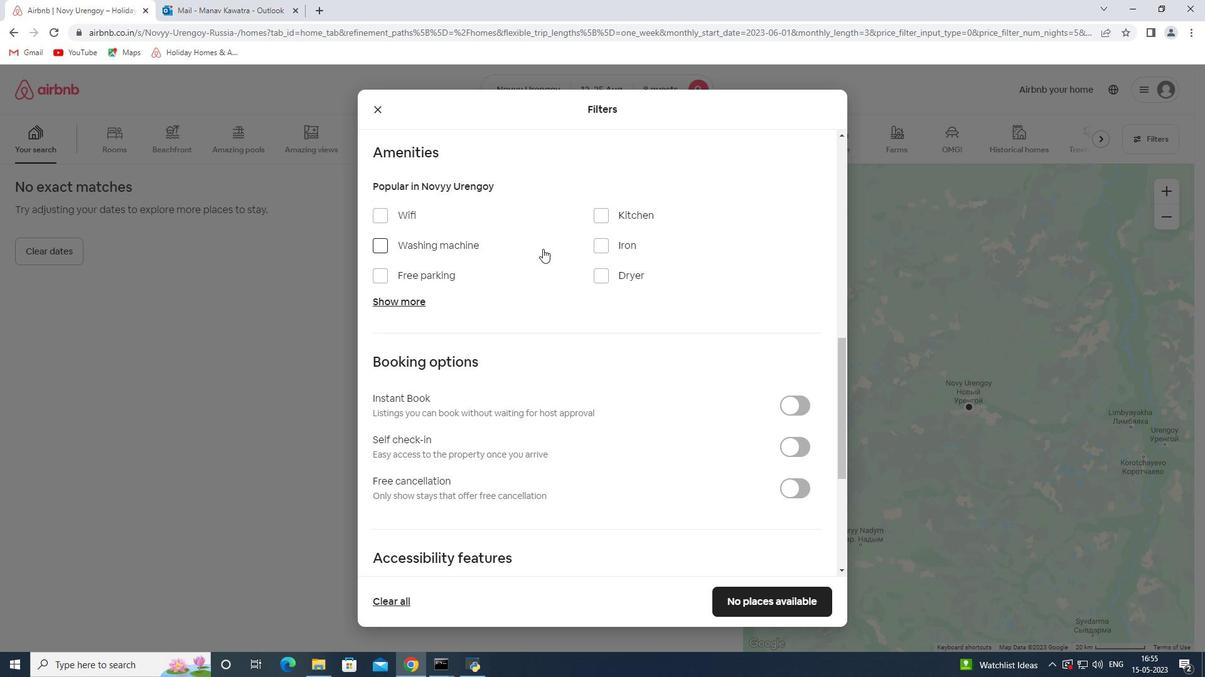 
Action: Mouse moved to (437, 343)
Screenshot: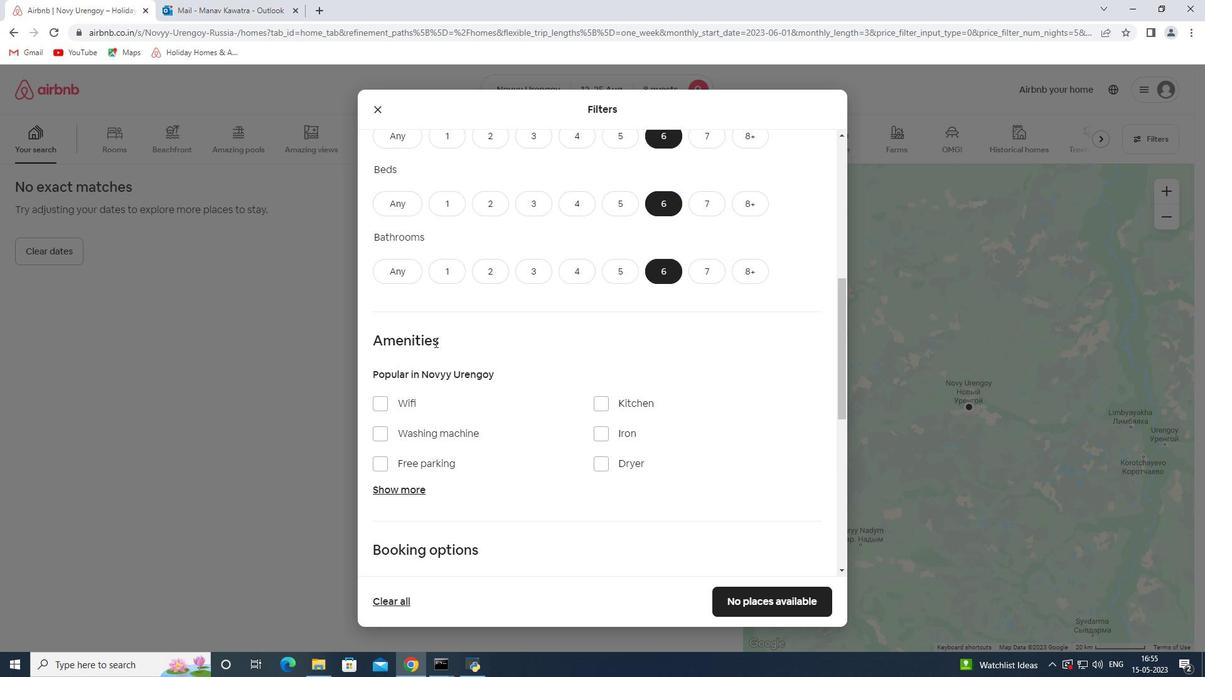 
Action: Mouse scrolled (437, 342) with delta (0, 0)
Screenshot: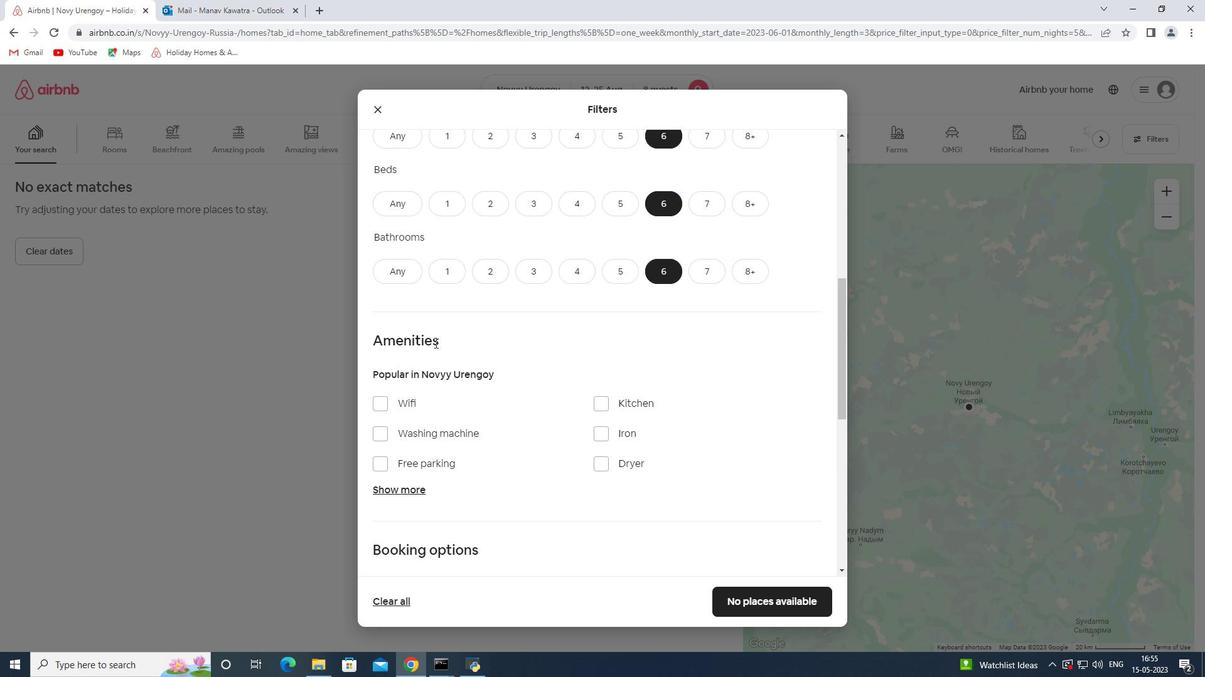 
Action: Mouse scrolled (437, 342) with delta (0, 0)
Screenshot: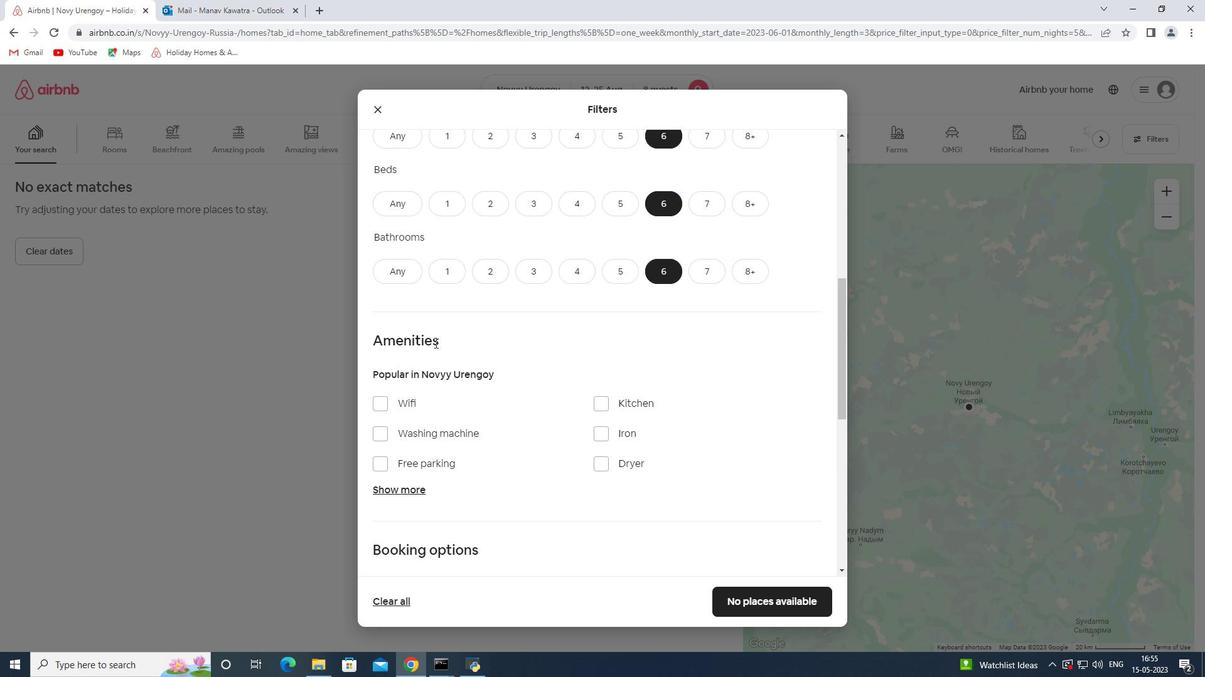 
Action: Mouse scrolled (437, 342) with delta (0, 0)
Screenshot: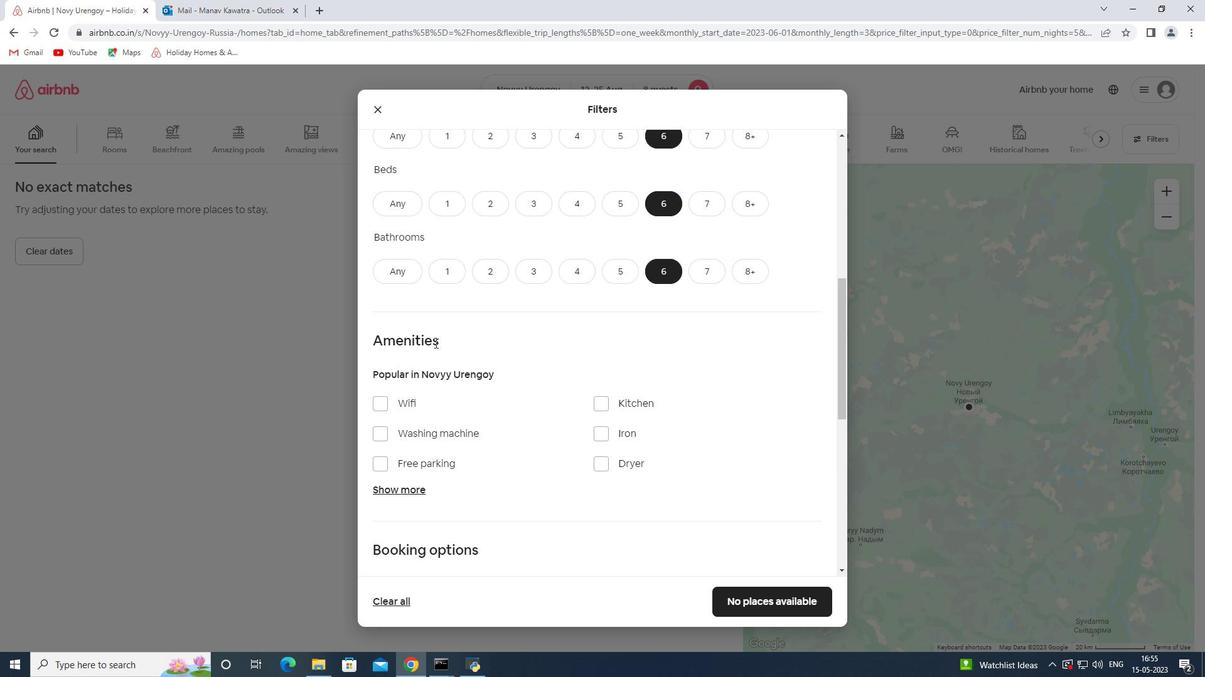 
Action: Mouse scrolled (437, 342) with delta (0, 0)
Screenshot: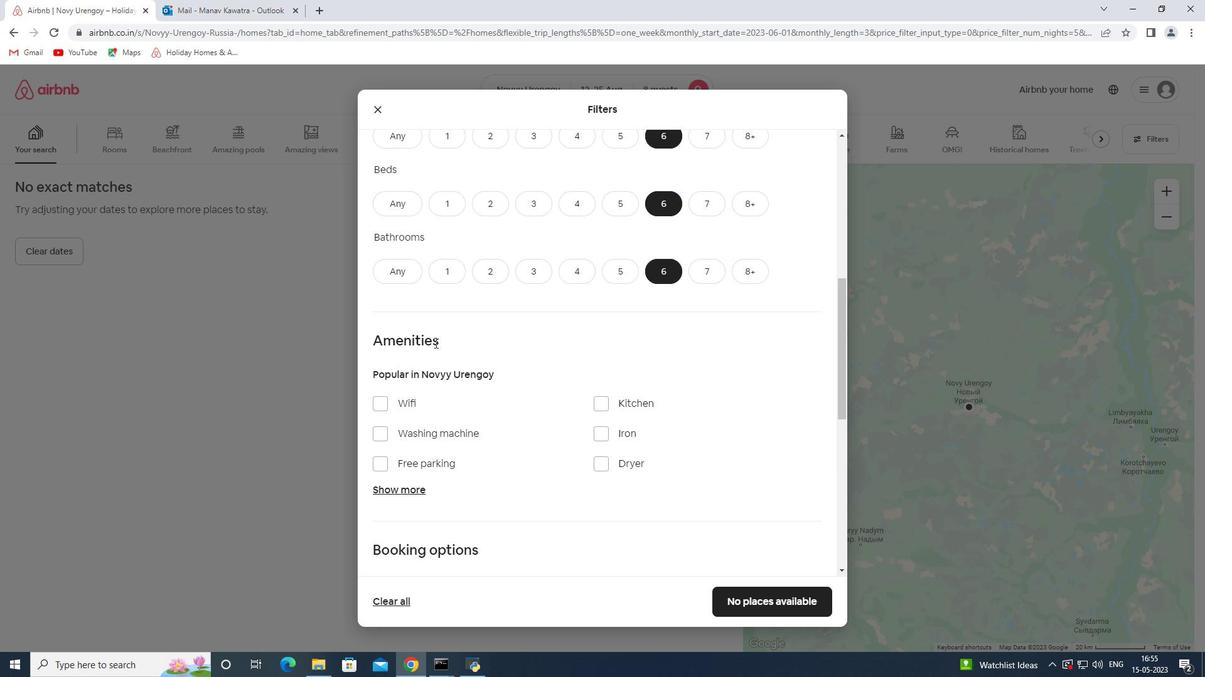 
Action: Mouse moved to (370, 227)
Screenshot: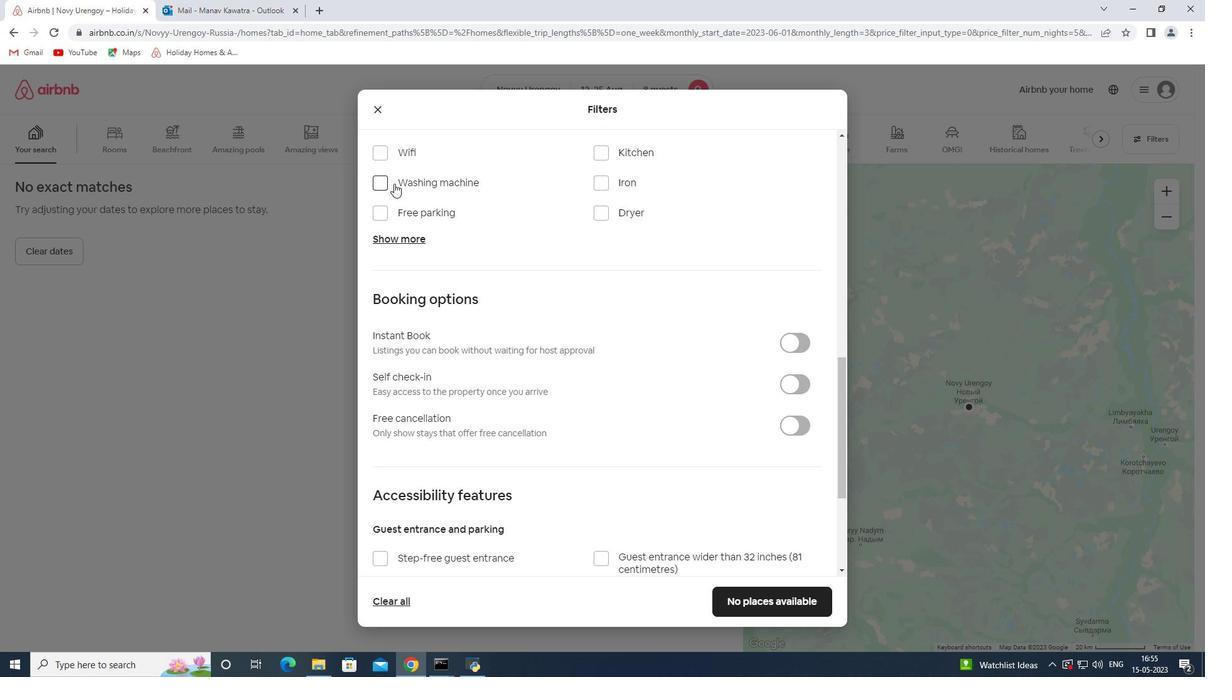 
Action: Mouse scrolled (370, 227) with delta (0, 0)
Screenshot: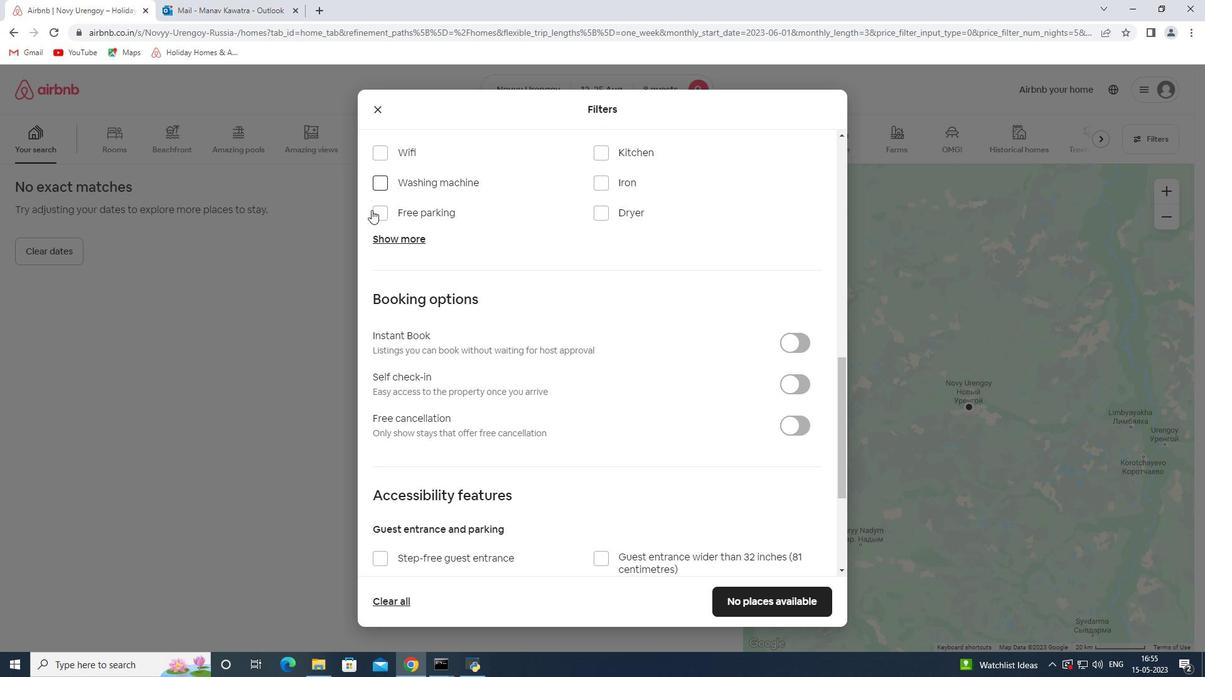 
Action: Mouse moved to (409, 212)
Screenshot: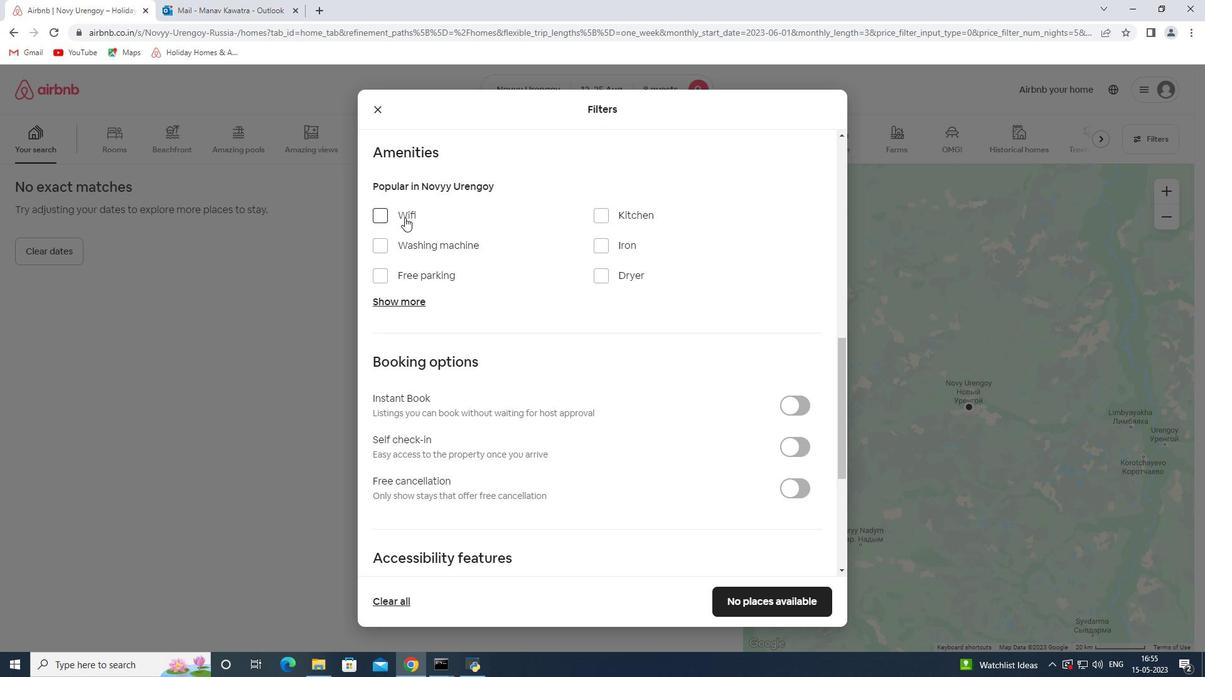 
Action: Mouse pressed left at (409, 212)
Screenshot: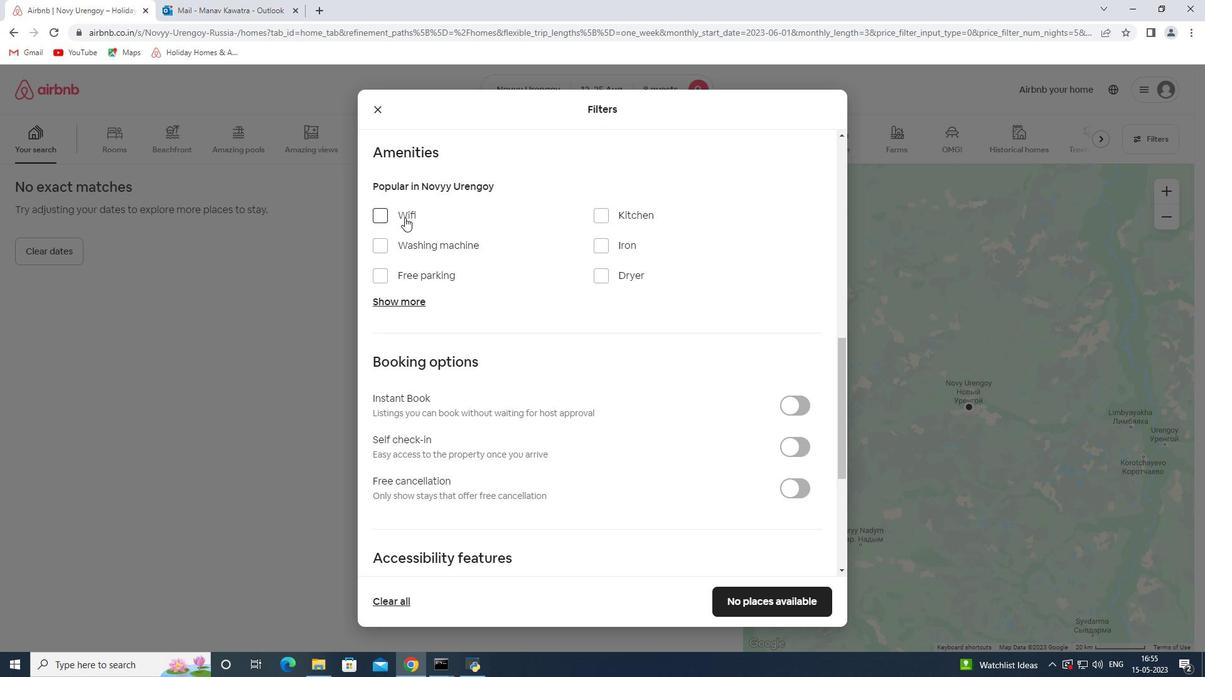 
Action: Mouse moved to (420, 278)
Screenshot: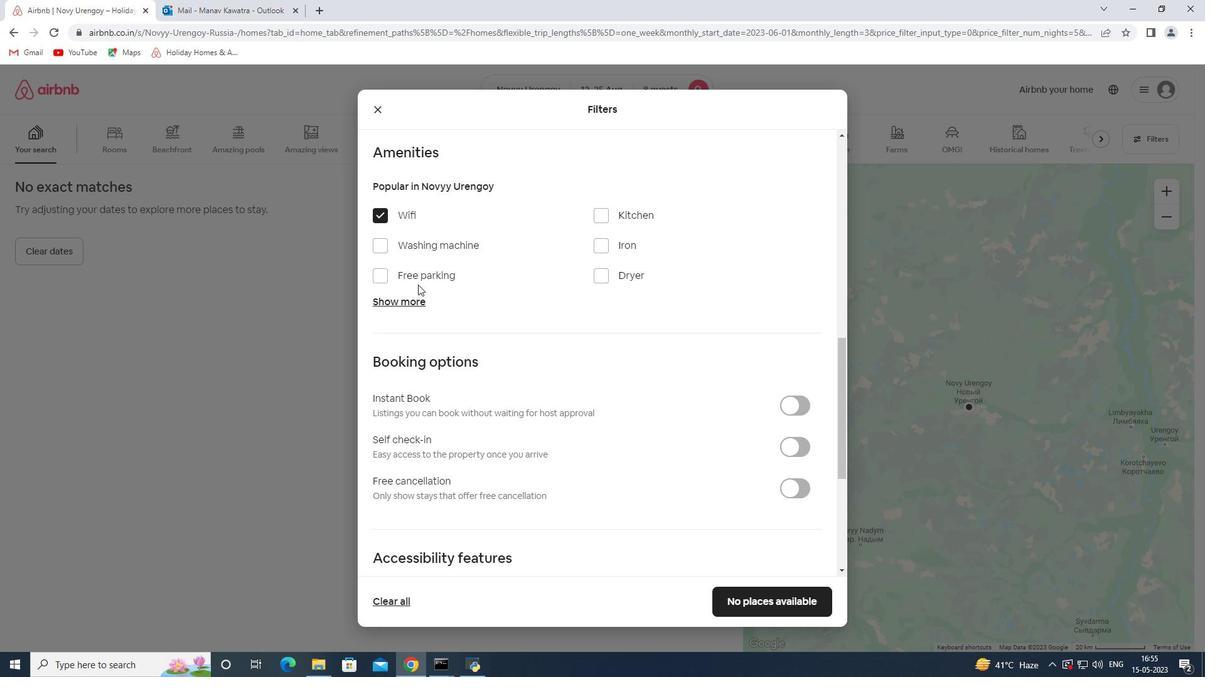 
Action: Mouse pressed left at (420, 278)
Screenshot: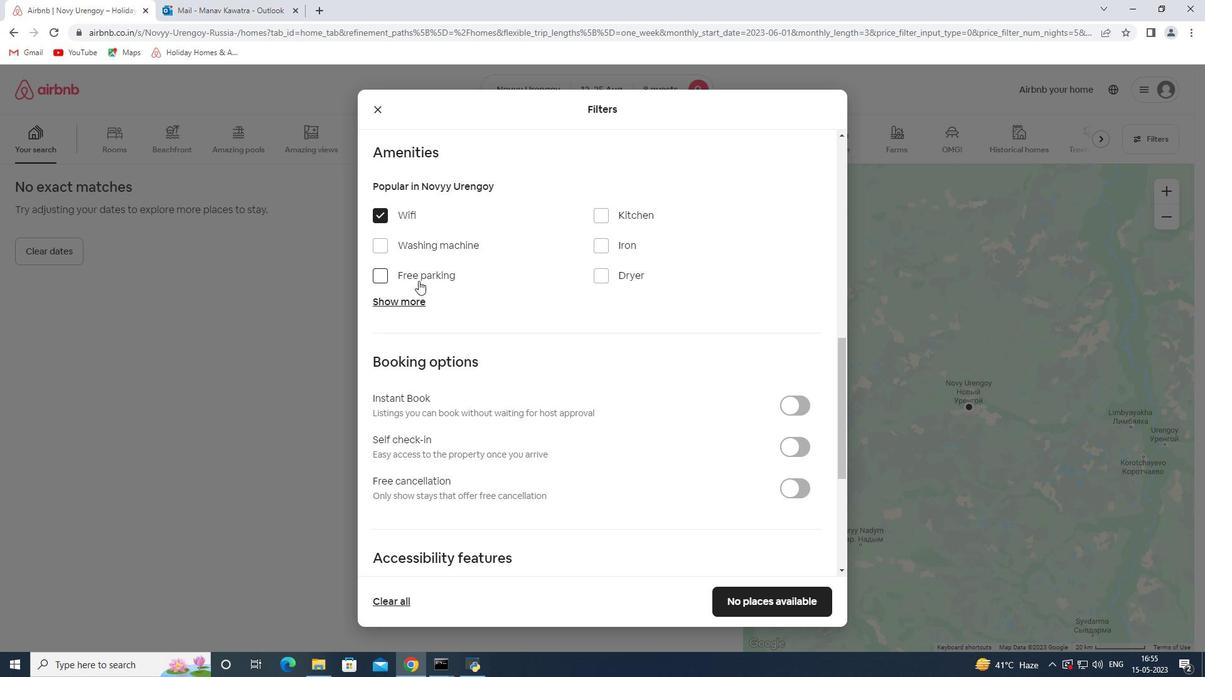 
Action: Mouse moved to (414, 296)
Screenshot: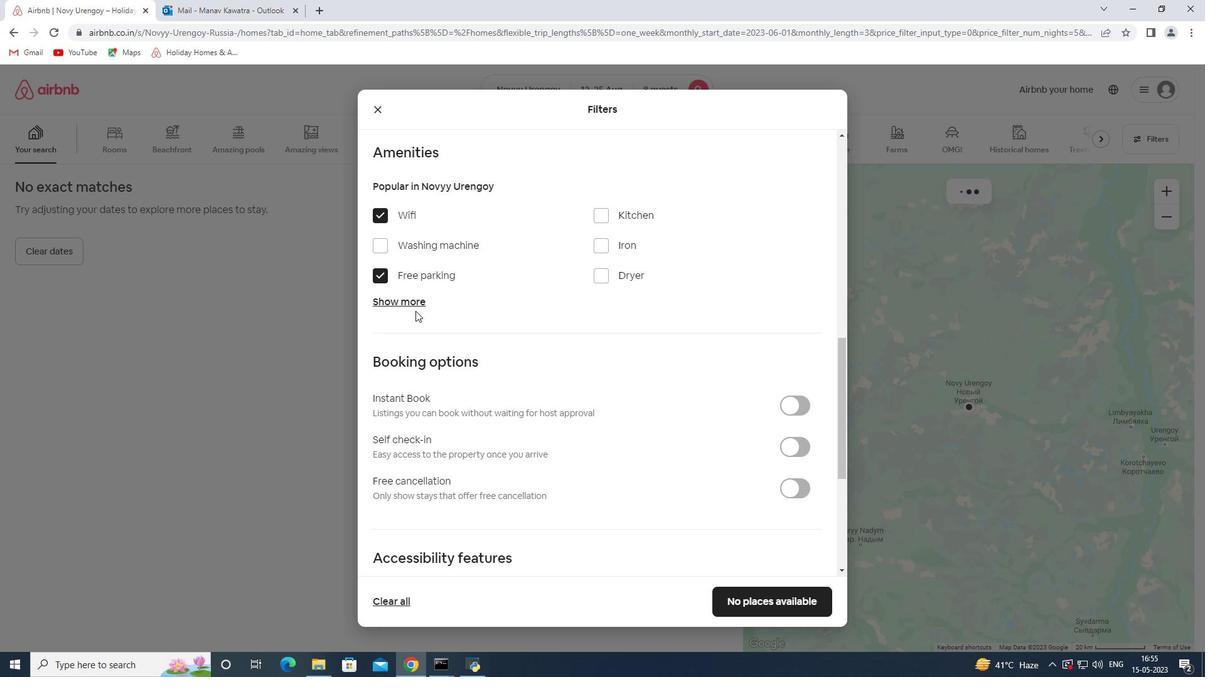 
Action: Mouse pressed left at (414, 296)
Screenshot: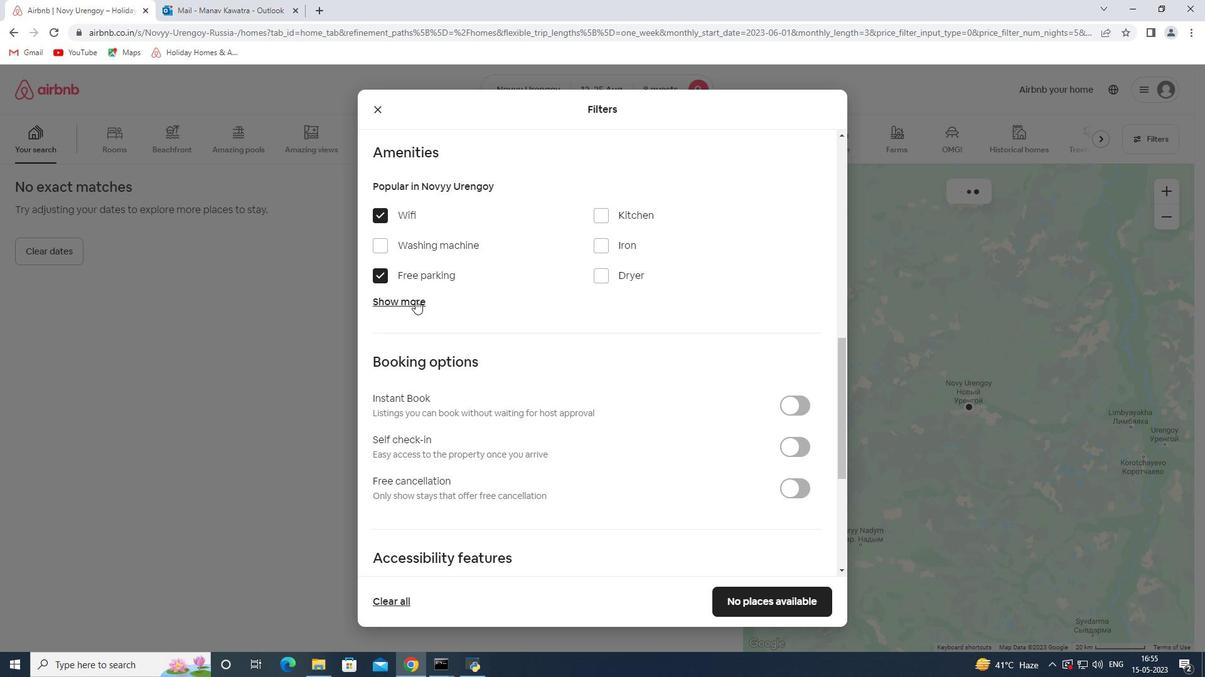 
Action: Mouse moved to (600, 373)
Screenshot: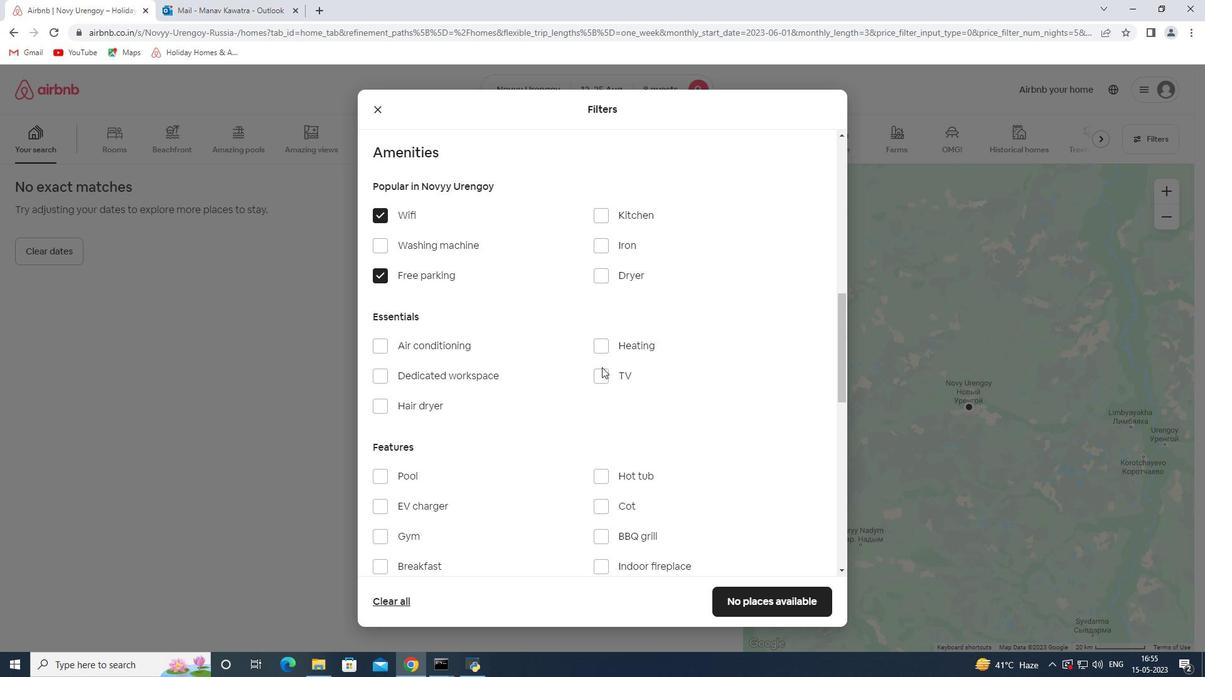 
Action: Mouse pressed left at (600, 373)
Screenshot: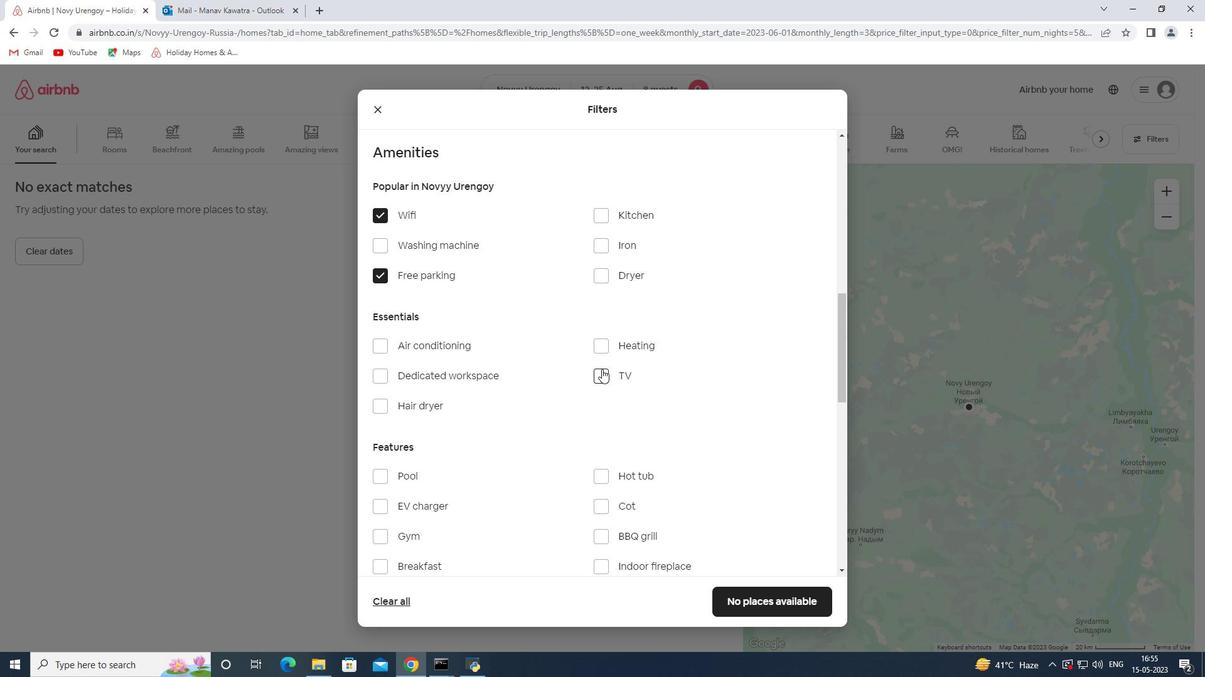 
Action: Mouse moved to (561, 370)
Screenshot: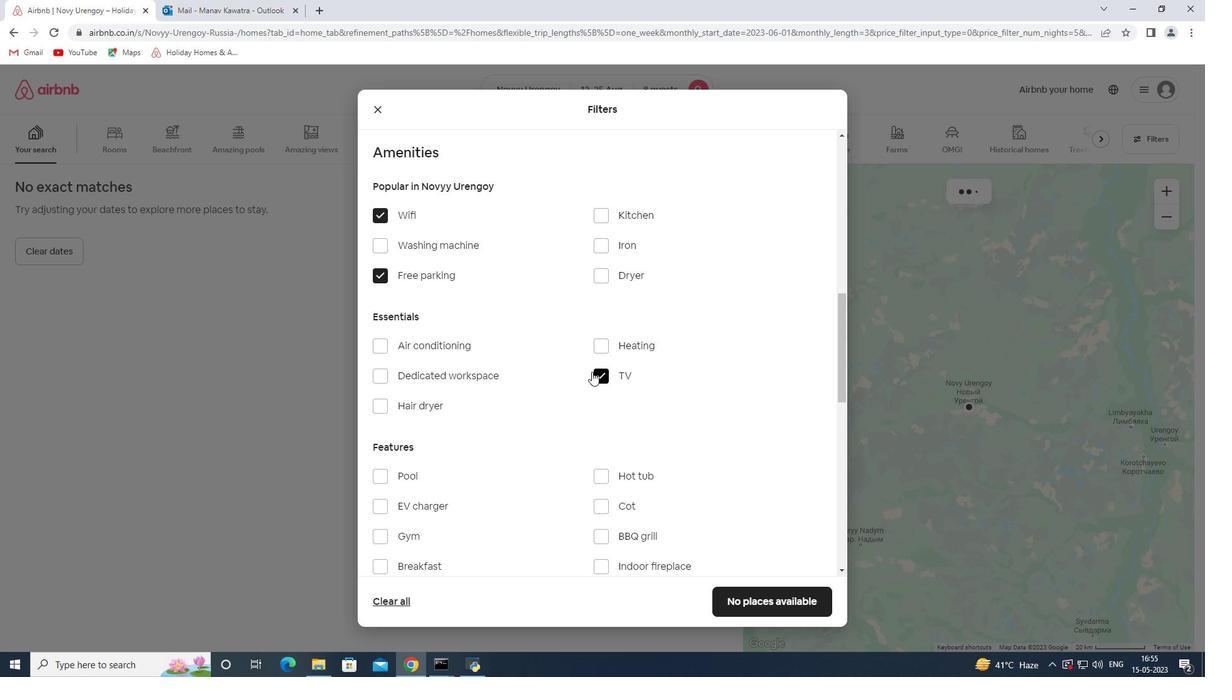 
Action: Mouse scrolled (561, 369) with delta (0, 0)
Screenshot: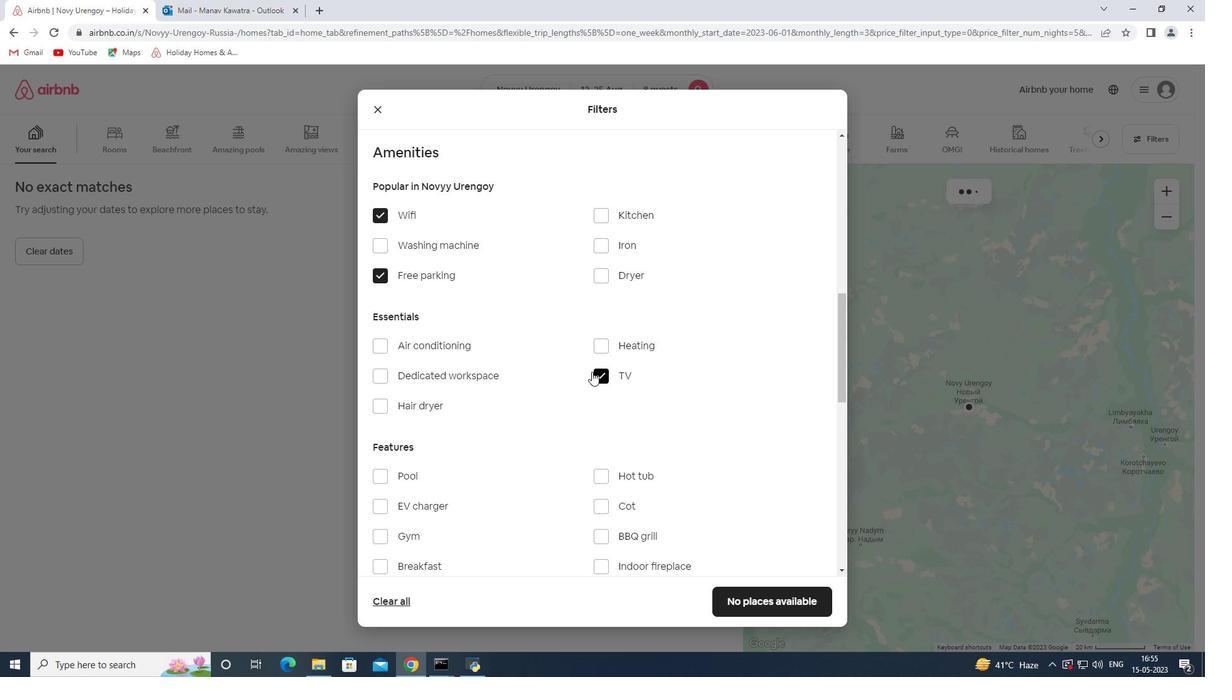 
Action: Mouse moved to (560, 370)
Screenshot: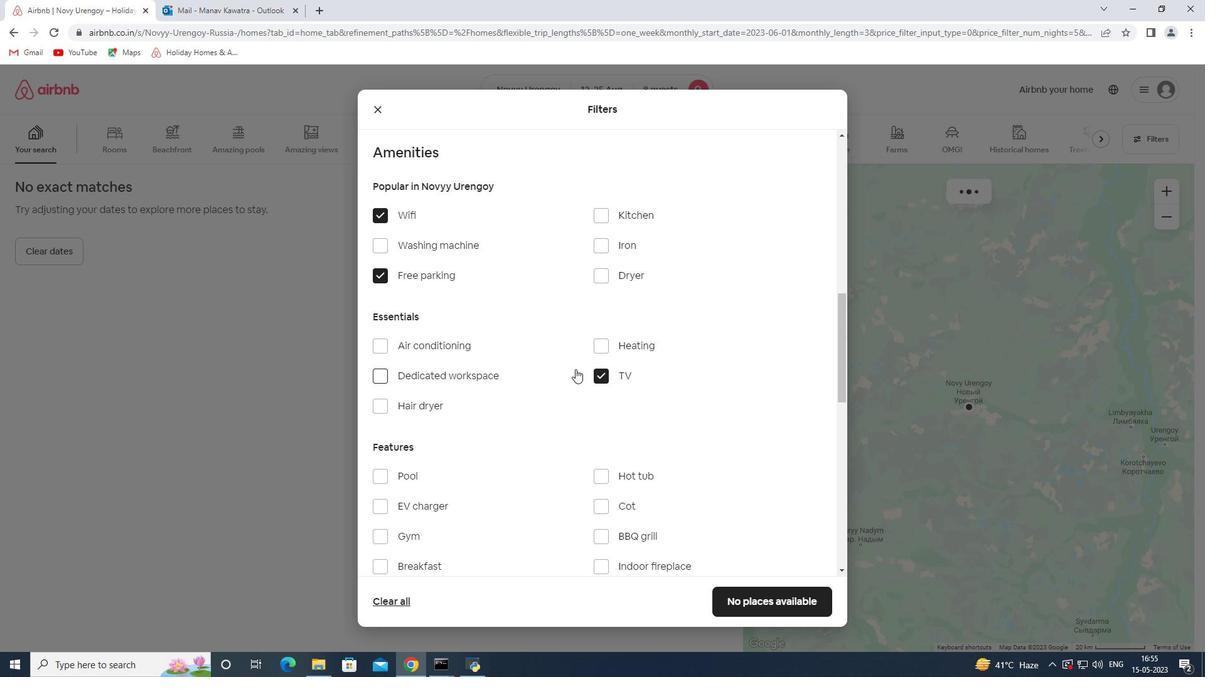 
Action: Mouse scrolled (560, 370) with delta (0, 0)
Screenshot: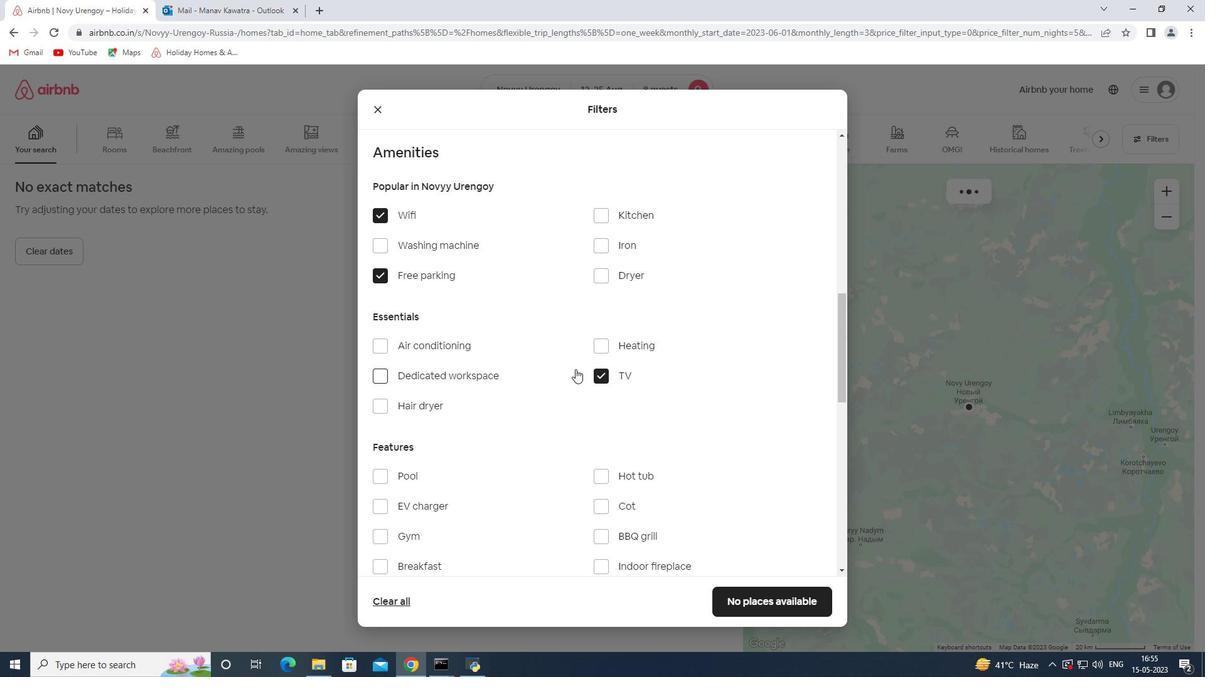 
Action: Mouse moved to (559, 370)
Screenshot: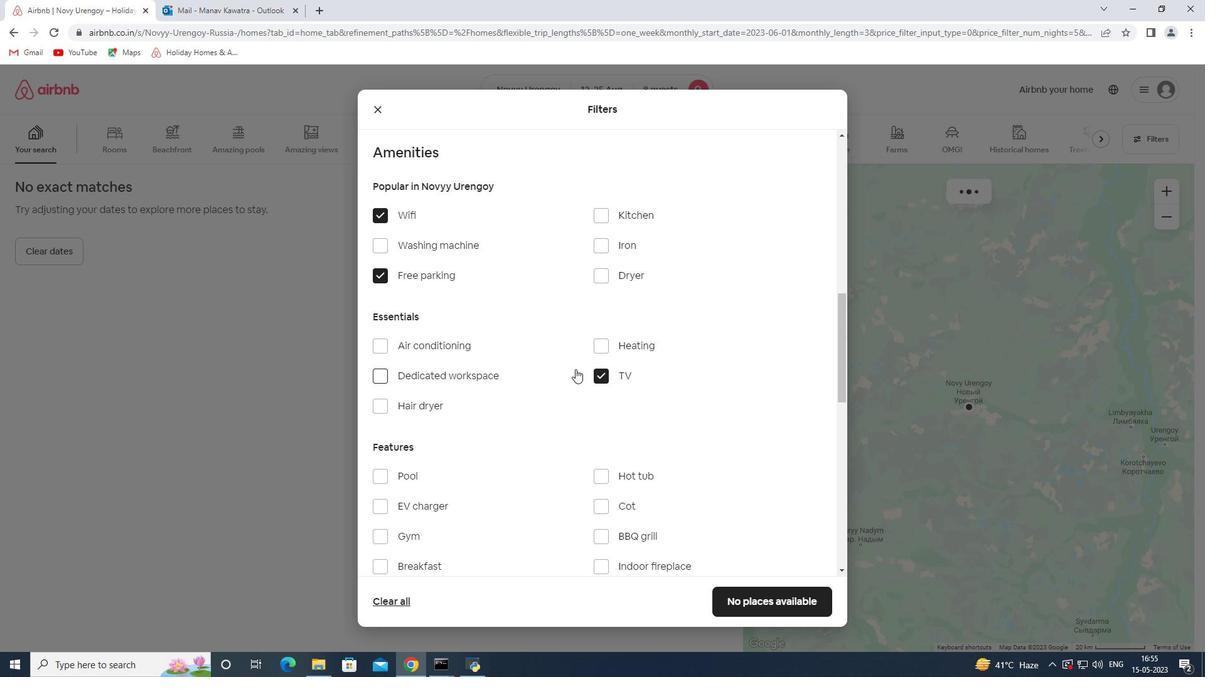 
Action: Mouse scrolled (559, 370) with delta (0, 0)
Screenshot: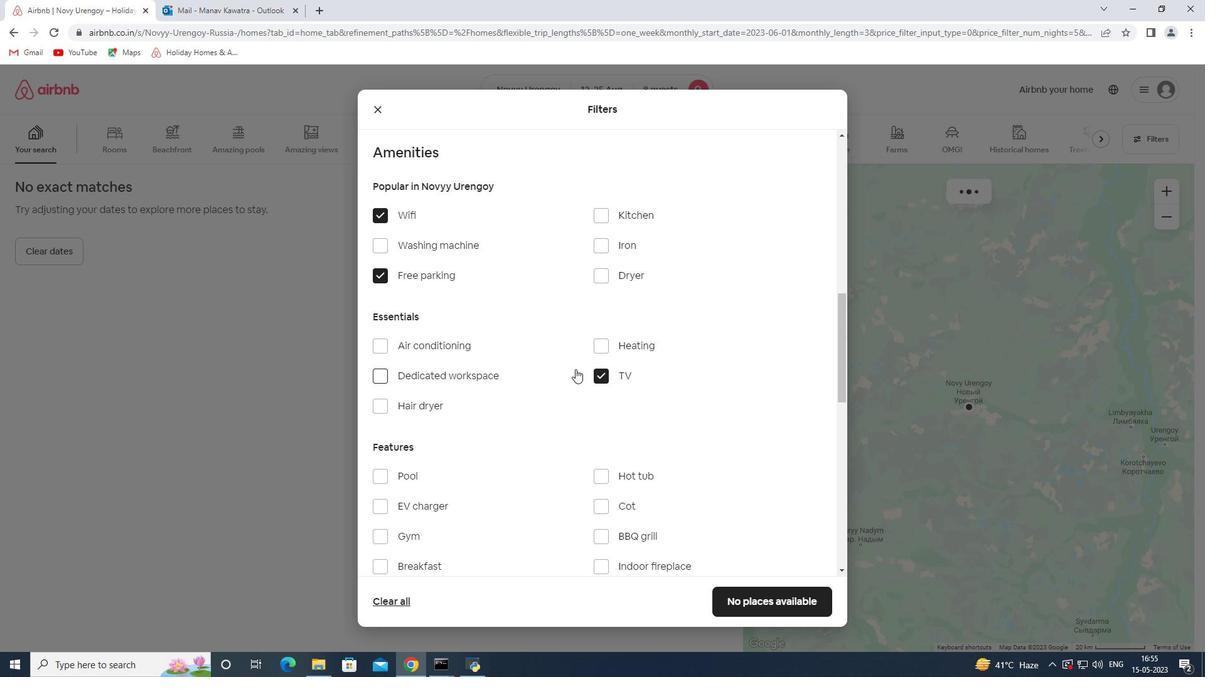 
Action: Mouse moved to (396, 350)
Screenshot: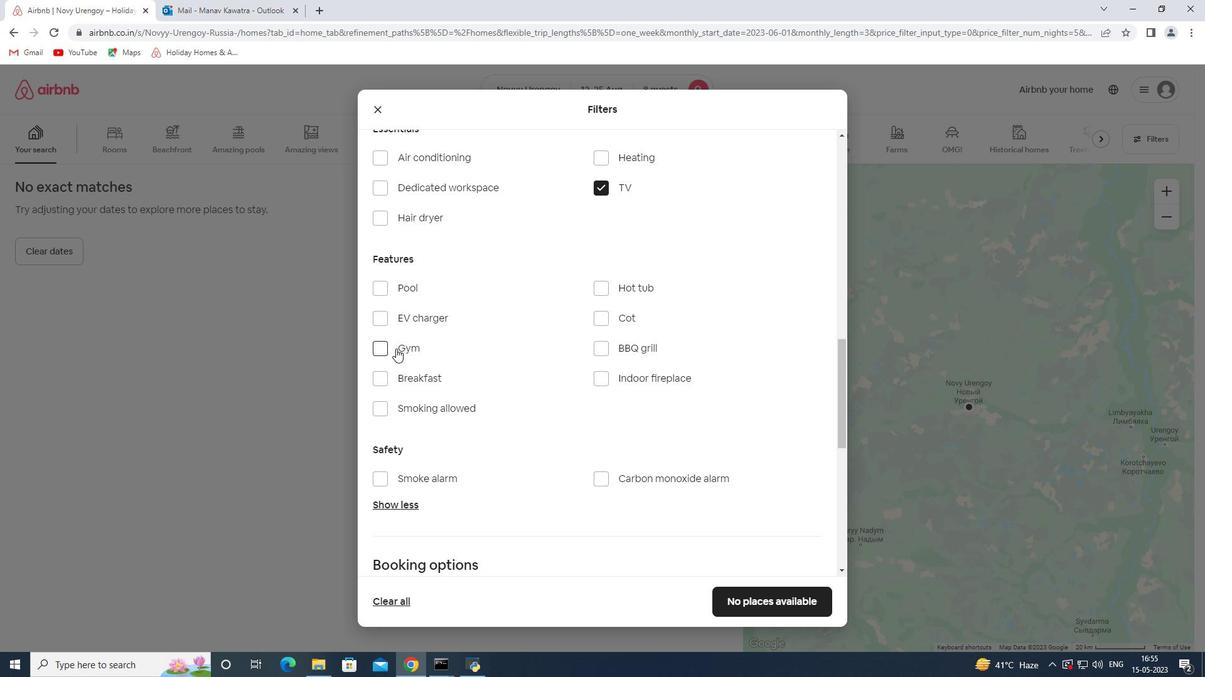 
Action: Mouse pressed left at (396, 350)
Screenshot: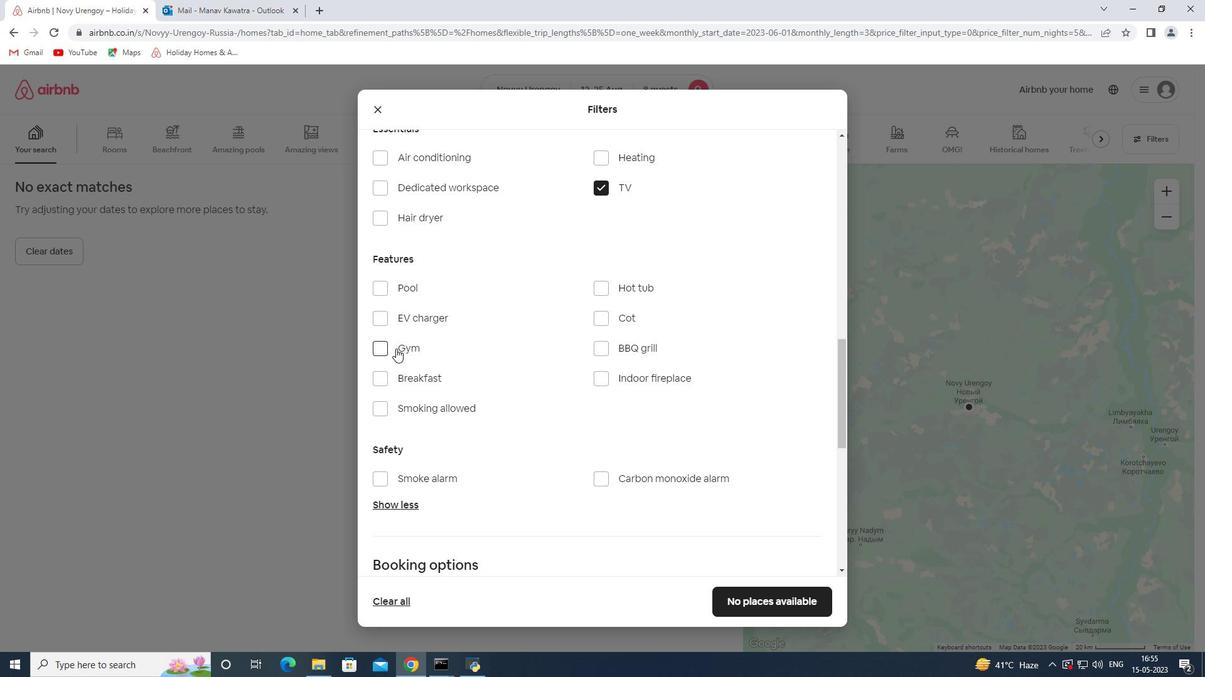 
Action: Mouse moved to (402, 377)
Screenshot: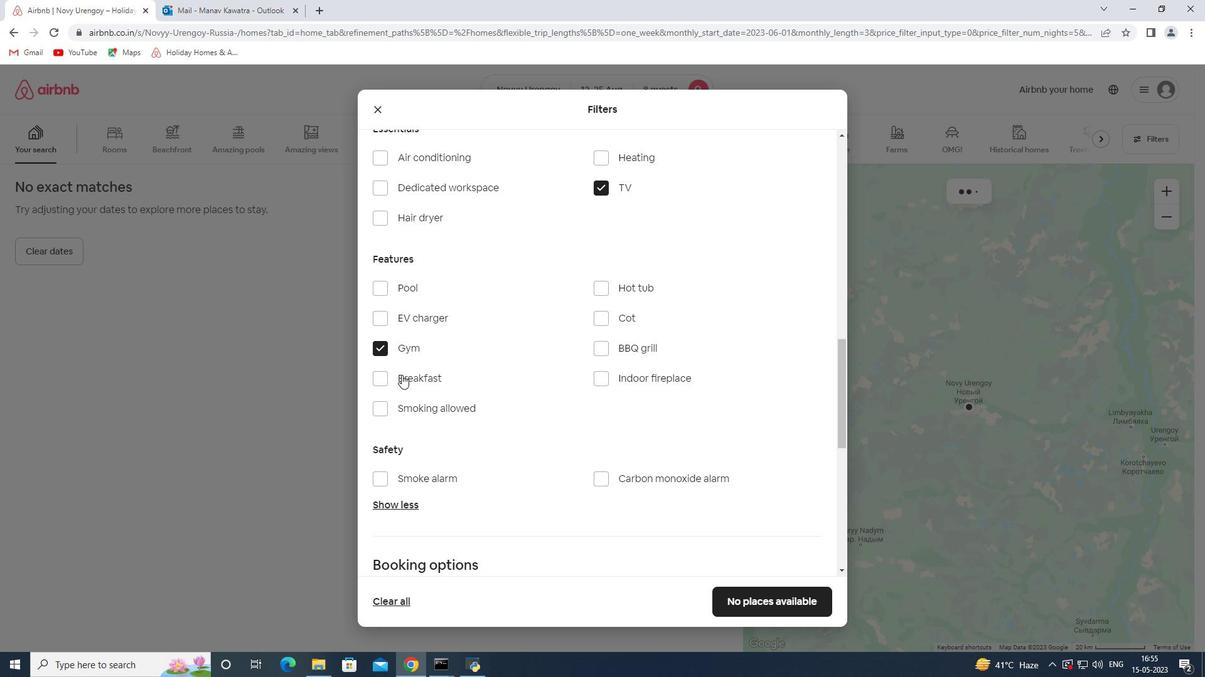 
Action: Mouse pressed left at (402, 377)
Screenshot: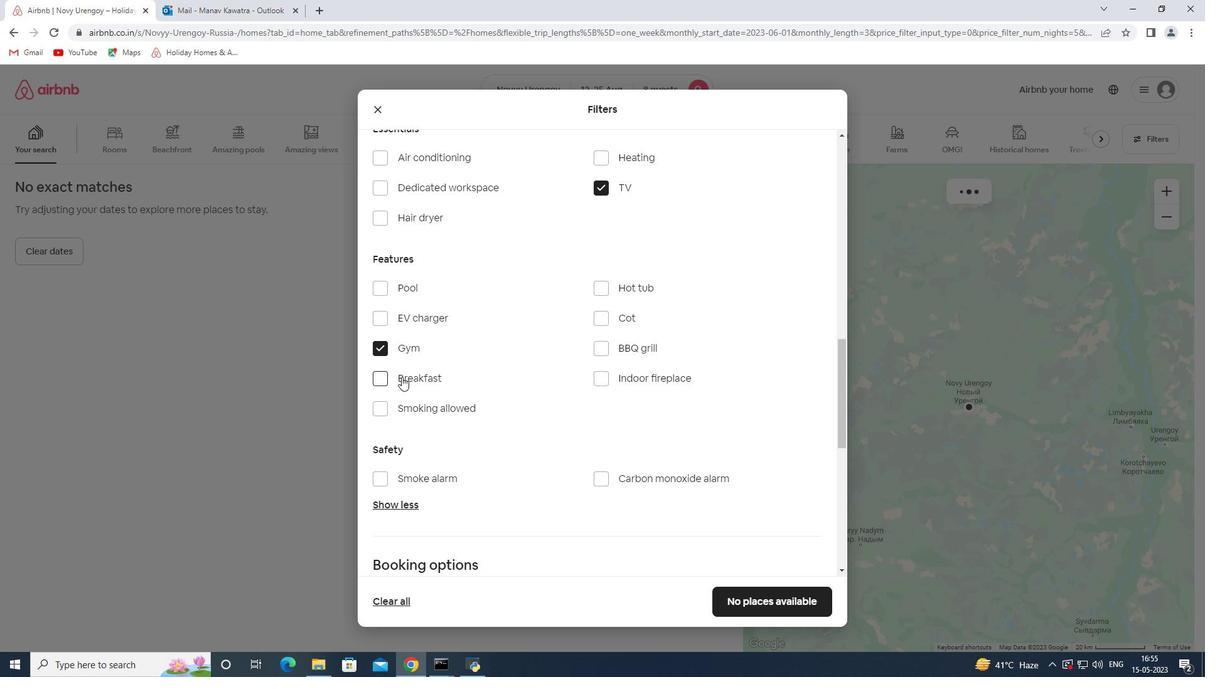 
Action: Mouse moved to (525, 355)
Screenshot: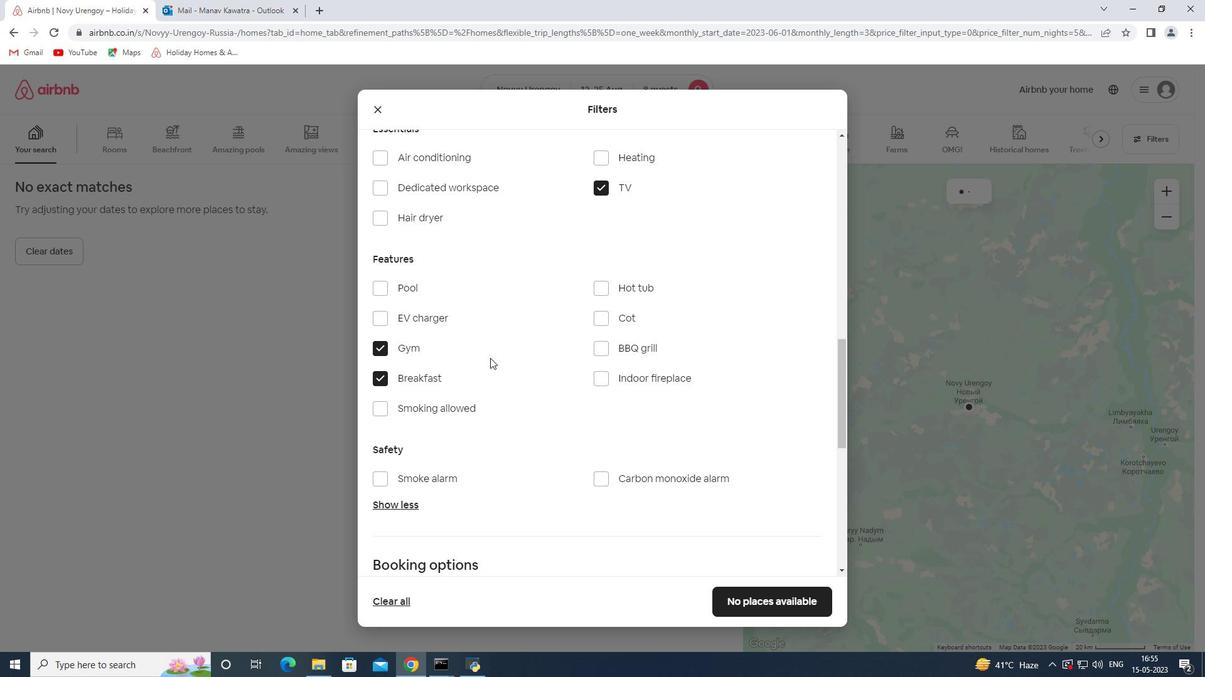 
Action: Mouse scrolled (525, 355) with delta (0, 0)
Screenshot: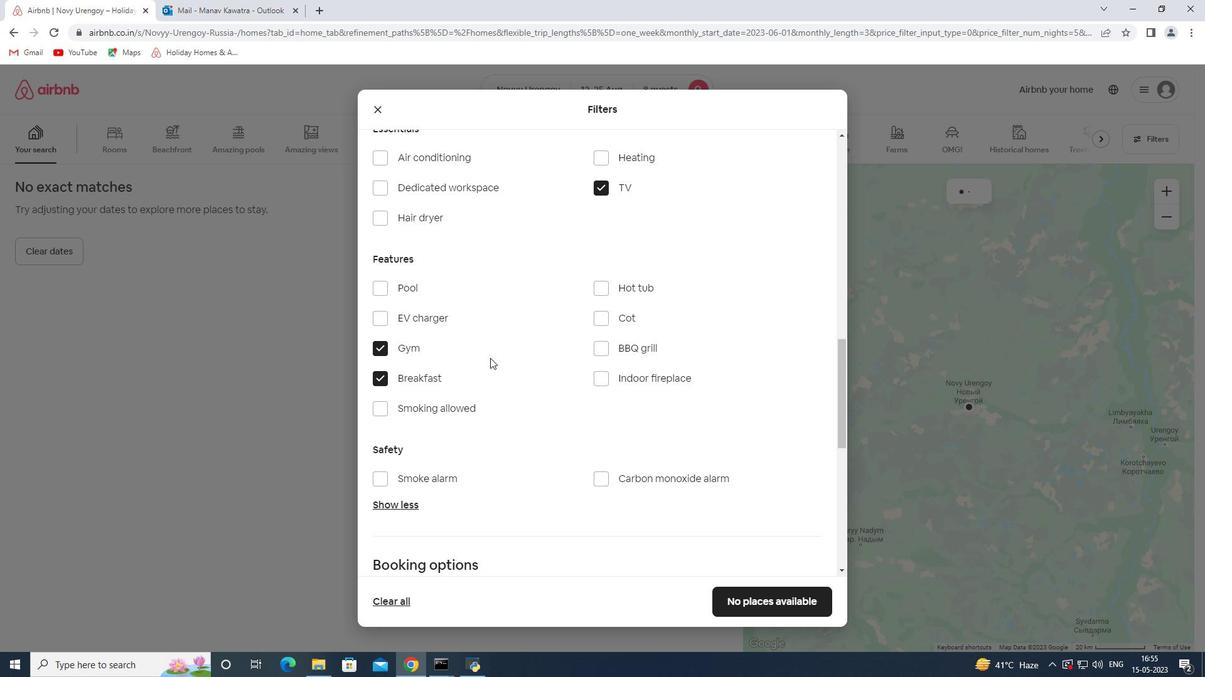 
Action: Mouse moved to (526, 355)
Screenshot: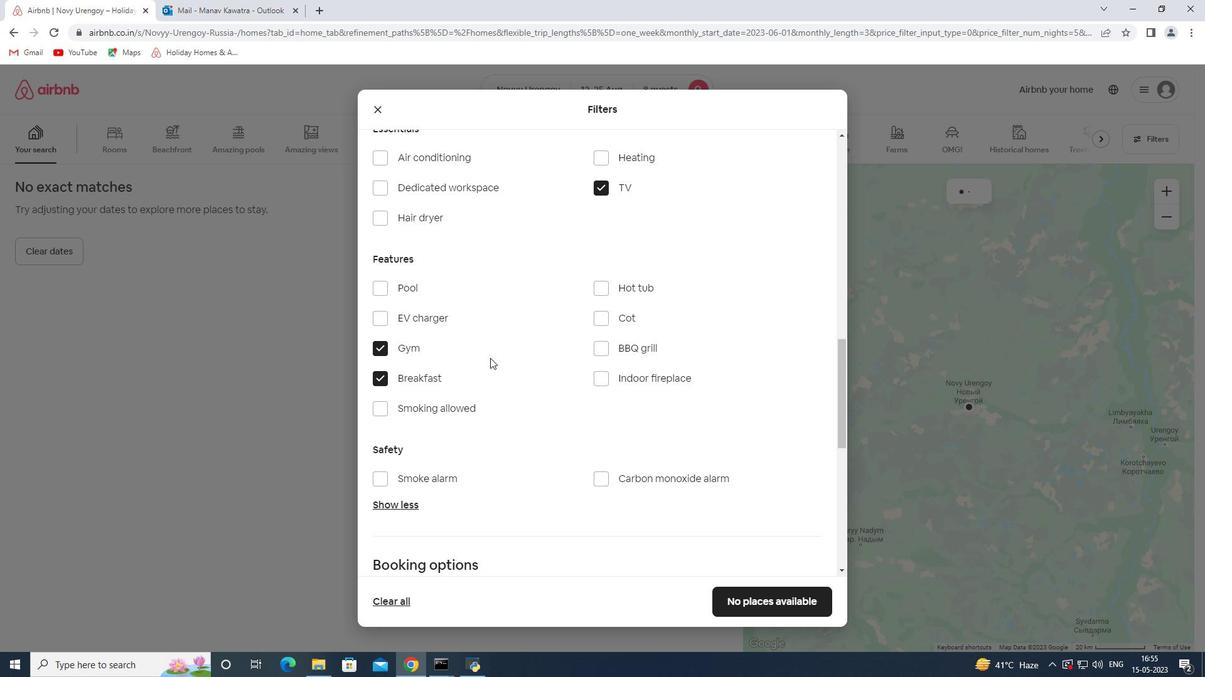
Action: Mouse scrolled (526, 355) with delta (0, 0)
Screenshot: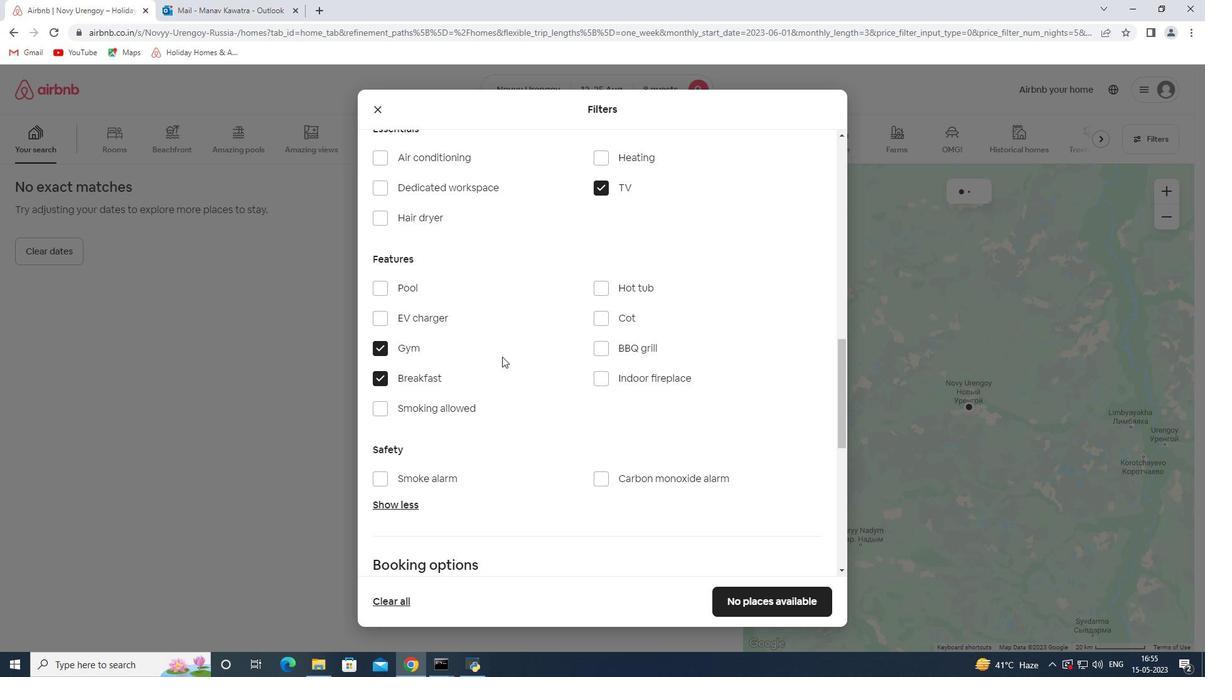 
Action: Mouse moved to (528, 355)
Screenshot: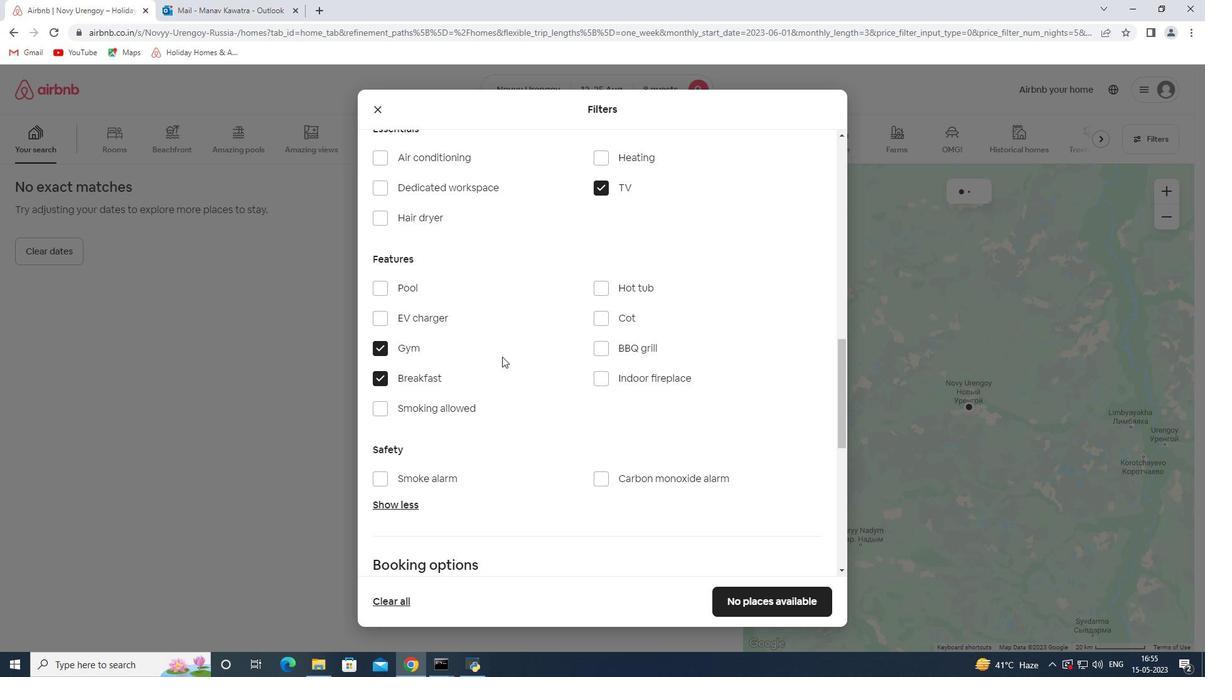 
Action: Mouse scrolled (528, 355) with delta (0, 0)
Screenshot: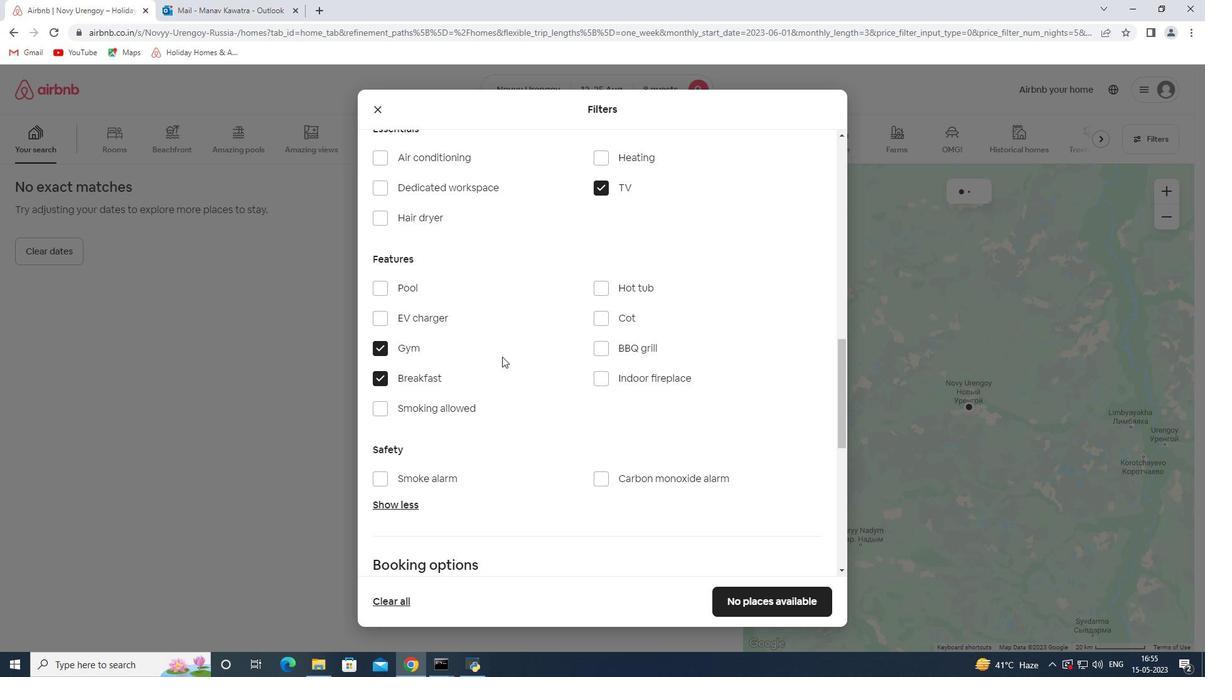 
Action: Mouse moved to (533, 355)
Screenshot: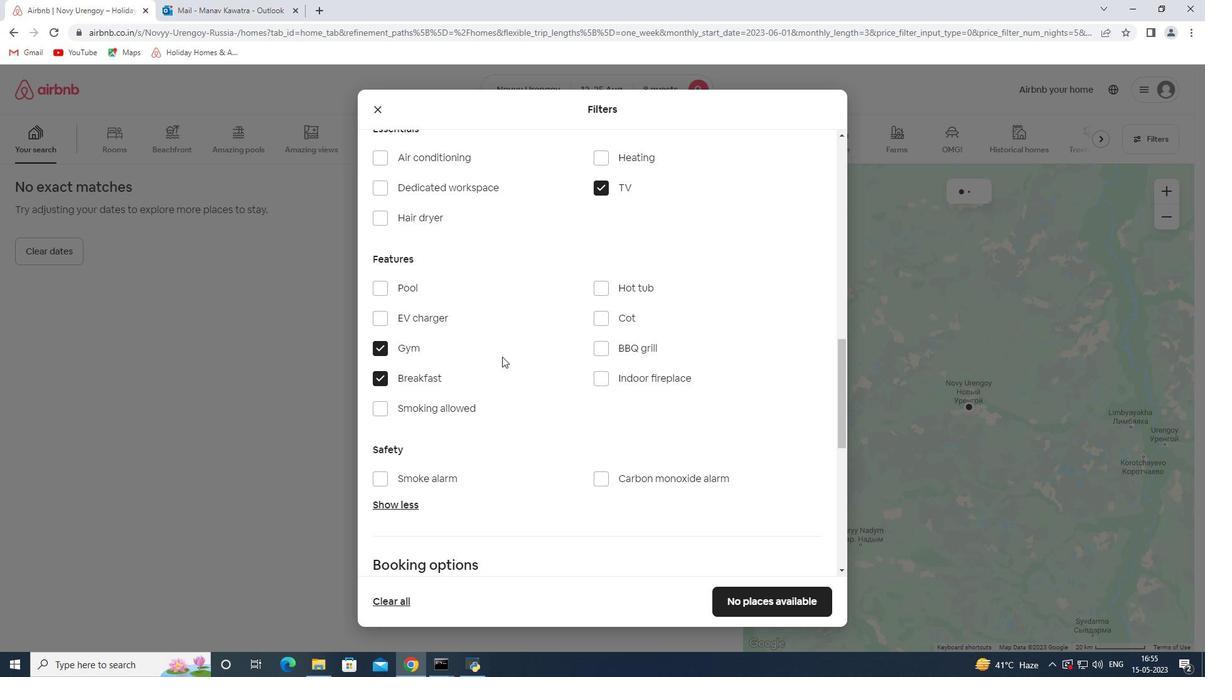 
Action: Mouse scrolled (531, 355) with delta (0, 0)
Screenshot: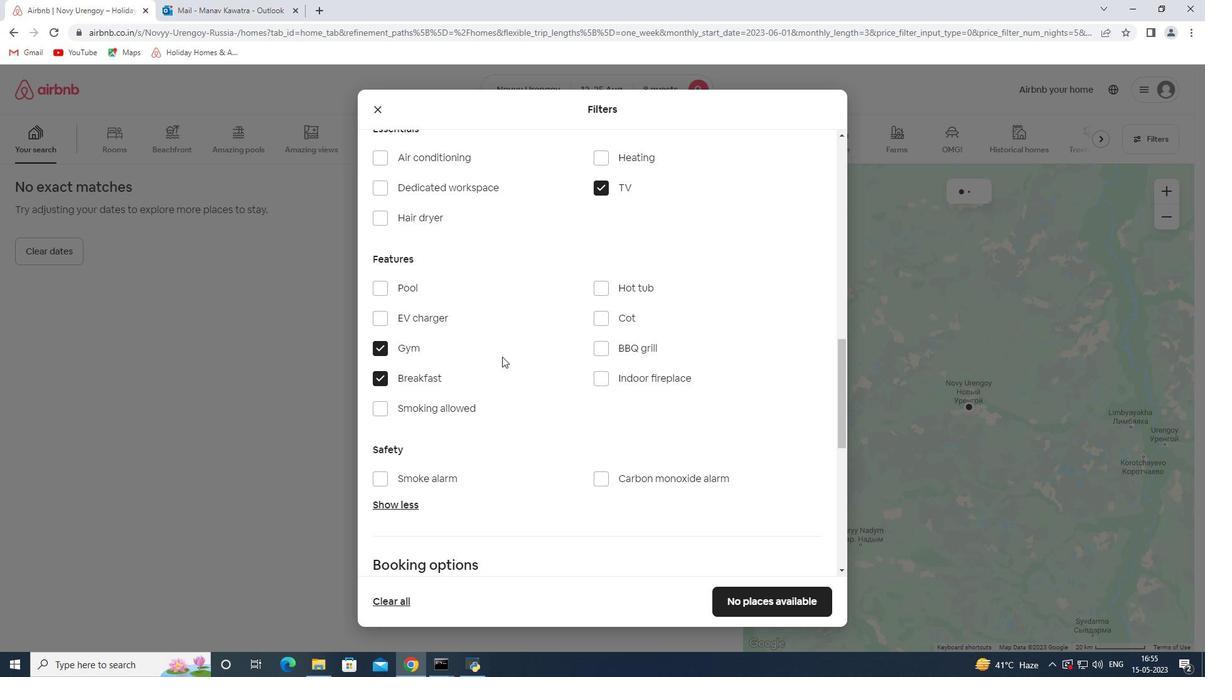 
Action: Mouse moved to (536, 354)
Screenshot: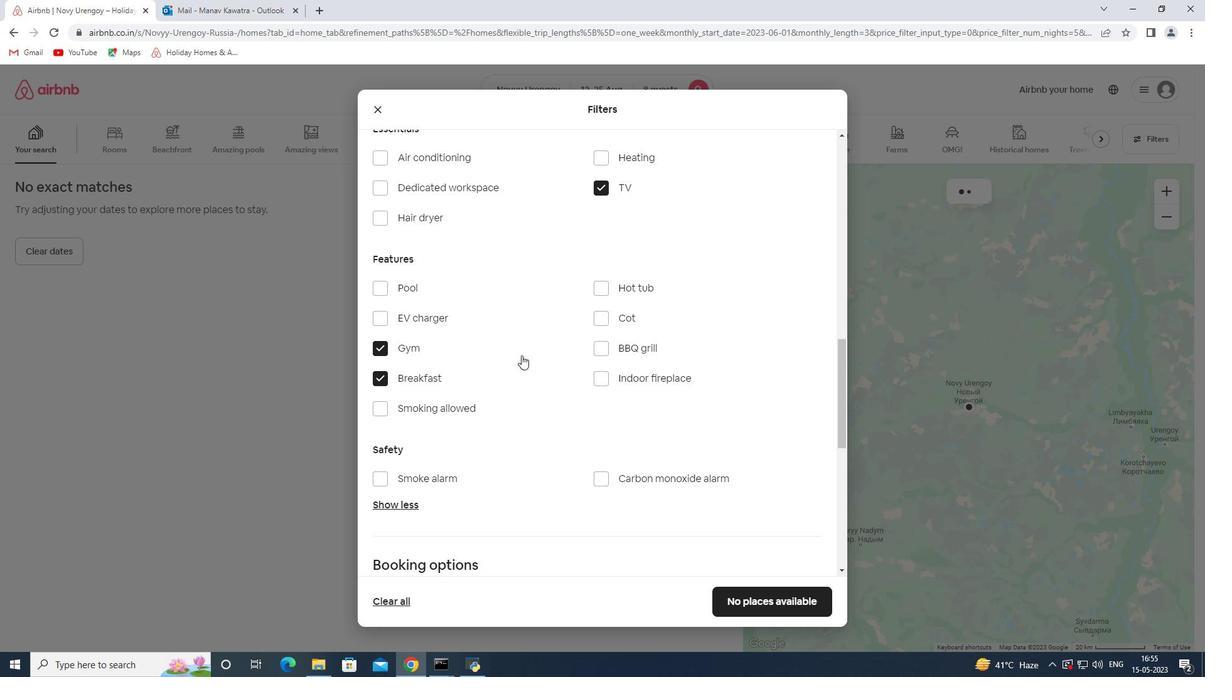 
Action: Mouse scrolled (533, 354) with delta (0, 0)
Screenshot: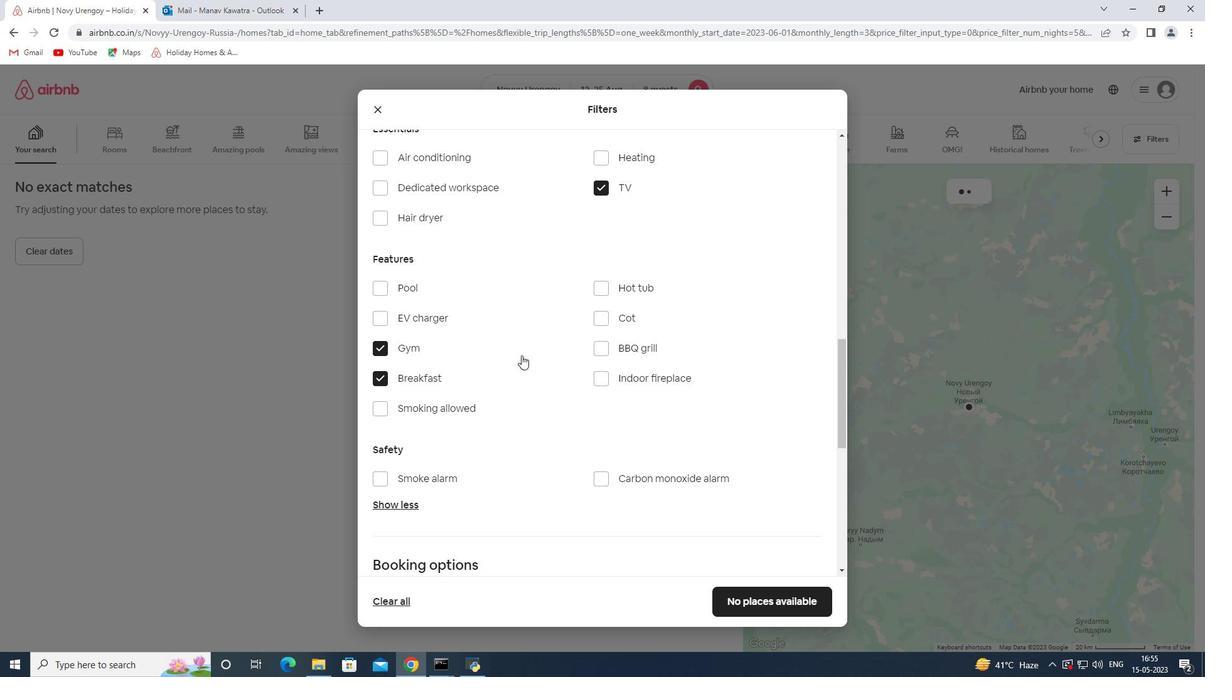 
Action: Mouse moved to (541, 352)
Screenshot: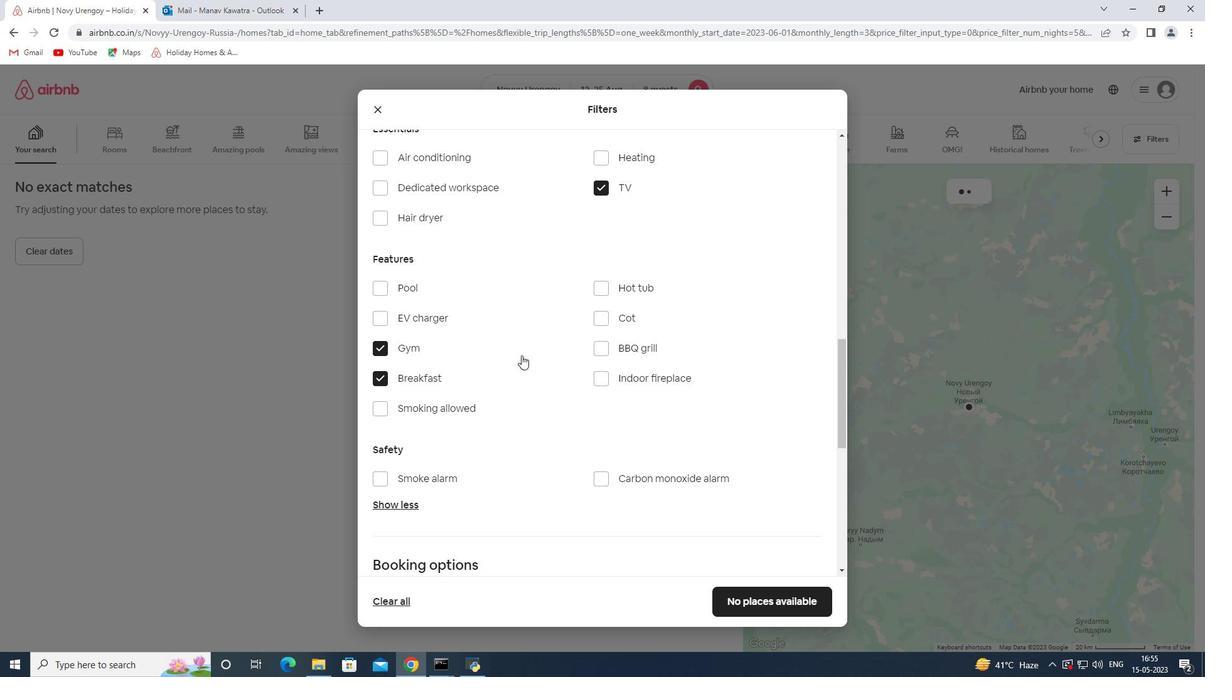
Action: Mouse scrolled (536, 353) with delta (0, 0)
Screenshot: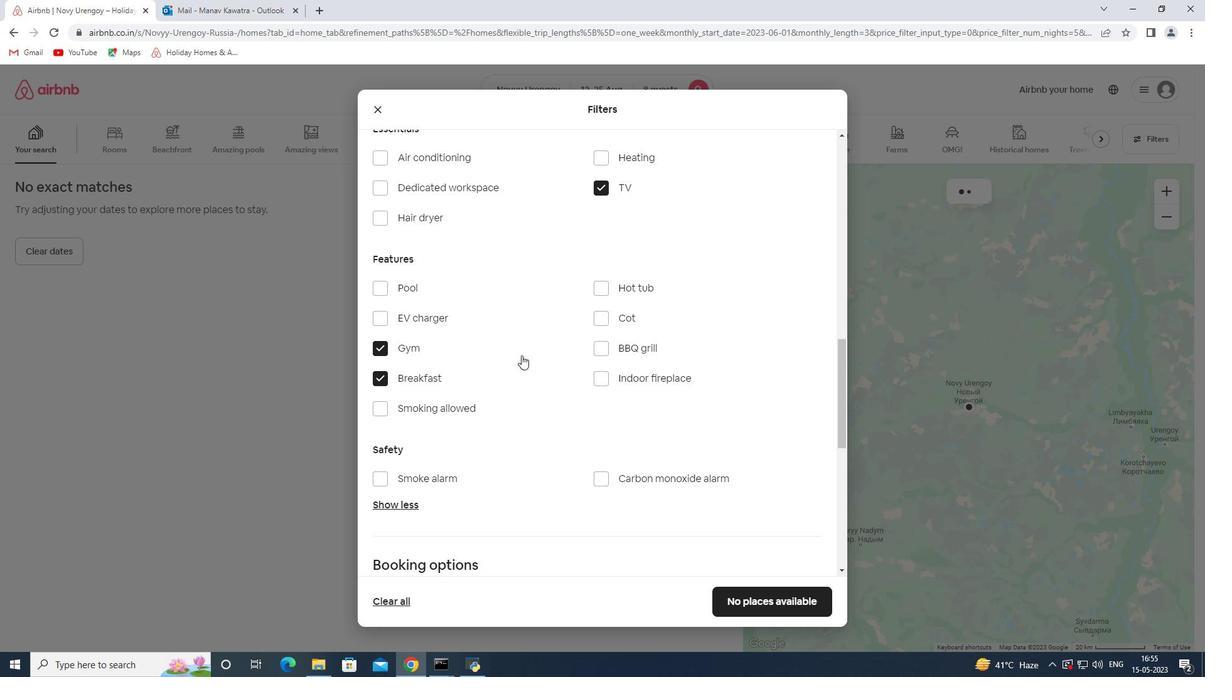 
Action: Mouse moved to (547, 352)
Screenshot: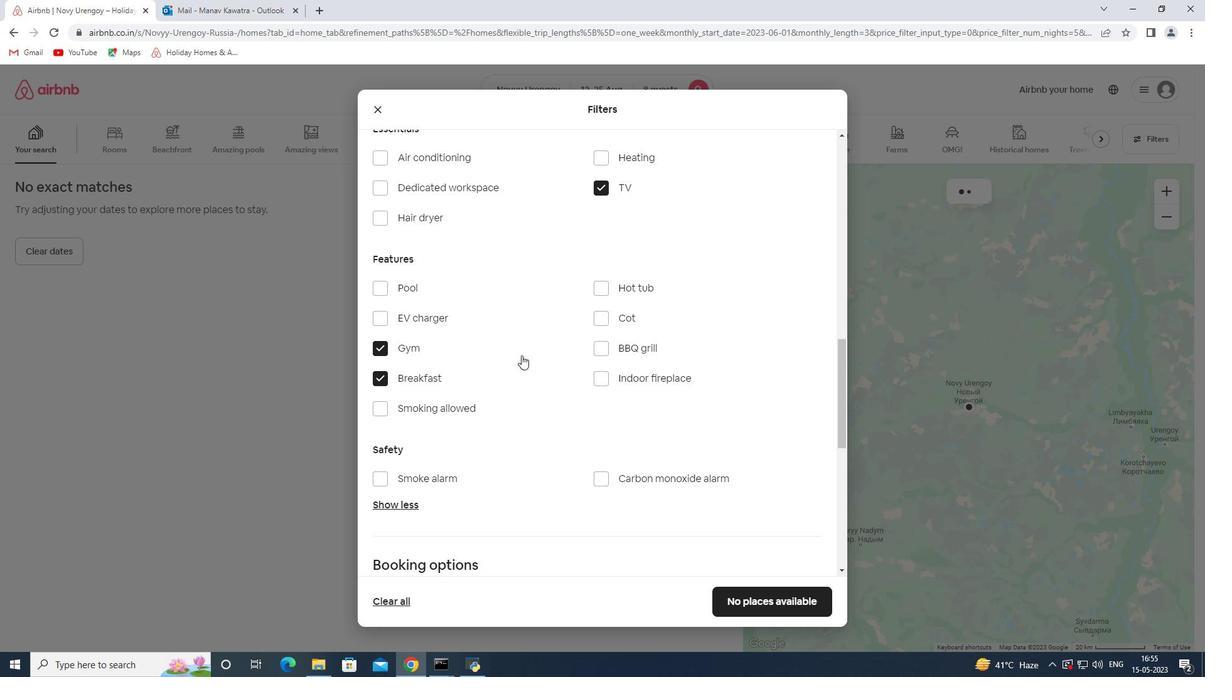 
Action: Mouse scrolled (541, 352) with delta (0, 0)
Screenshot: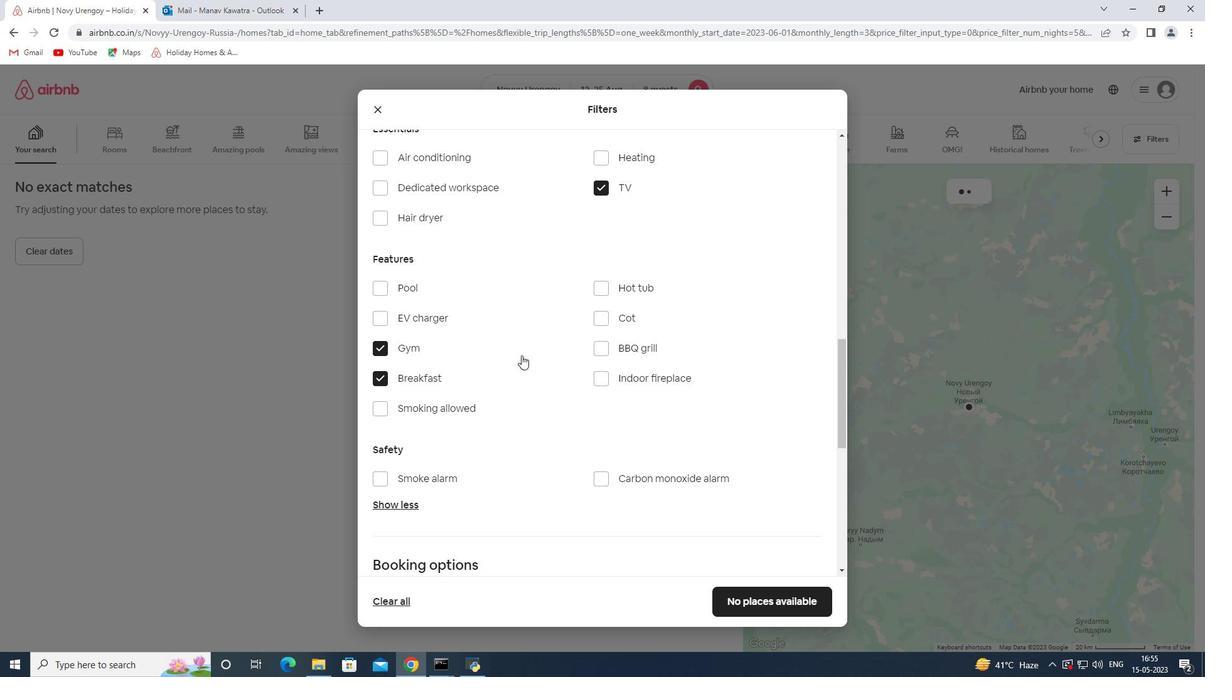 
Action: Mouse moved to (794, 215)
Screenshot: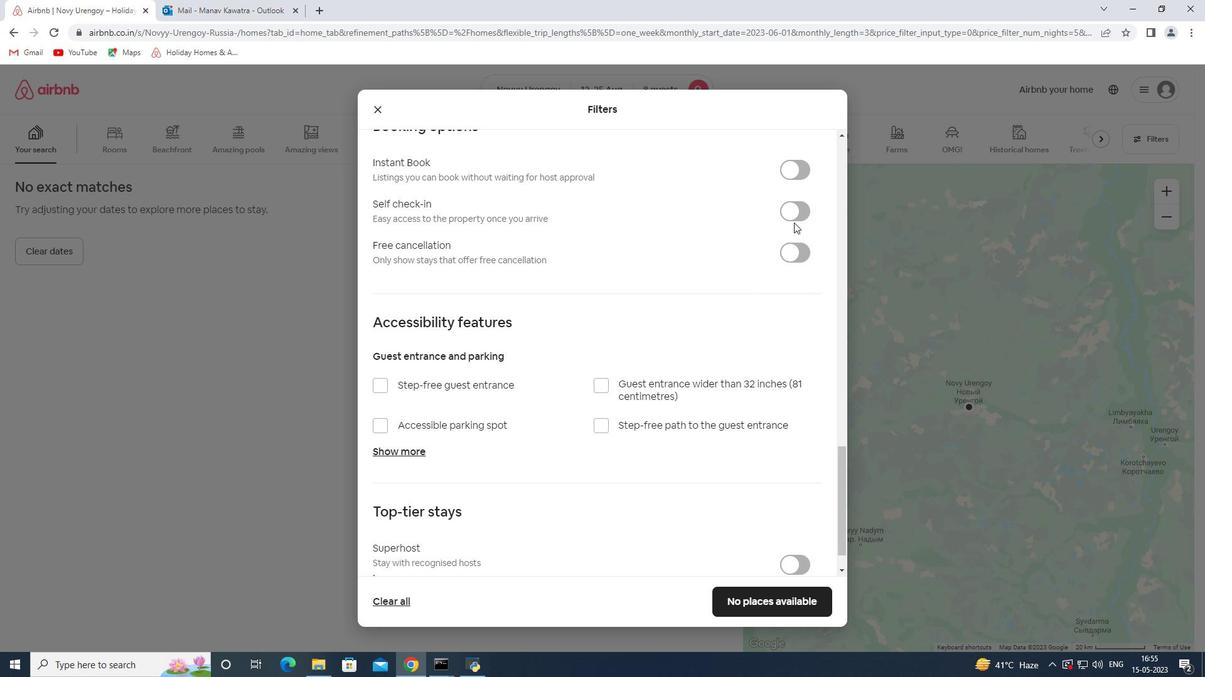 
Action: Mouse pressed left at (794, 215)
Screenshot: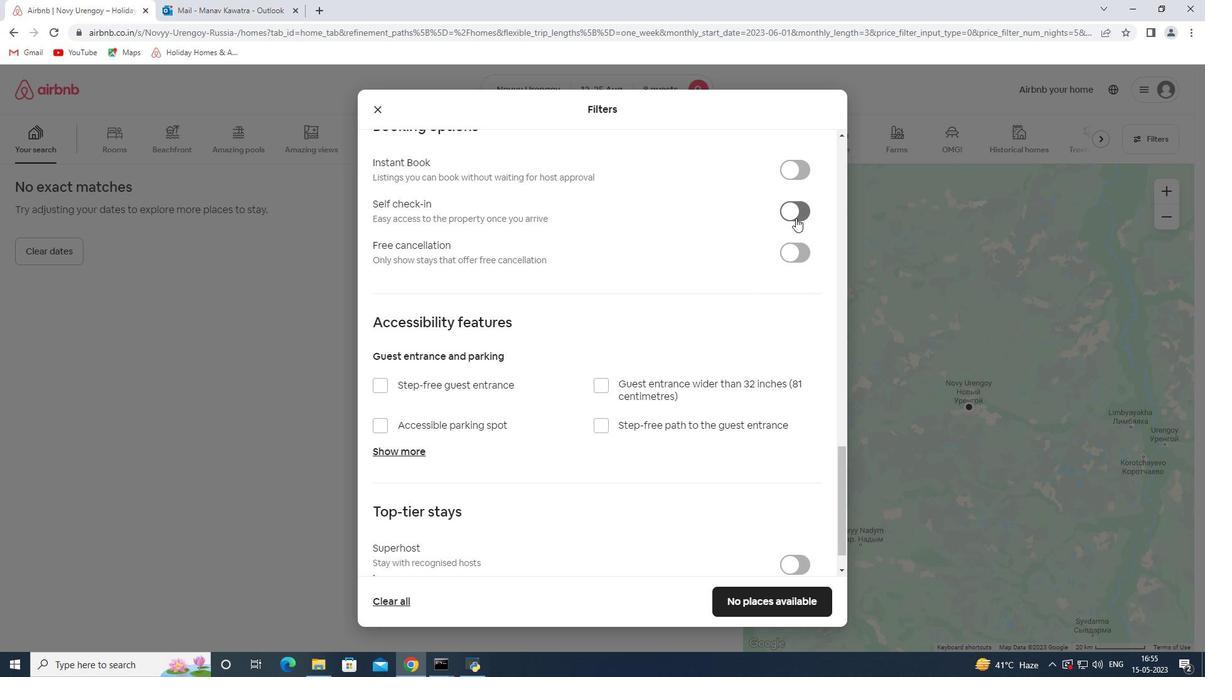 
Action: Mouse moved to (620, 362)
Screenshot: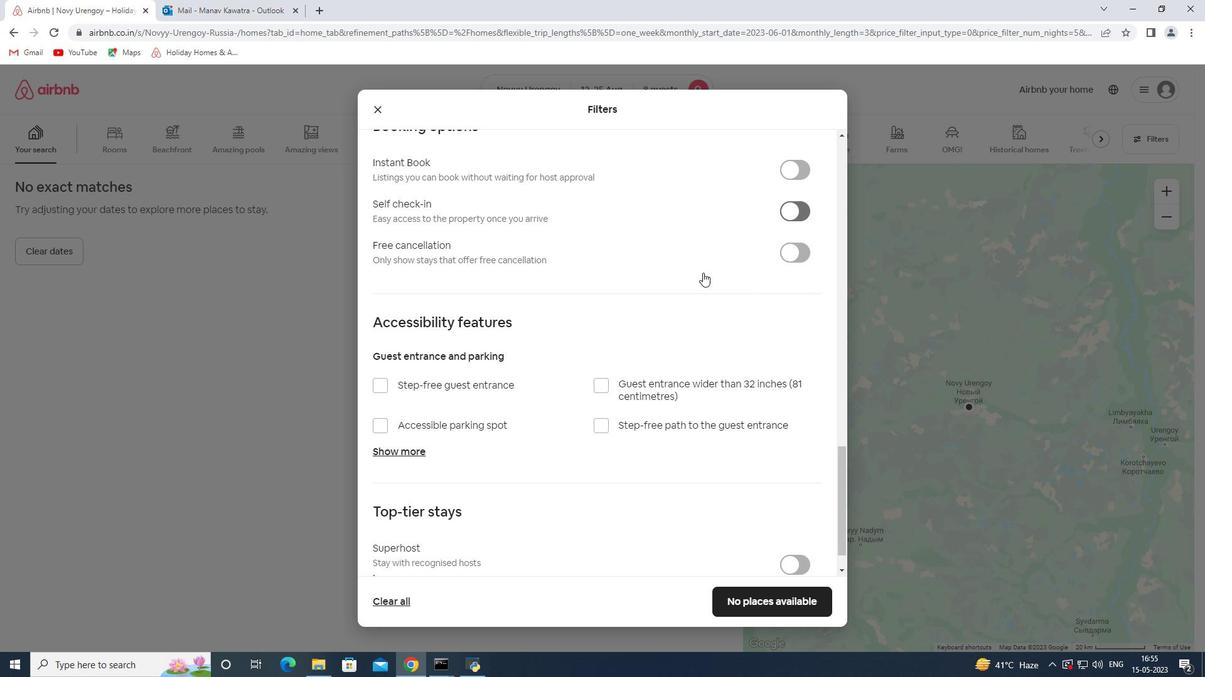 
Action: Mouse scrolled (620, 362) with delta (0, 0)
Screenshot: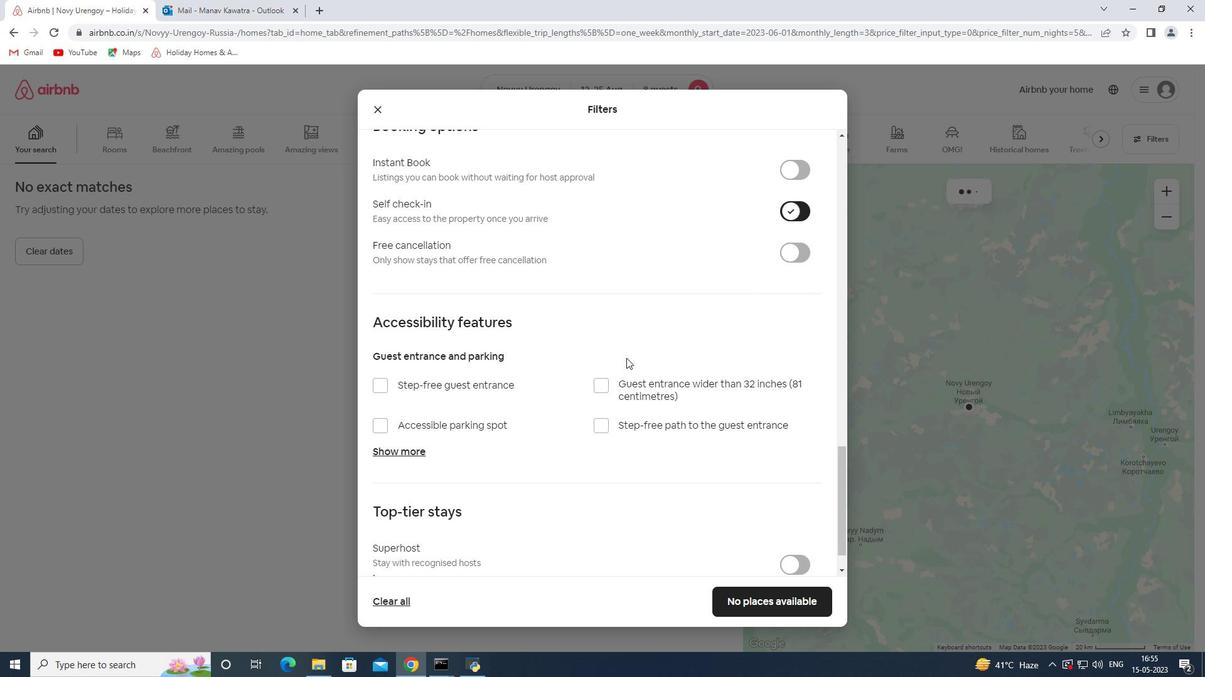 
Action: Mouse scrolled (620, 362) with delta (0, 0)
Screenshot: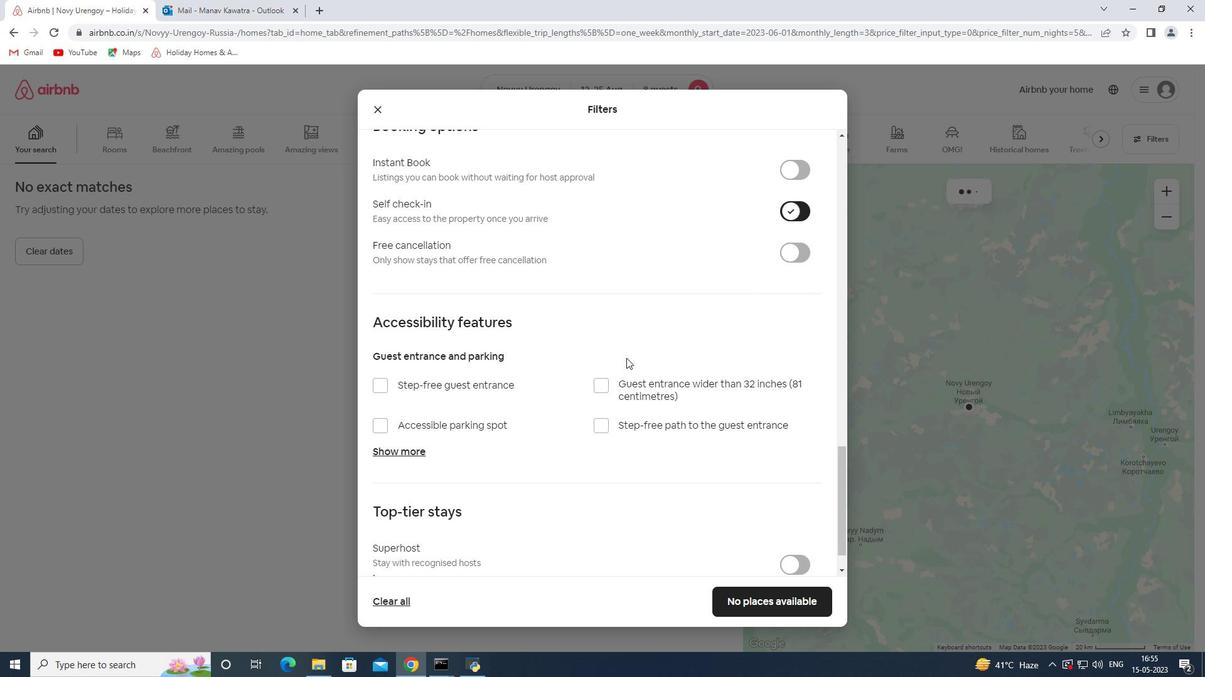 
Action: Mouse scrolled (620, 362) with delta (0, 0)
Screenshot: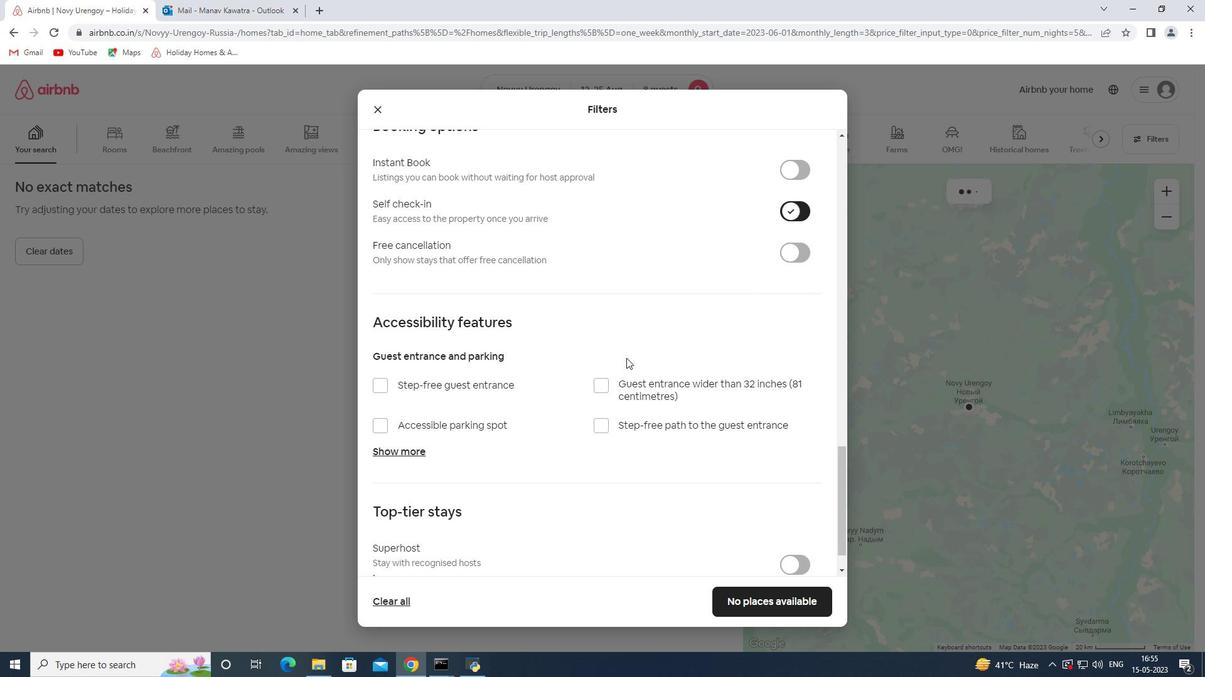 
Action: Mouse scrolled (620, 362) with delta (0, 0)
Screenshot: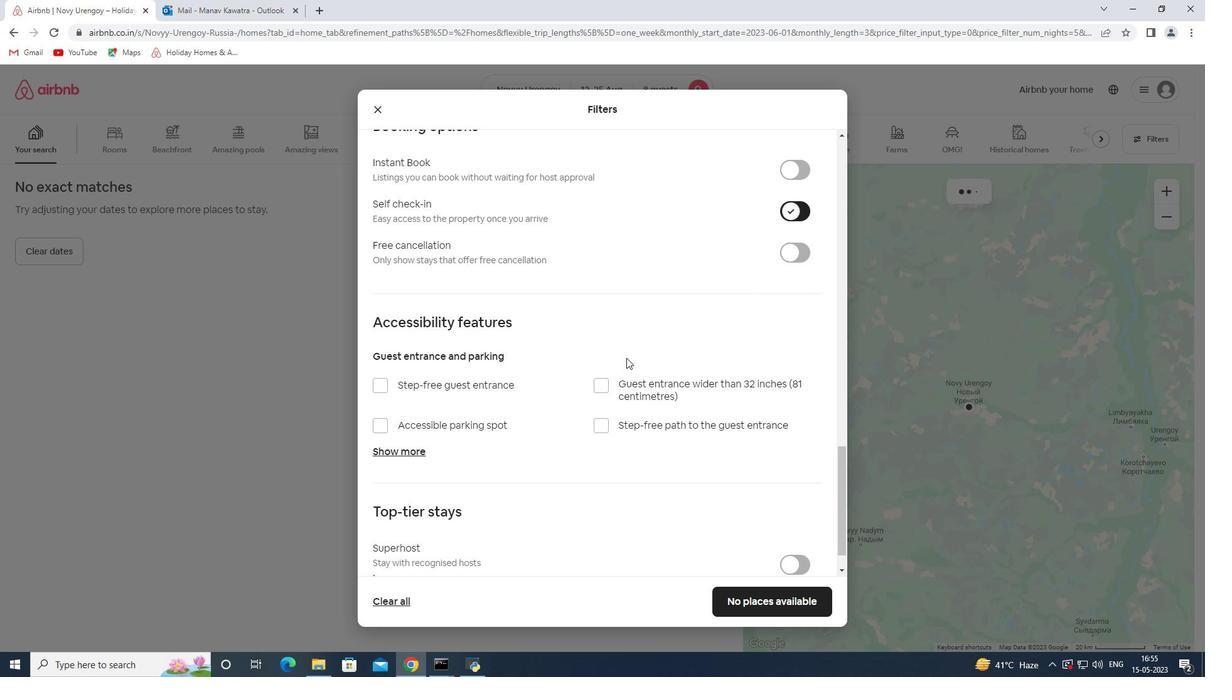 
Action: Mouse scrolled (620, 362) with delta (0, 0)
Screenshot: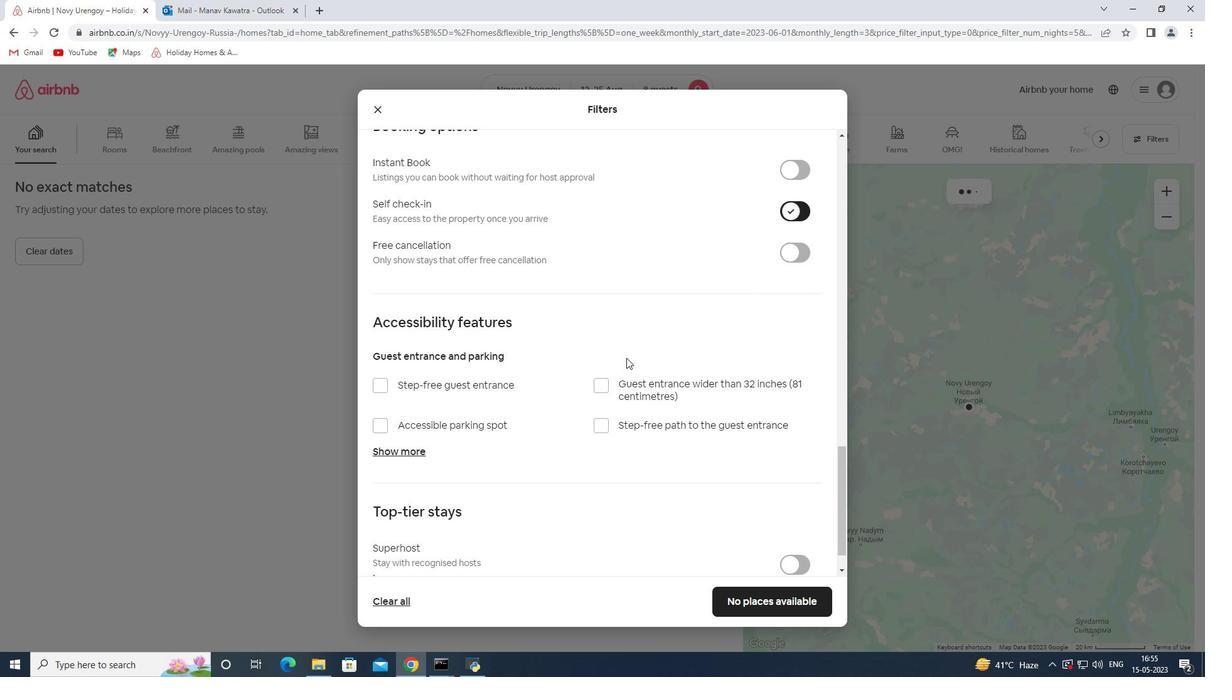
Action: Mouse scrolled (620, 362) with delta (0, 0)
Screenshot: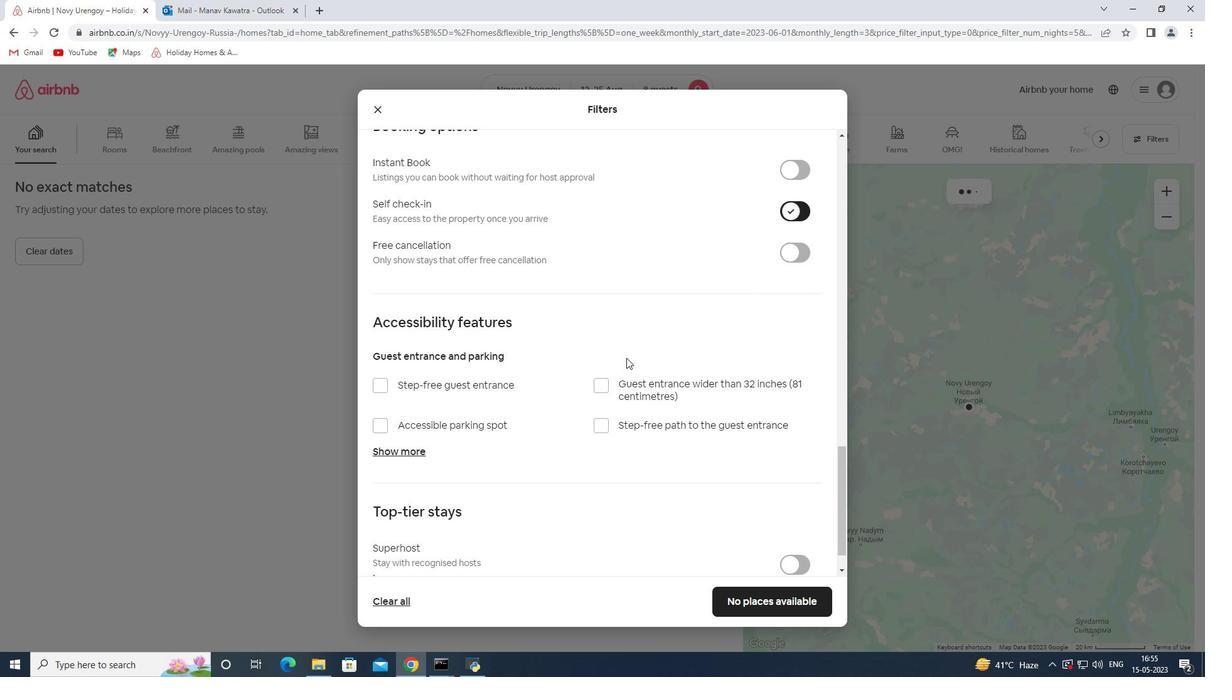 
Action: Mouse moved to (511, 554)
Screenshot: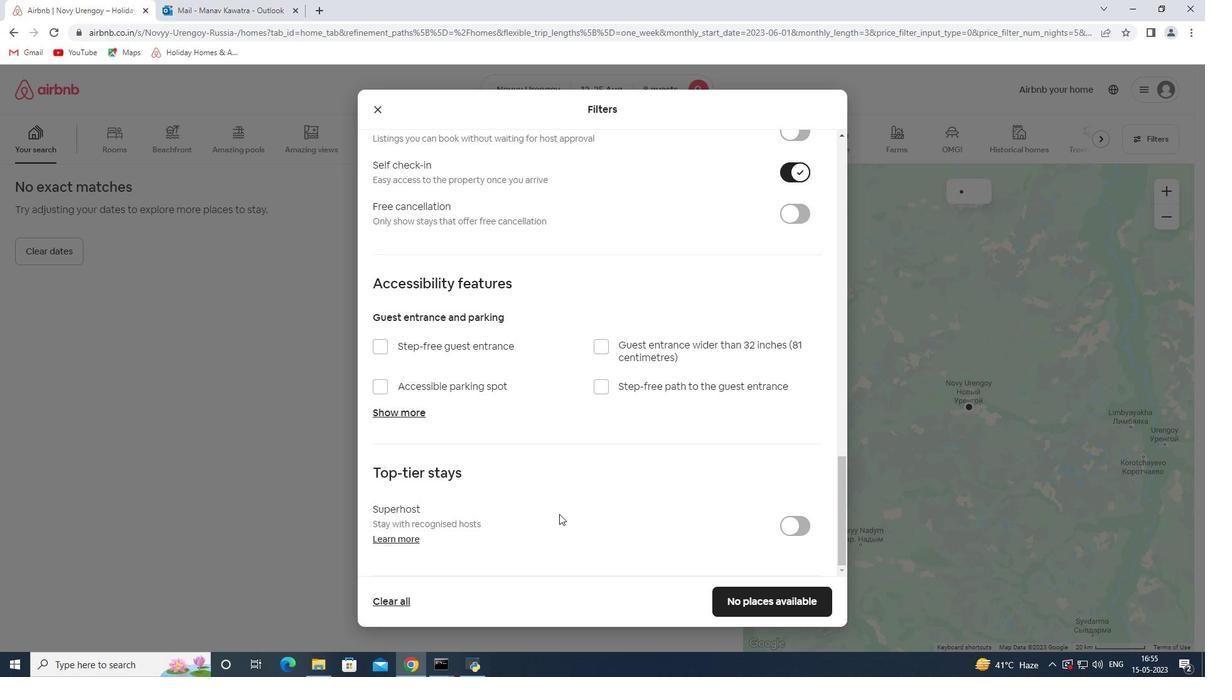 
Action: Mouse scrolled (511, 554) with delta (0, 0)
Screenshot: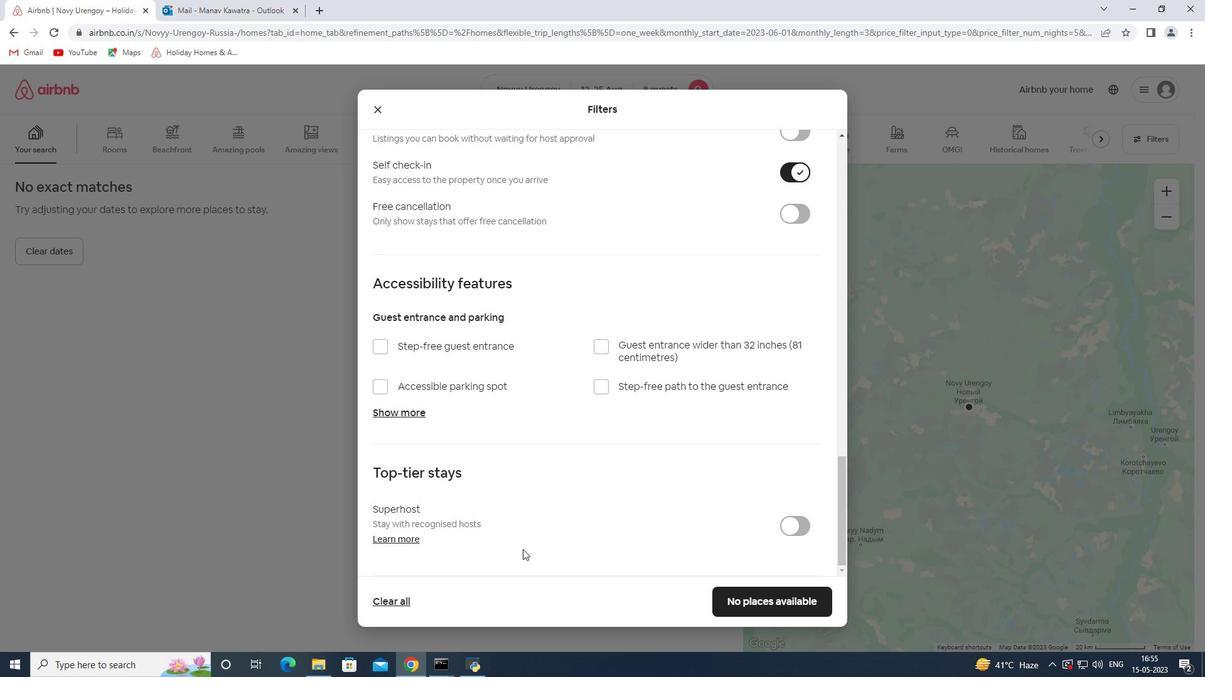 
Action: Mouse scrolled (511, 554) with delta (0, 0)
Screenshot: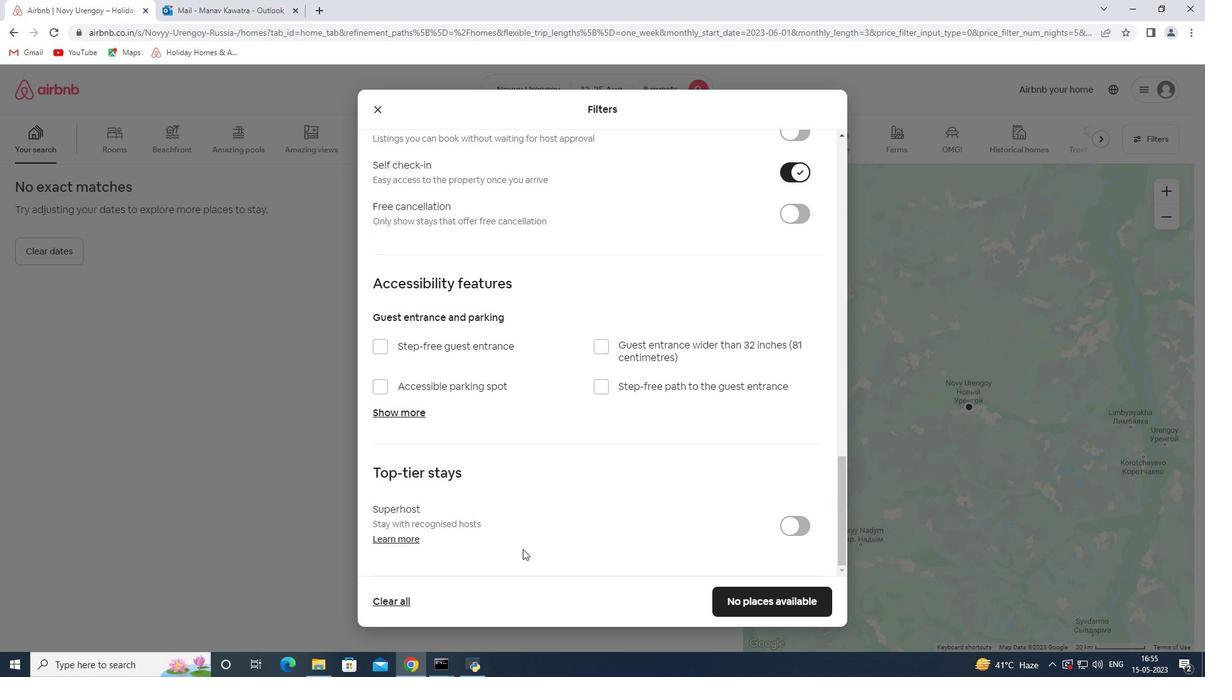 
Action: Mouse scrolled (511, 554) with delta (0, 0)
Screenshot: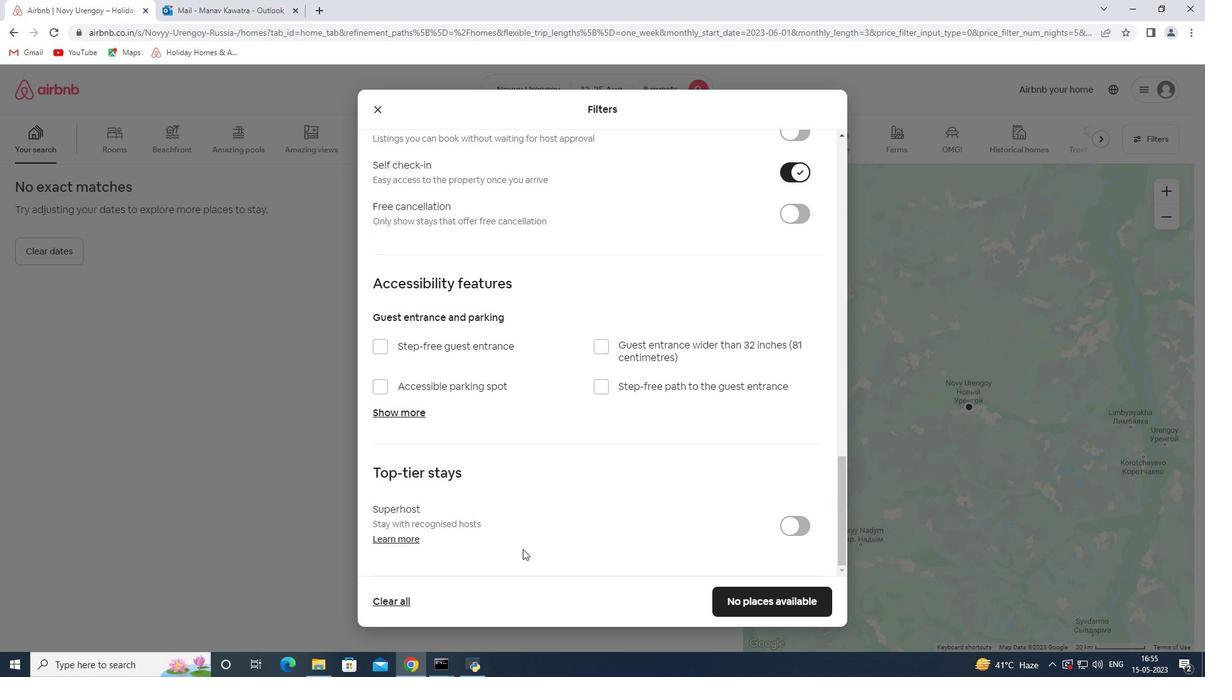 
Action: Mouse scrolled (511, 554) with delta (0, 0)
Screenshot: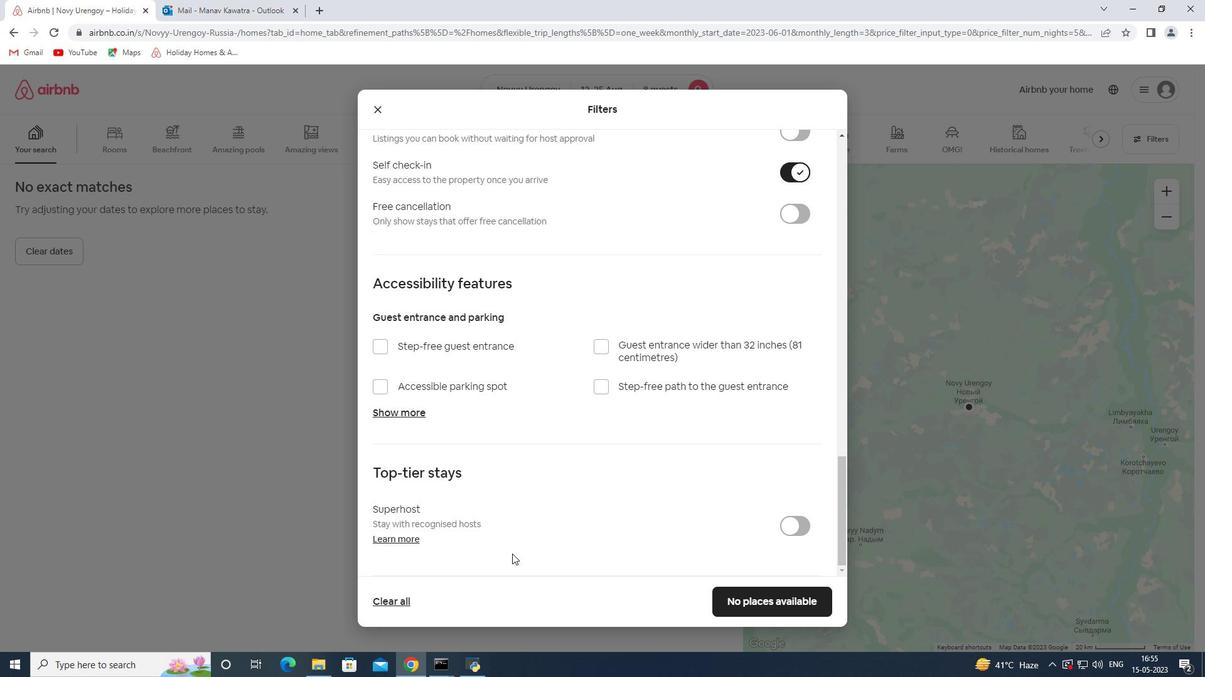 
Action: Mouse scrolled (511, 554) with delta (0, 0)
Screenshot: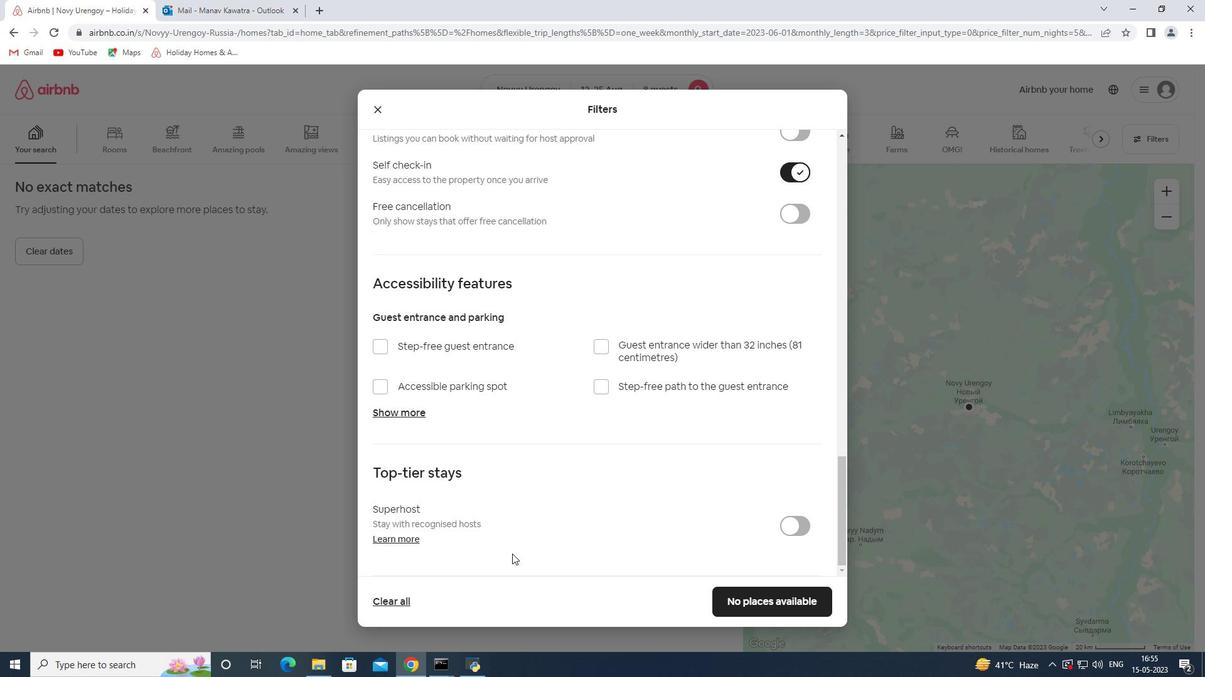 
Action: Mouse moved to (750, 596)
Screenshot: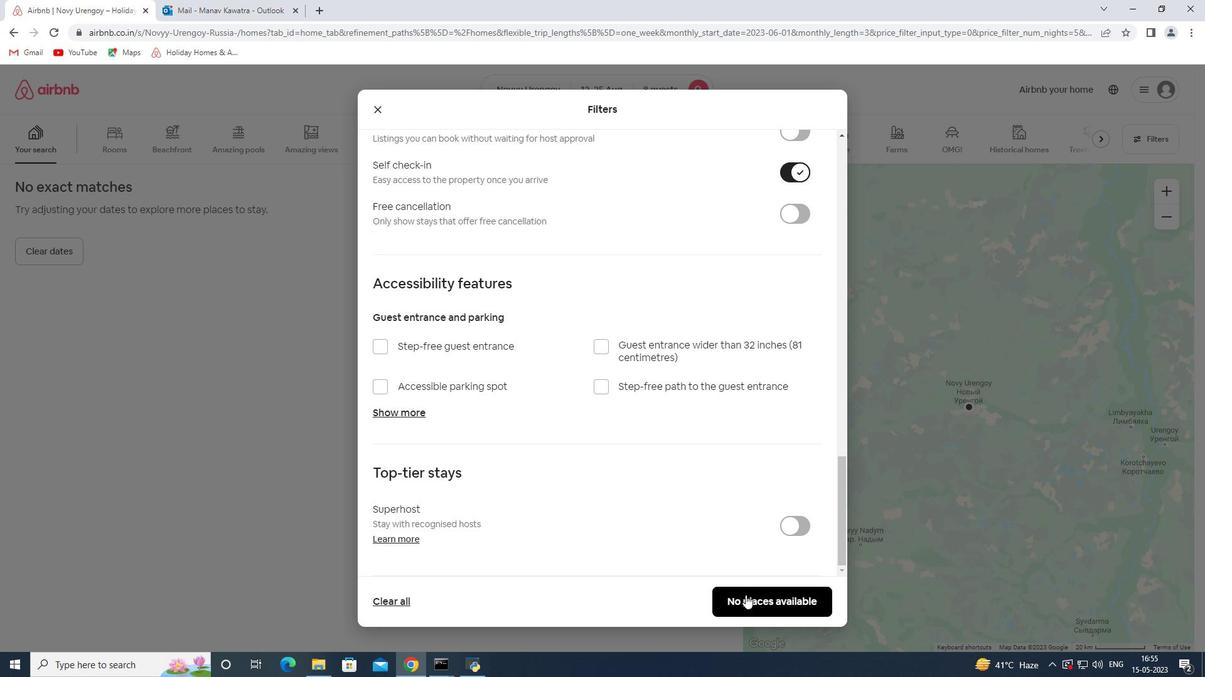 
Action: Mouse pressed left at (750, 596)
Screenshot: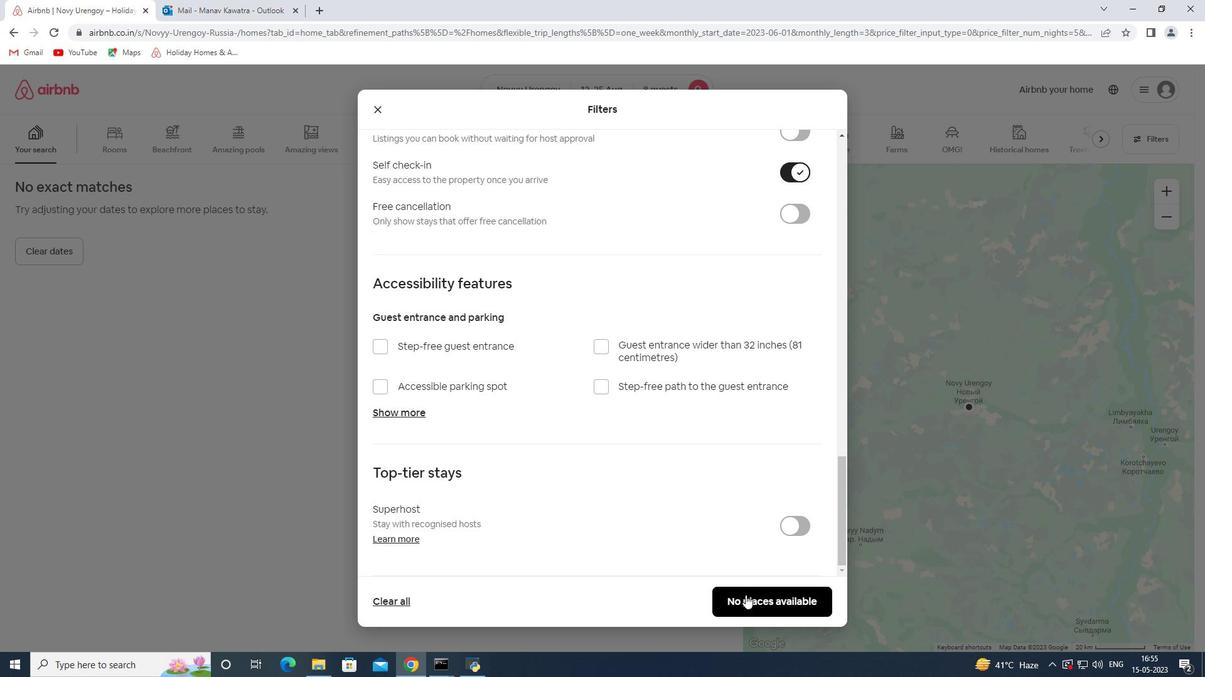 
Action: Mouse moved to (744, 596)
Screenshot: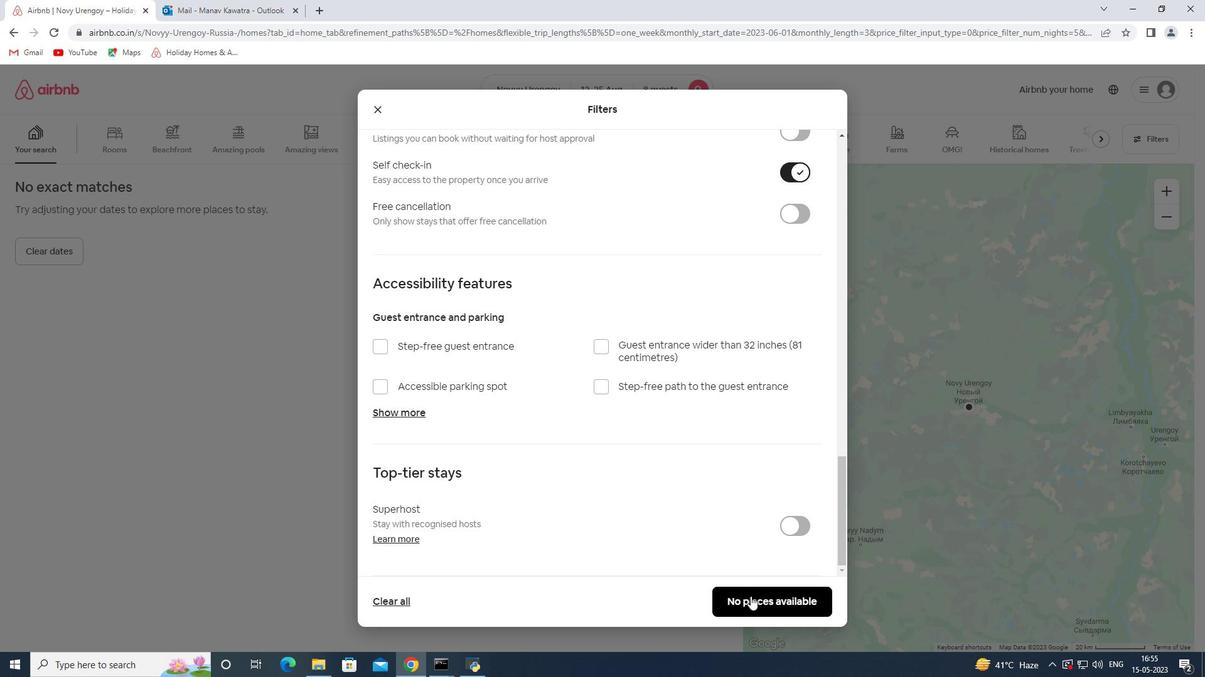 
